 Task: Look for space in Los Llanos de Aridane, Spain from 4th August, 2023 to 8th August, 2023 for 1 adult in price range Rs.10000 to Rs.15000. Place can be private room with 1  bedroom having 1 bed and 1 bathroom. Property type can be flatguest house, hotel. Amenities needed are: wifi. Booking option can be shelf check-in. Required host language is English.
Action: Mouse moved to (315, 205)
Screenshot: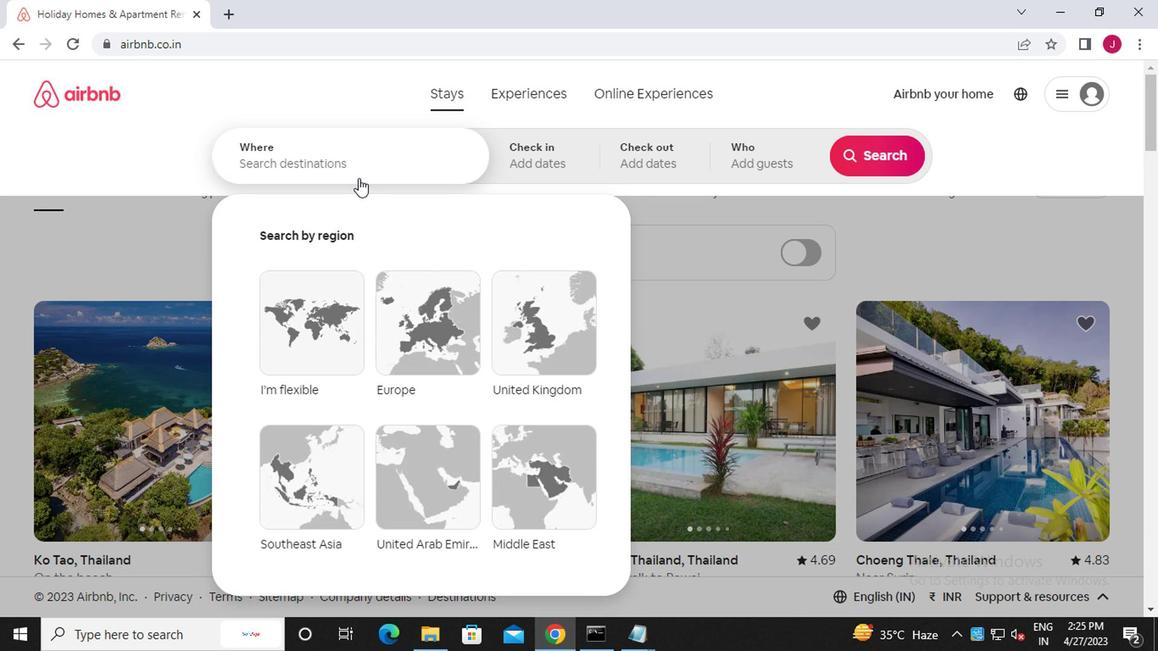 
Action: Mouse pressed left at (315, 205)
Screenshot: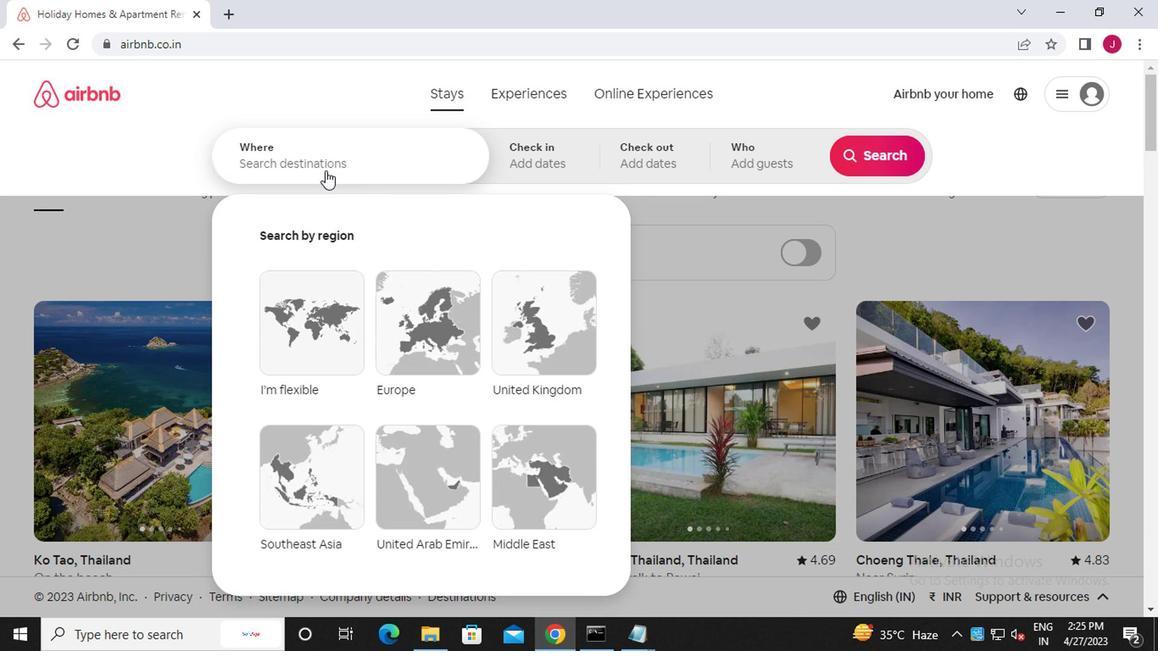 
Action: Mouse moved to (314, 205)
Screenshot: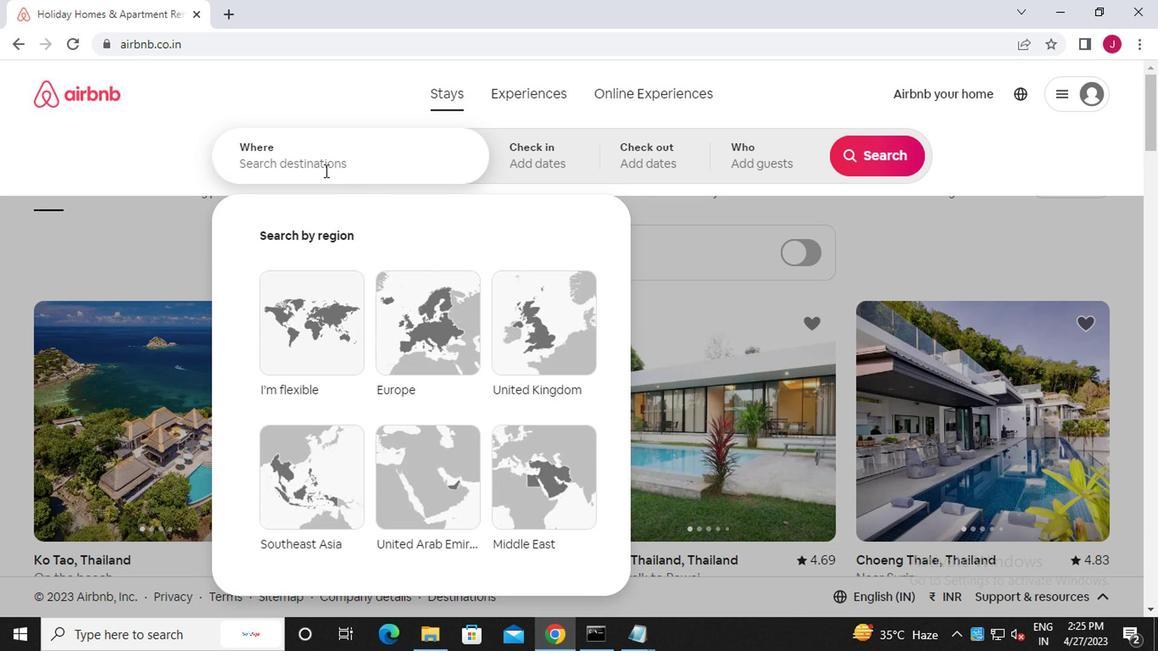 
Action: Key pressed lo<Key.backspace><Key.caps_lock>os<Key.space><Key.caps_lock>l<Key.caps_lock>lanos
Screenshot: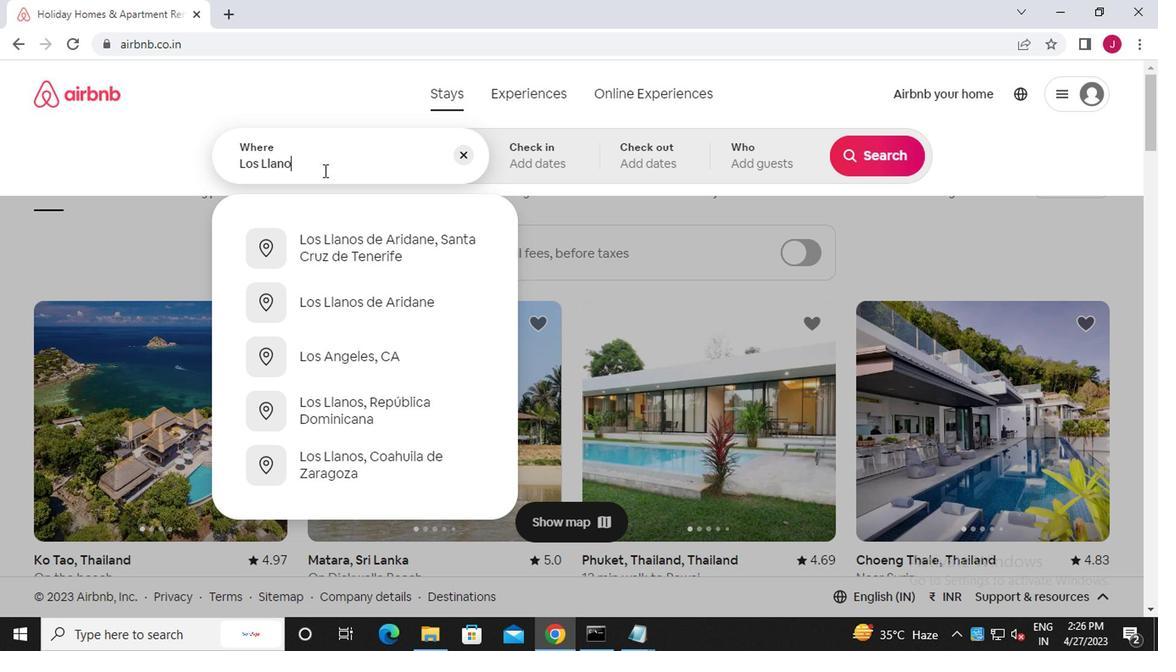 
Action: Mouse moved to (350, 304)
Screenshot: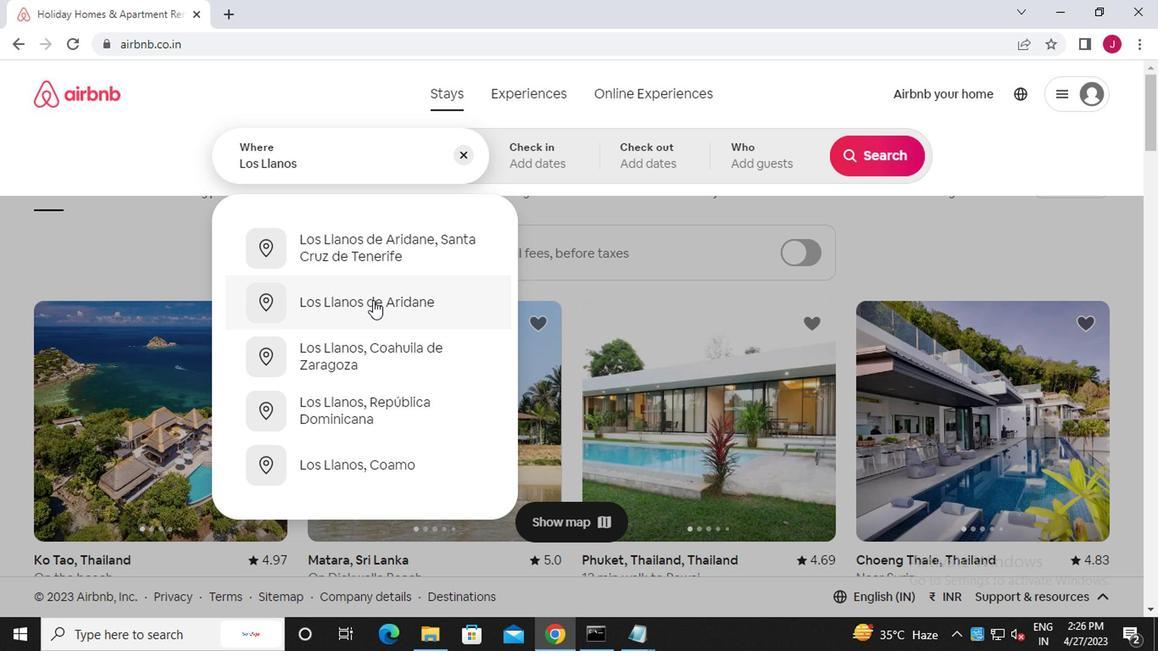 
Action: Mouse pressed left at (350, 304)
Screenshot: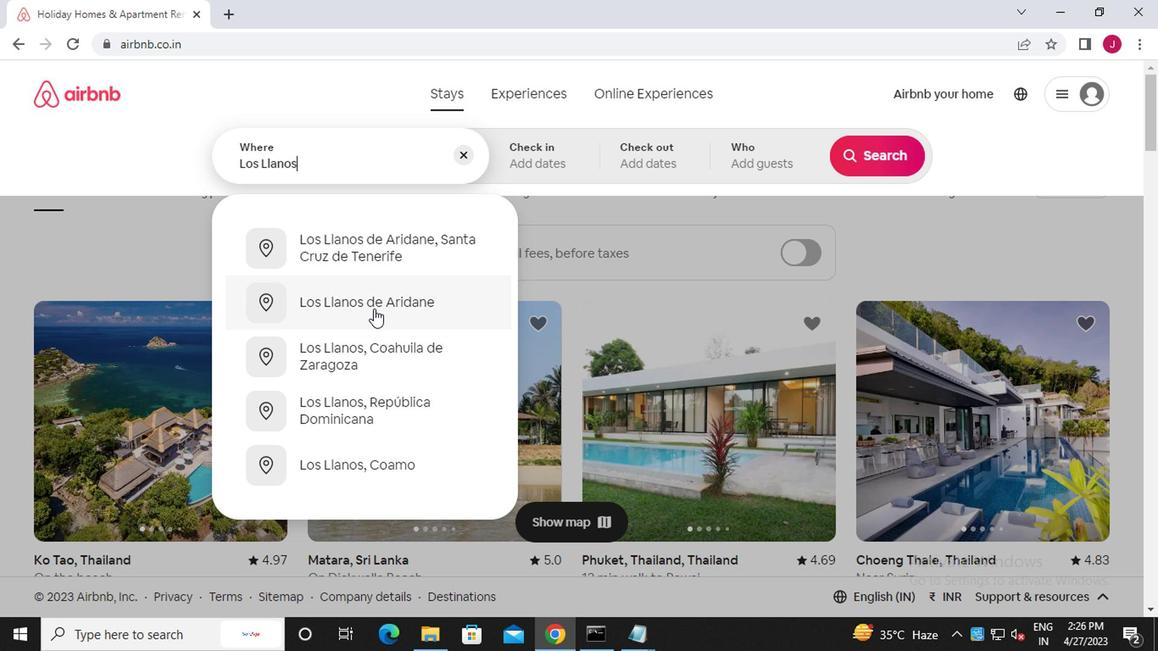 
Action: Mouse moved to (361, 196)
Screenshot: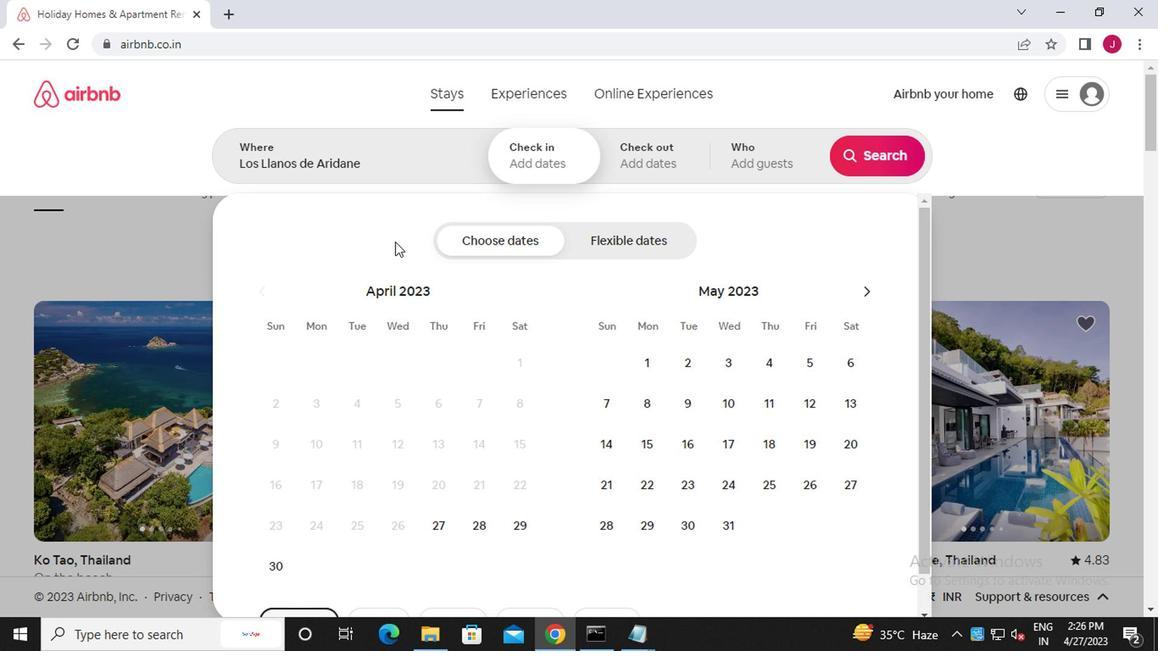 
Action: Mouse pressed left at (361, 196)
Screenshot: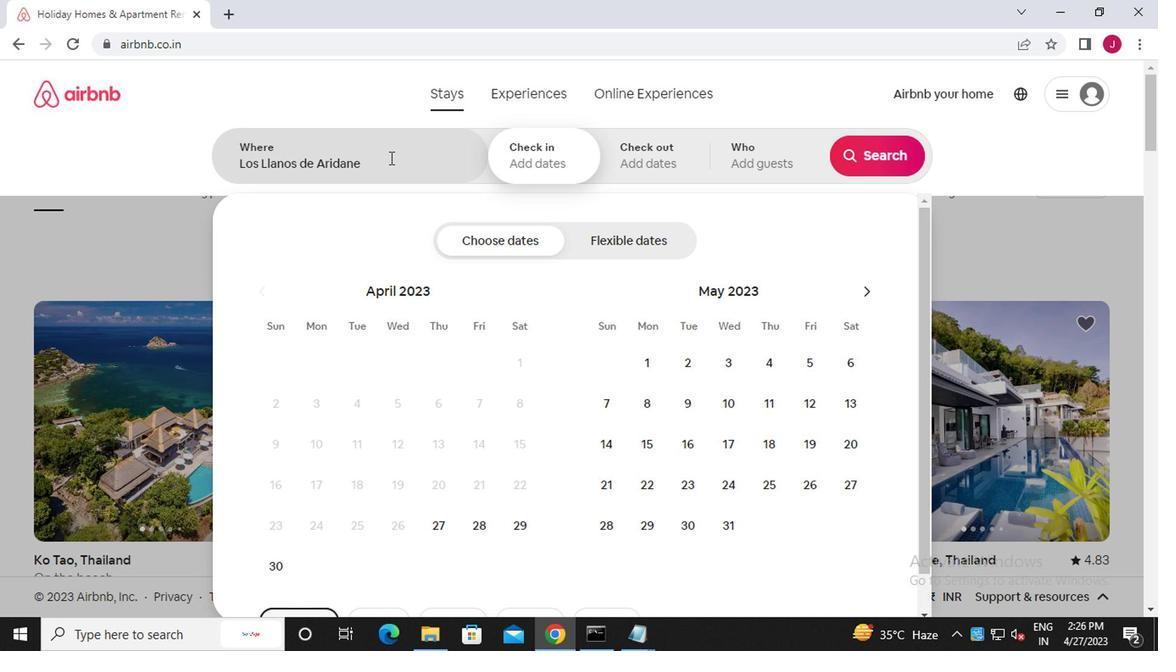 
Action: Key pressed ,<Key.space><Key.caps_lock>s<Key.caps_lock>pain
Screenshot: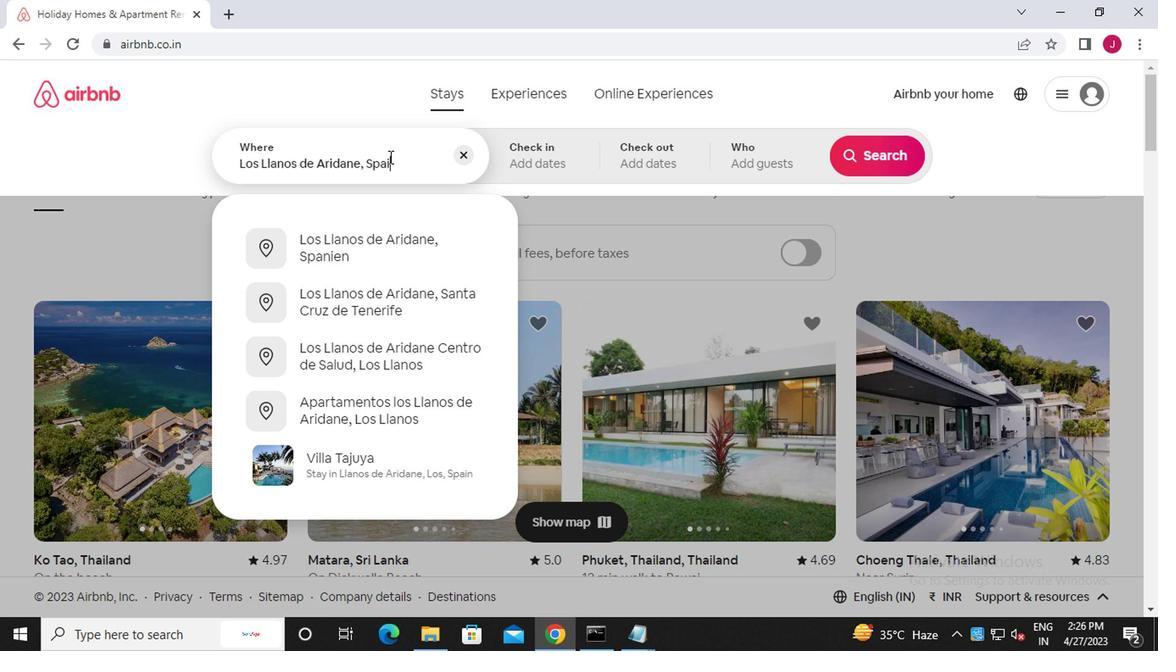 
Action: Mouse moved to (478, 197)
Screenshot: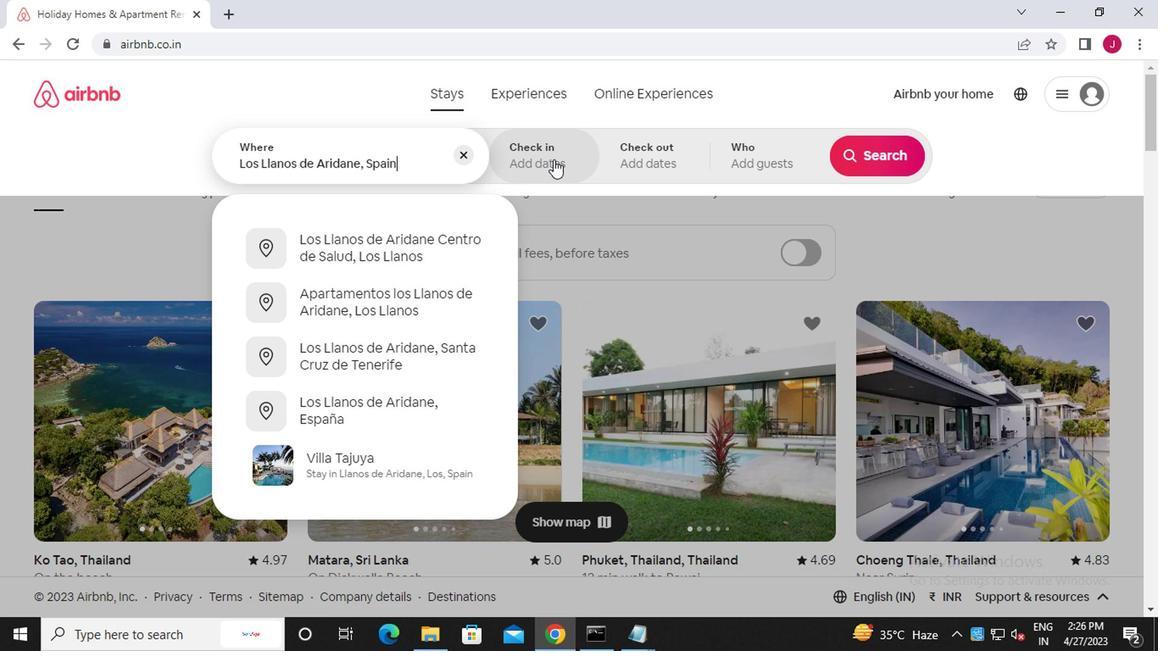 
Action: Mouse pressed left at (478, 197)
Screenshot: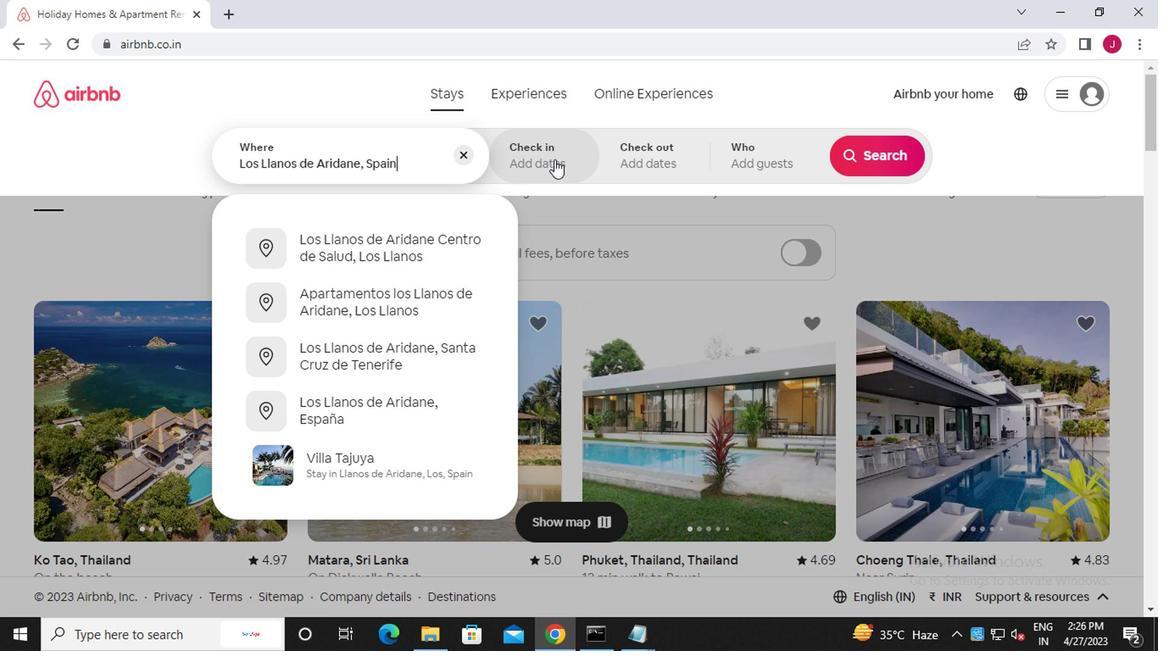 
Action: Mouse moved to (702, 290)
Screenshot: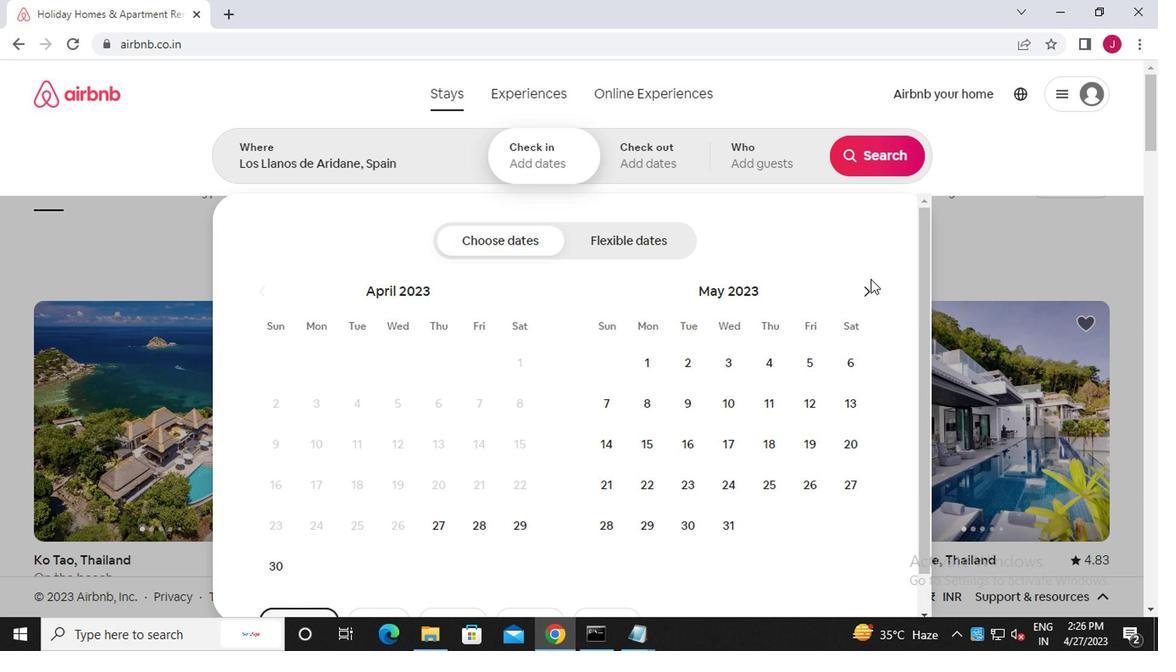 
Action: Mouse pressed left at (702, 290)
Screenshot: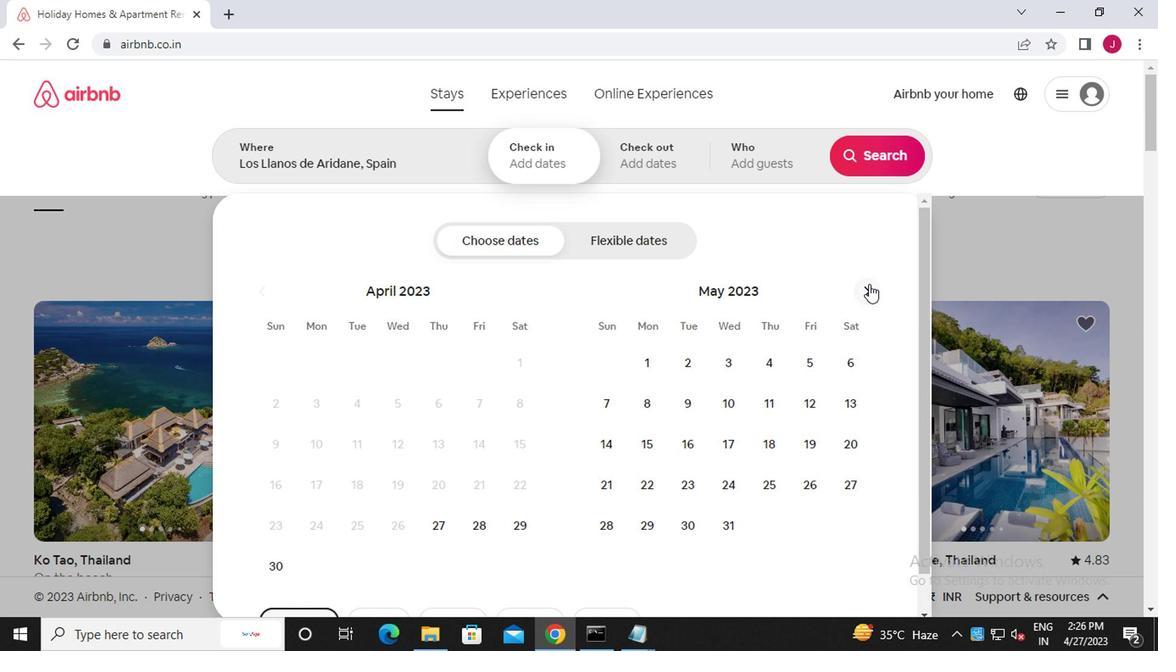 
Action: Mouse pressed left at (702, 290)
Screenshot: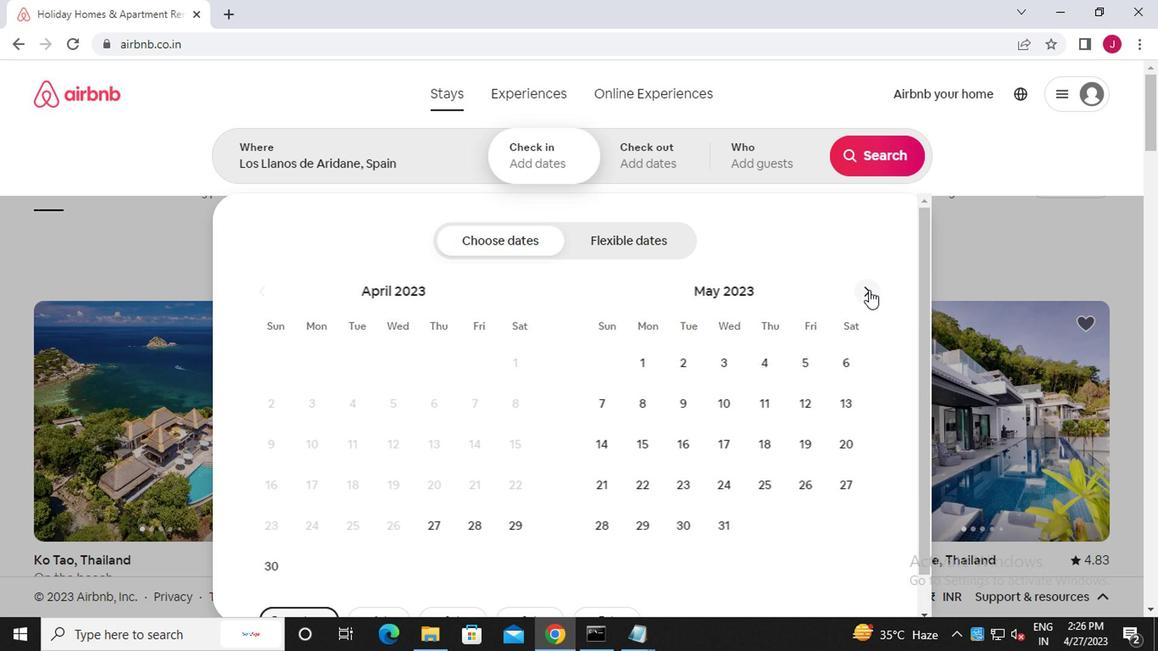 
Action: Mouse moved to (702, 293)
Screenshot: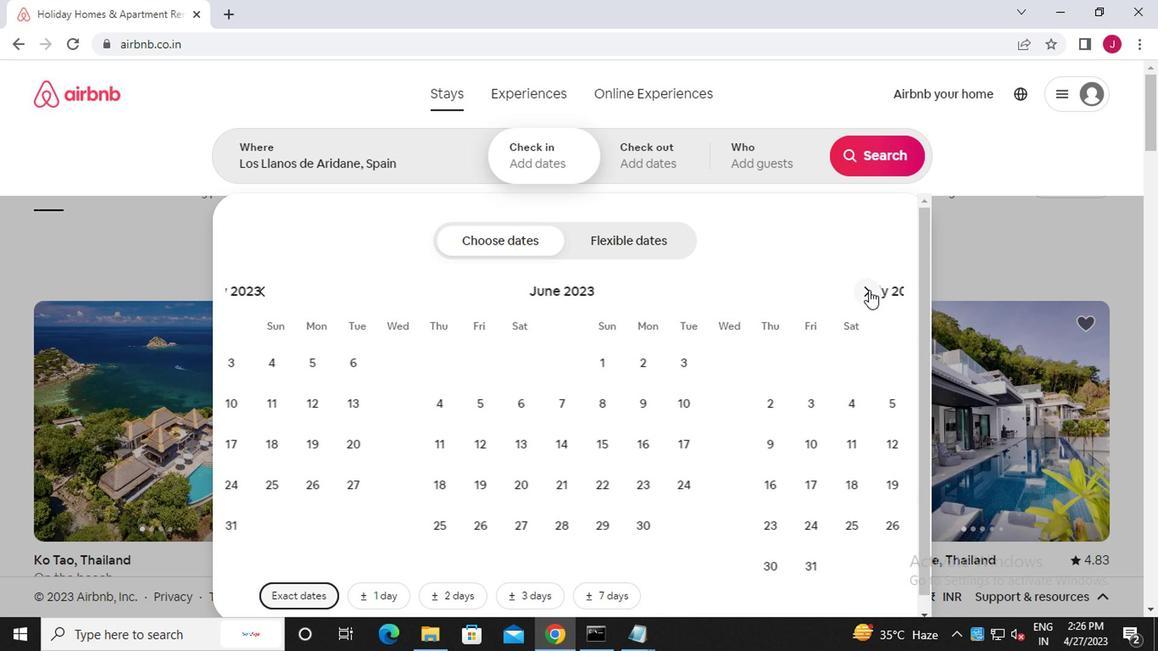 
Action: Mouse pressed left at (702, 293)
Screenshot: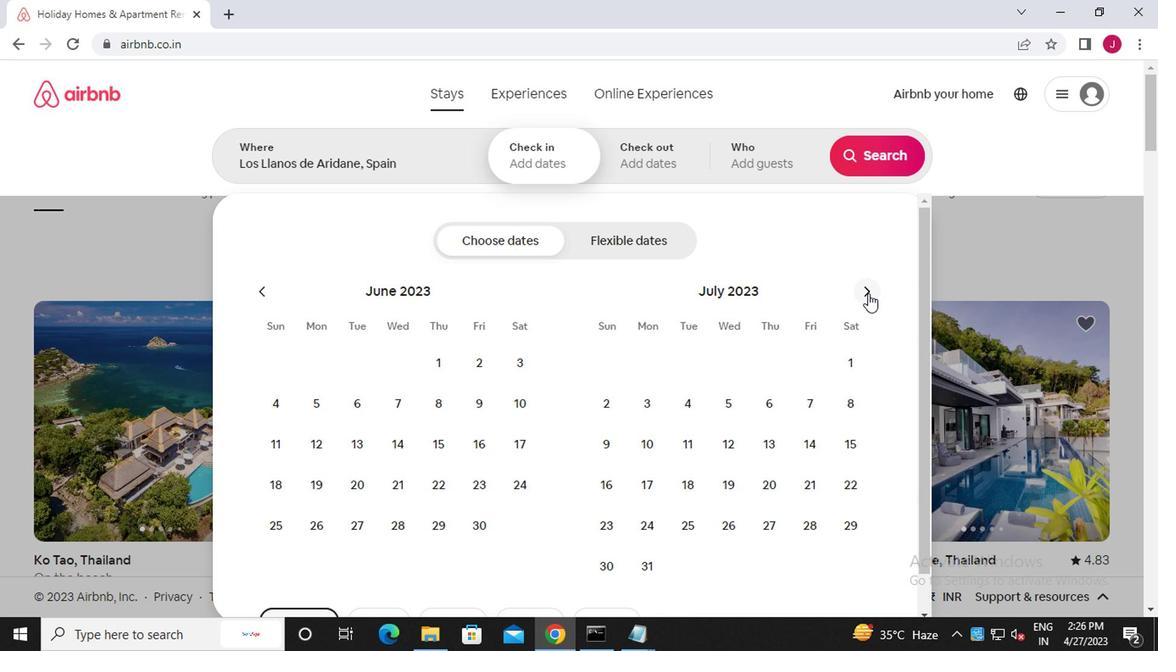 
Action: Mouse moved to (660, 340)
Screenshot: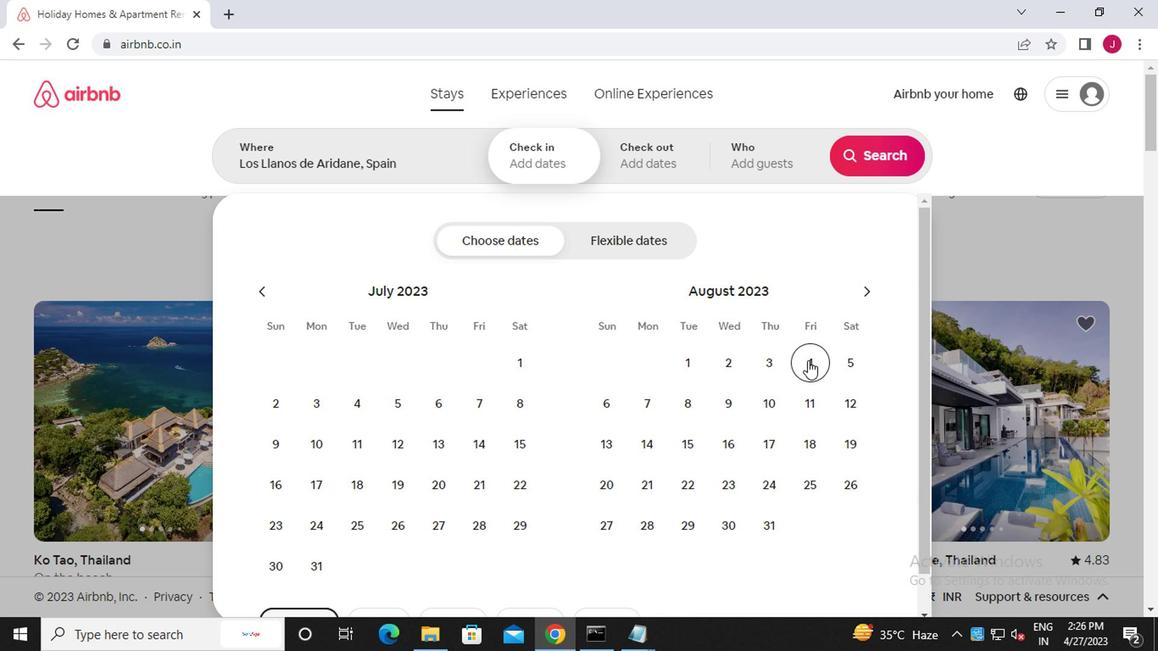 
Action: Mouse pressed left at (660, 340)
Screenshot: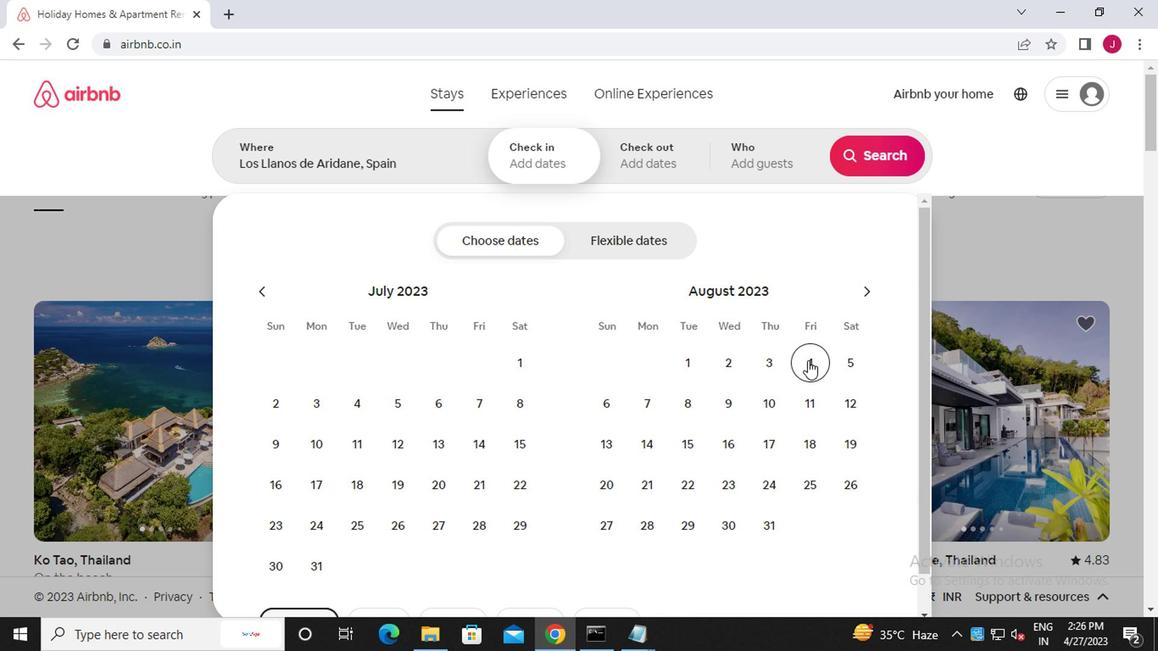 
Action: Mouse moved to (570, 367)
Screenshot: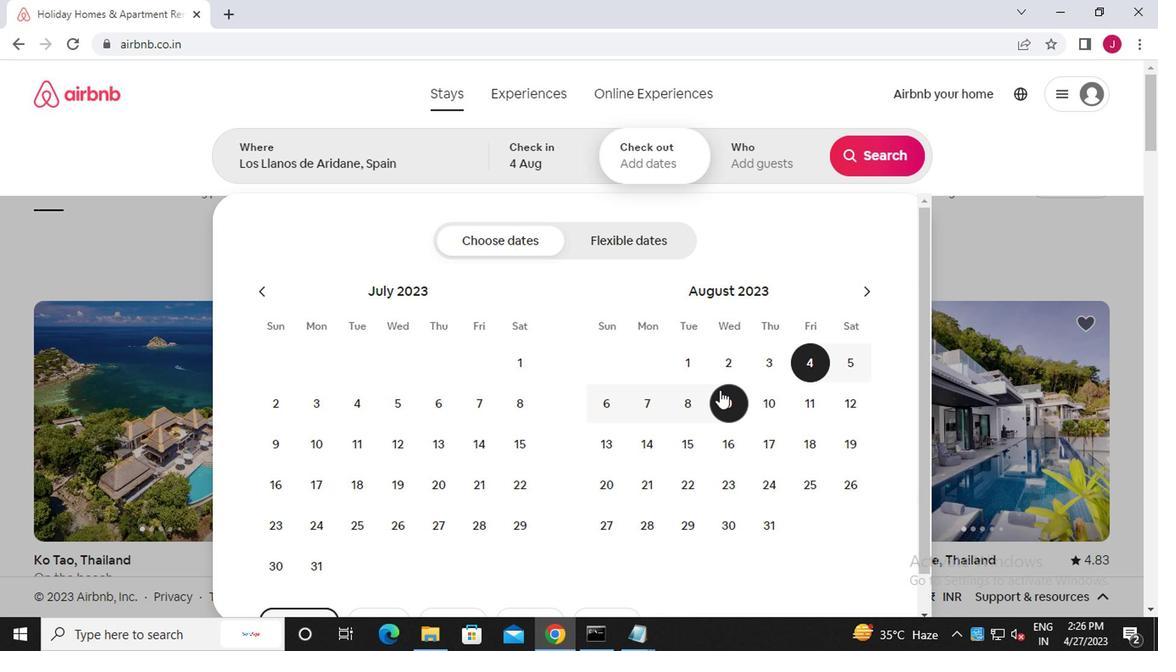 
Action: Mouse pressed left at (570, 367)
Screenshot: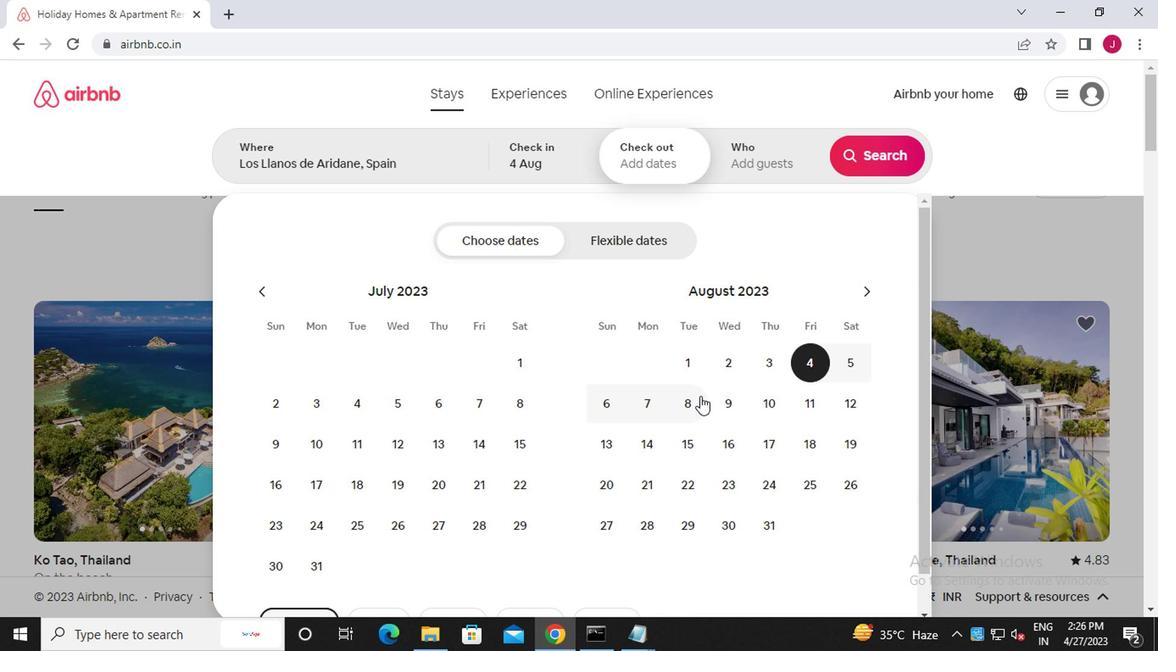 
Action: Mouse moved to (627, 203)
Screenshot: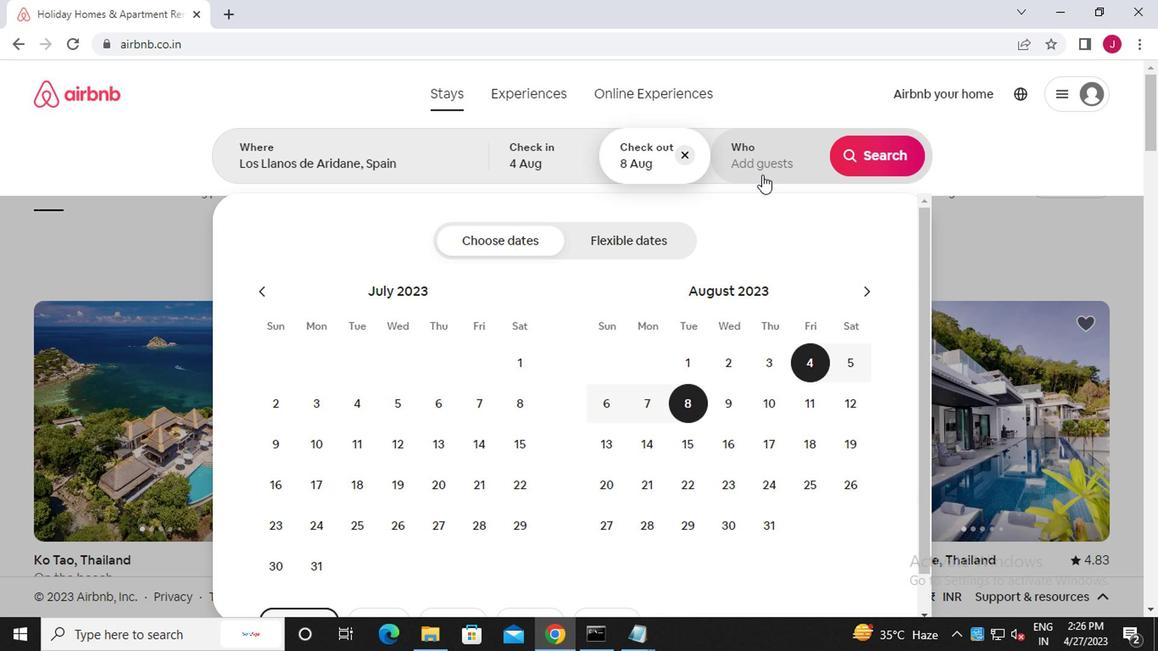 
Action: Mouse pressed left at (627, 203)
Screenshot: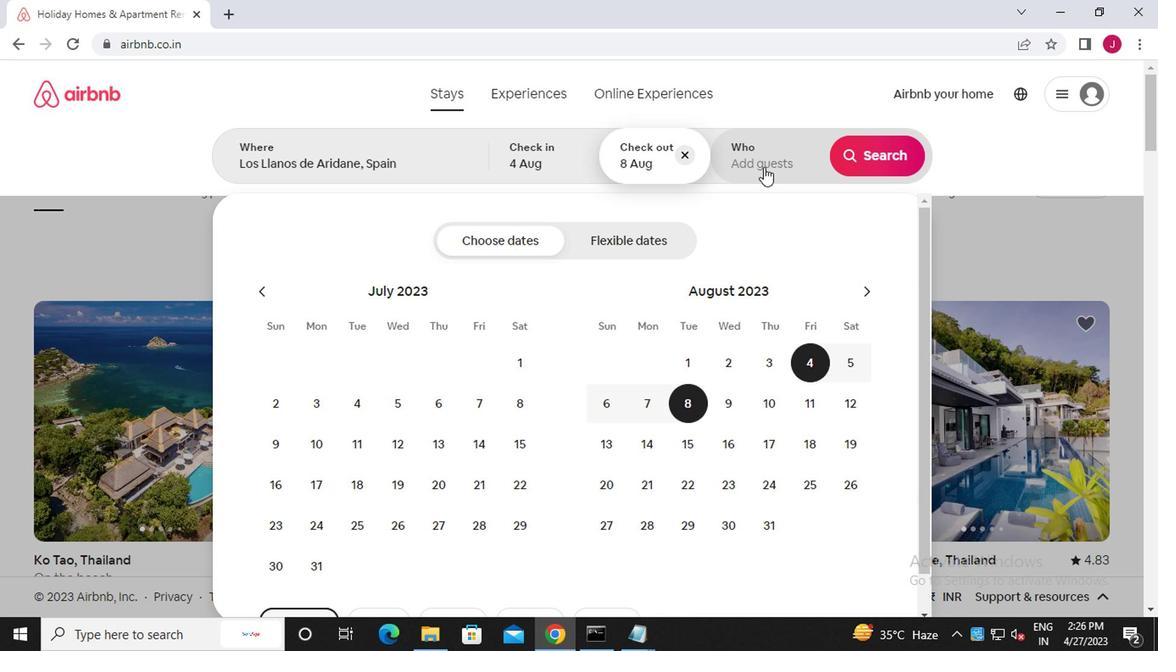 
Action: Mouse moved to (706, 258)
Screenshot: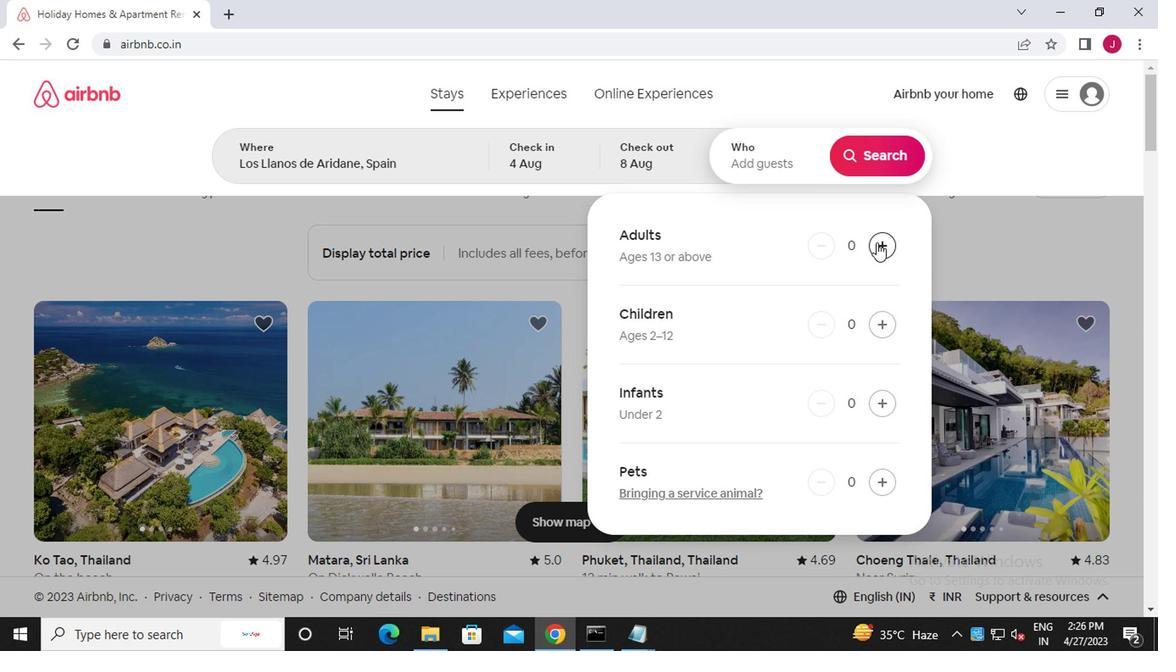 
Action: Mouse pressed left at (706, 258)
Screenshot: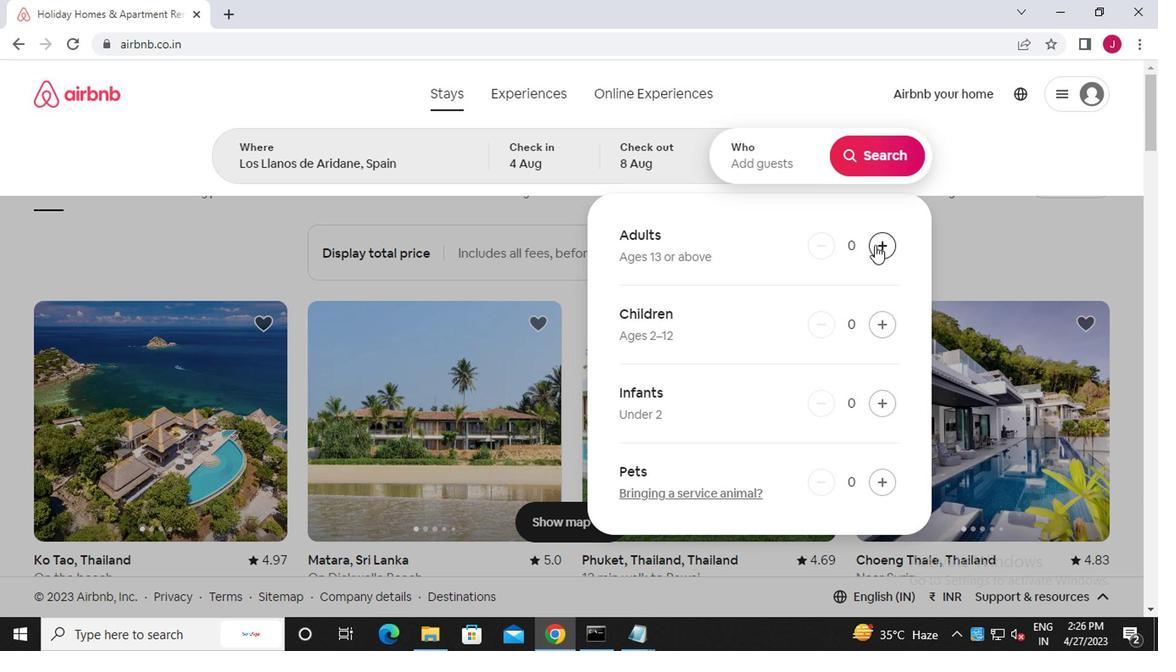 
Action: Mouse moved to (717, 196)
Screenshot: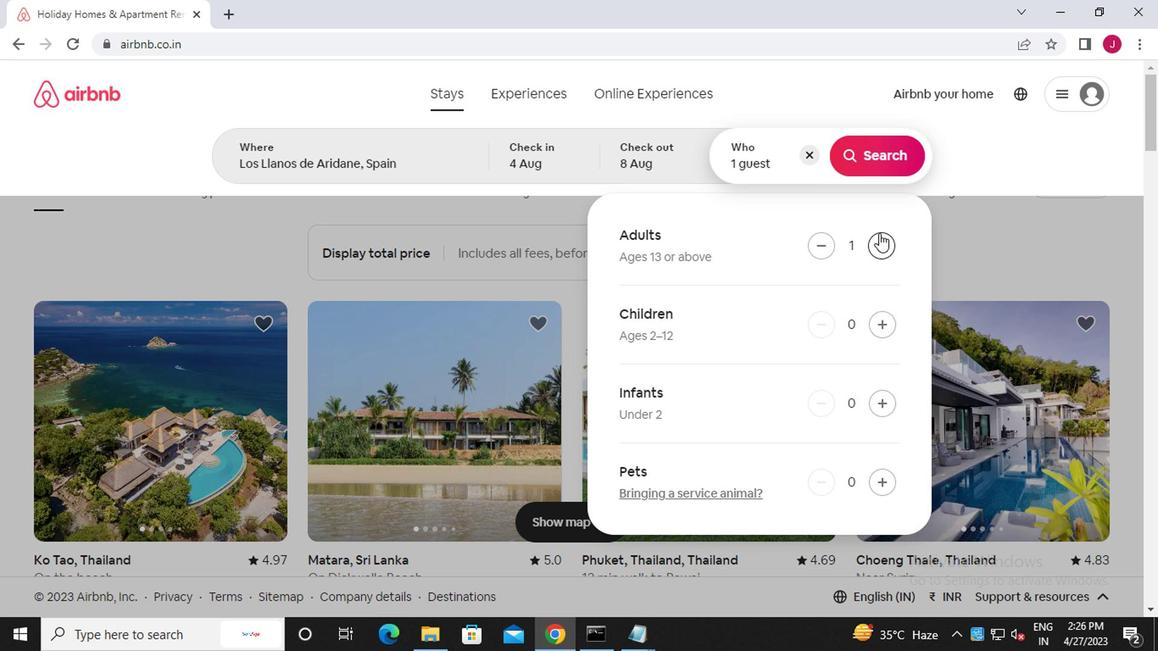 
Action: Mouse pressed left at (717, 196)
Screenshot: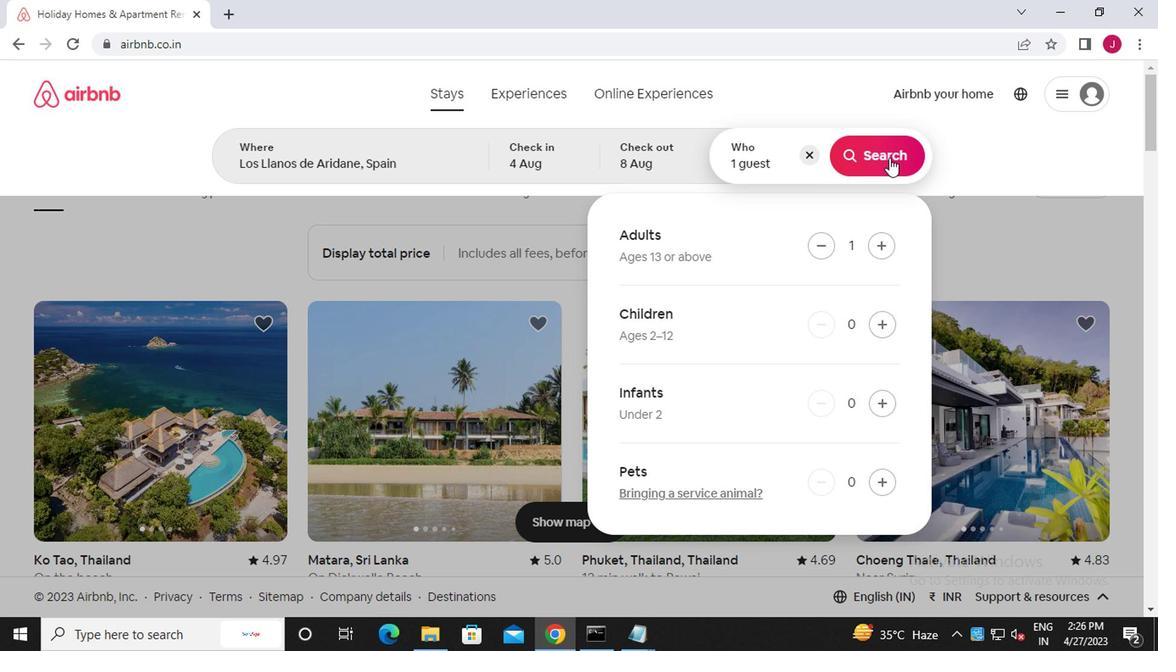 
Action: Mouse moved to (869, 190)
Screenshot: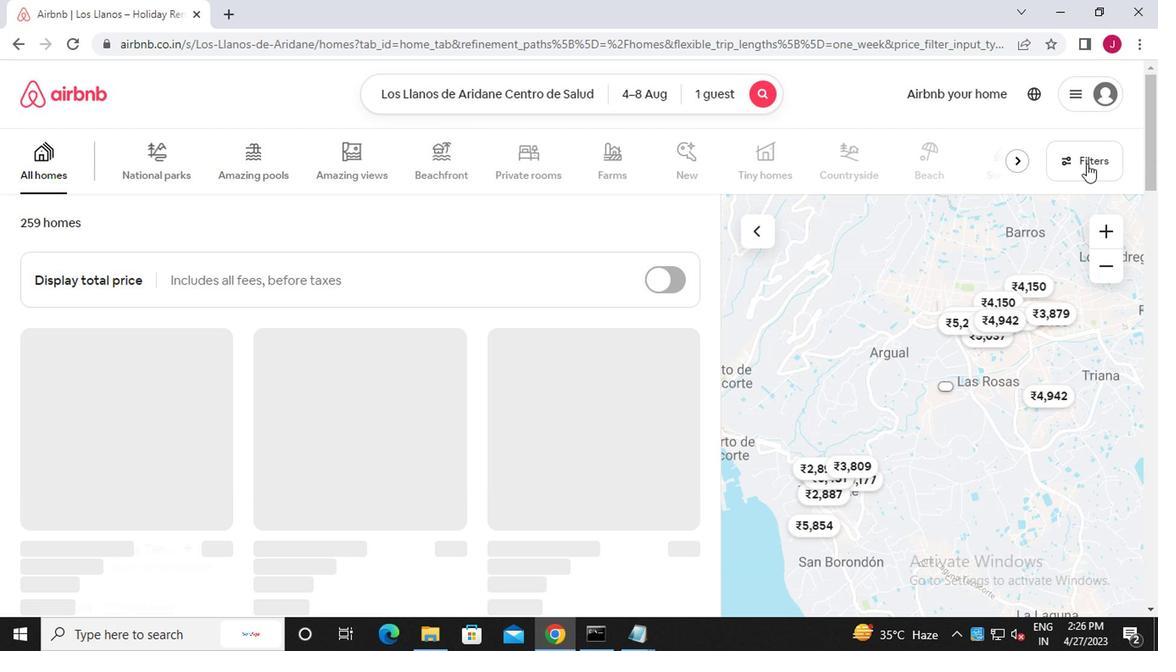 
Action: Mouse pressed left at (869, 190)
Screenshot: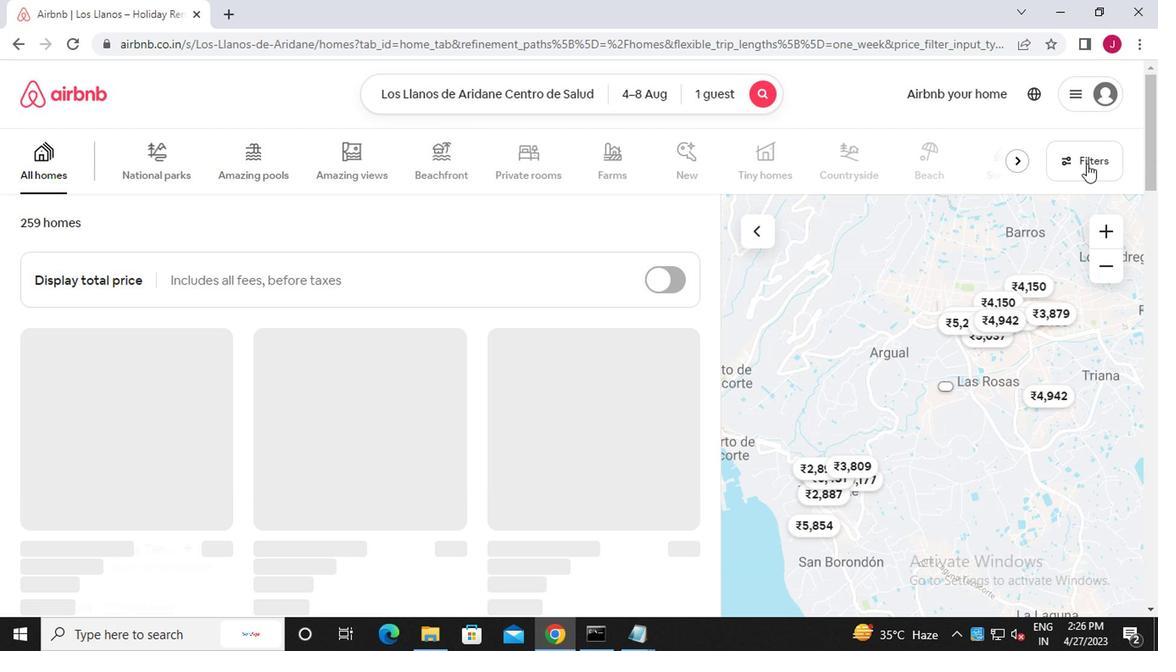 
Action: Mouse moved to (361, 344)
Screenshot: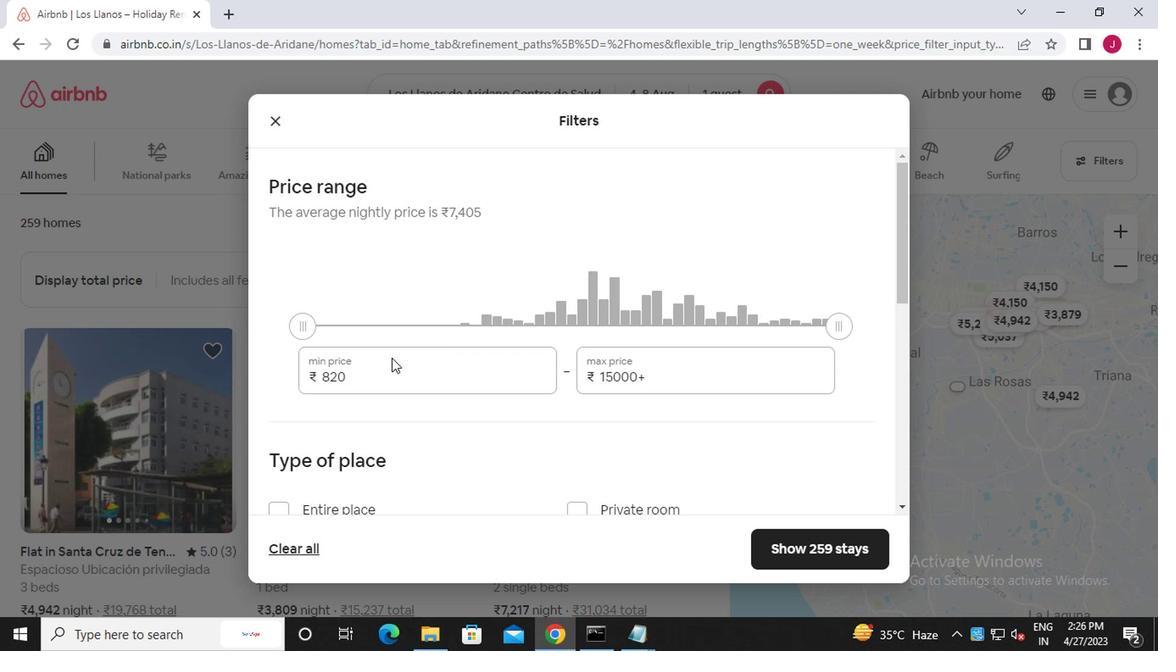 
Action: Mouse pressed left at (361, 344)
Screenshot: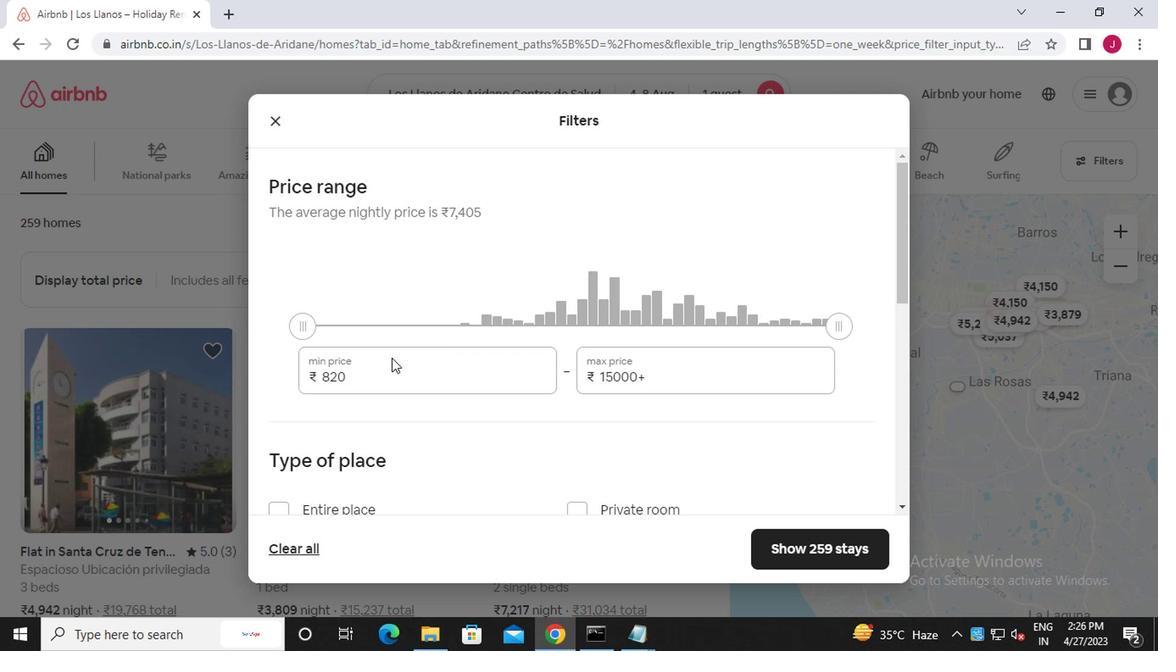 
Action: Mouse moved to (360, 338)
Screenshot: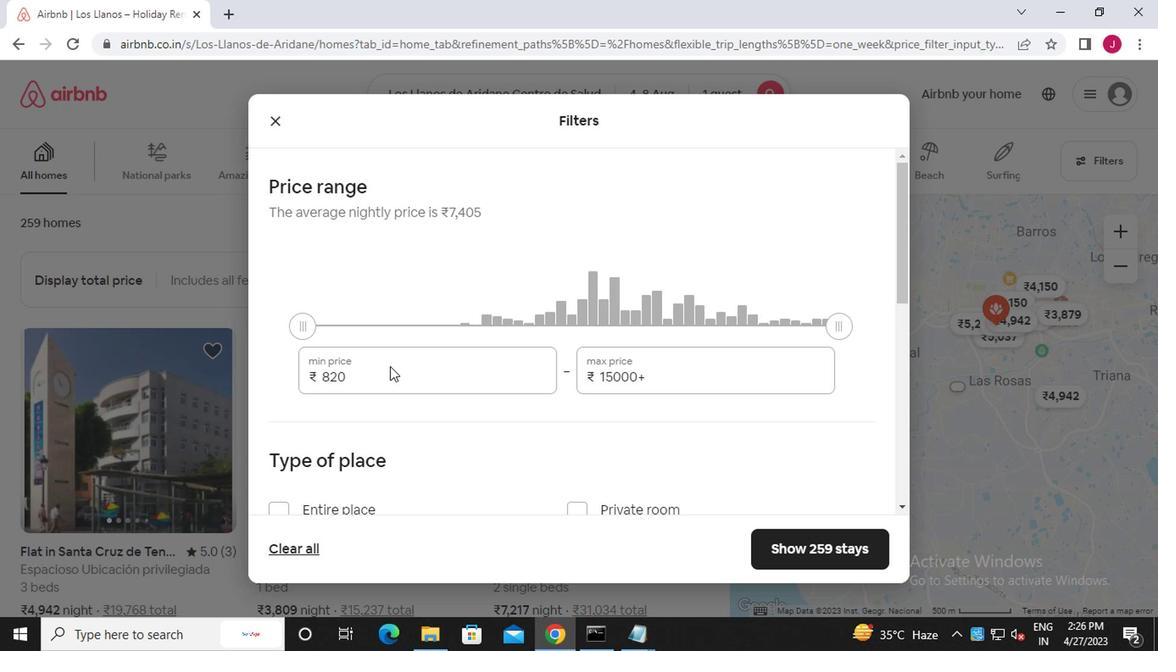 
Action: Key pressed <Key.backspace><Key.backspace><Key.backspace><<97>><<96>><<96>><<96>><<96>>
Screenshot: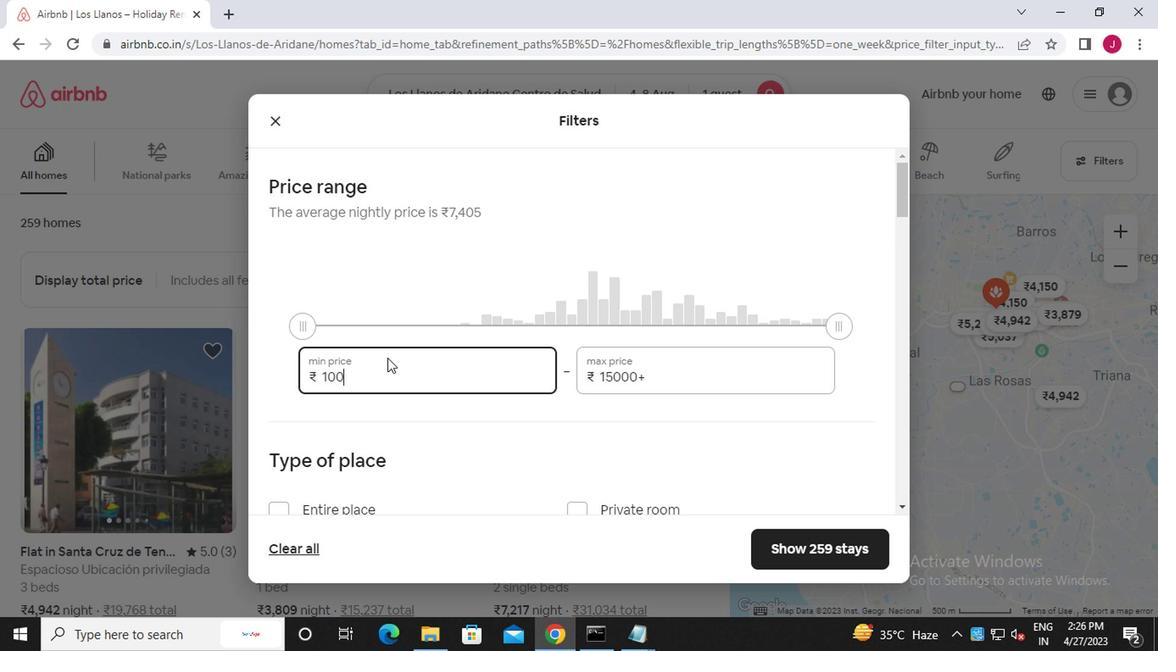 
Action: Mouse moved to (574, 360)
Screenshot: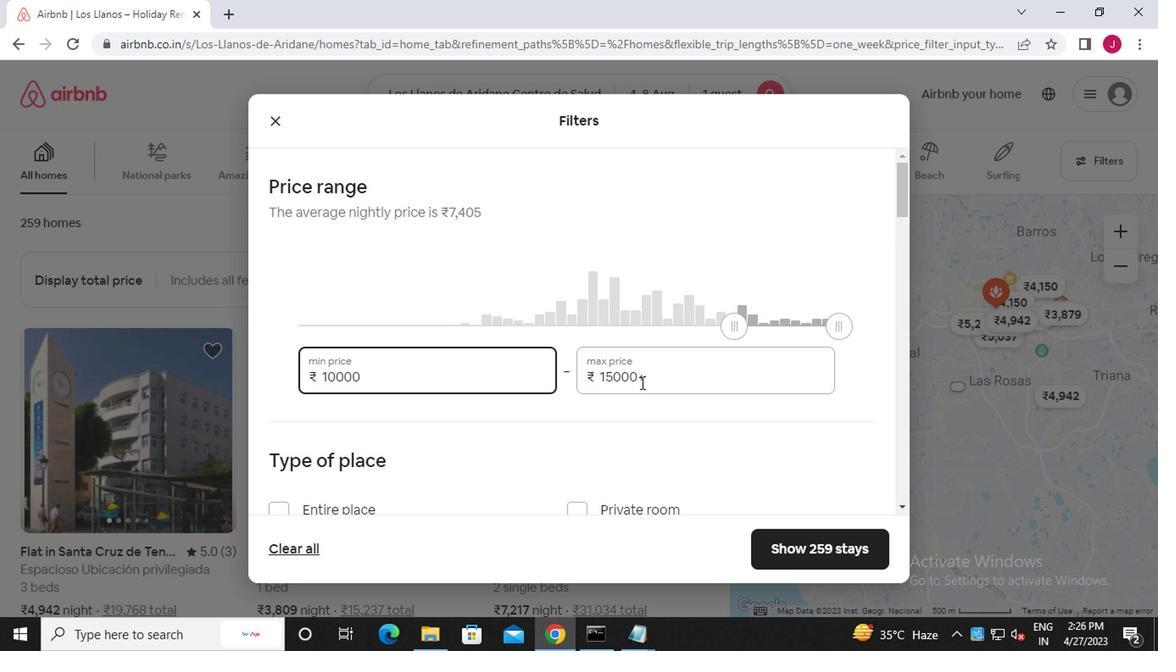 
Action: Mouse pressed left at (574, 360)
Screenshot: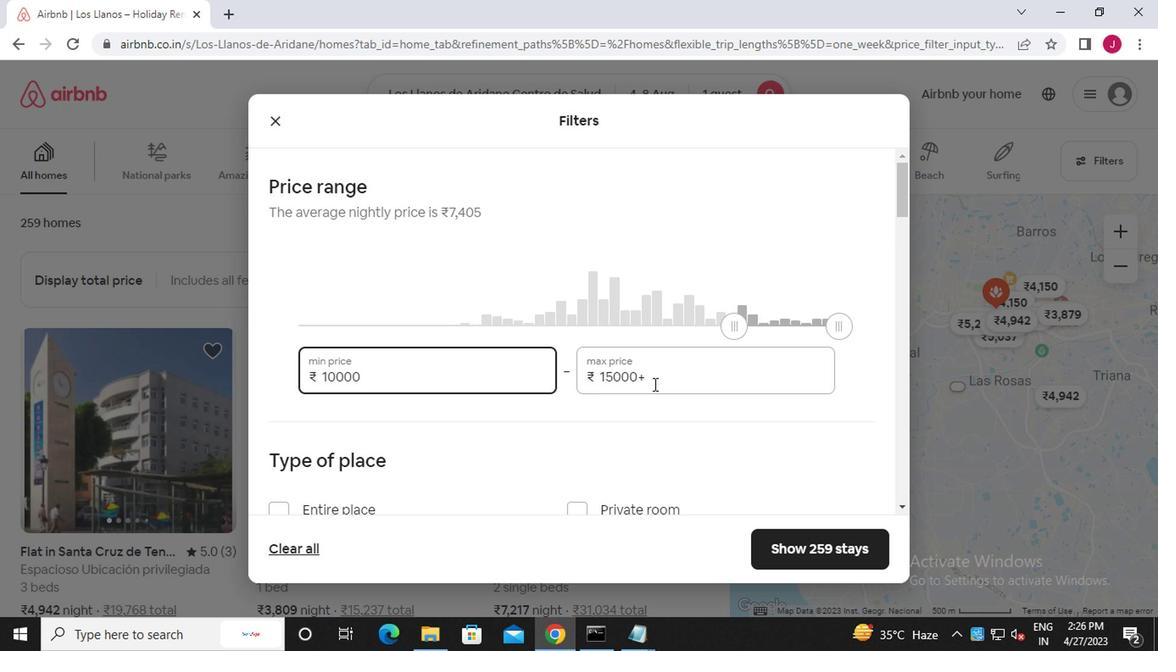 
Action: Mouse moved to (574, 360)
Screenshot: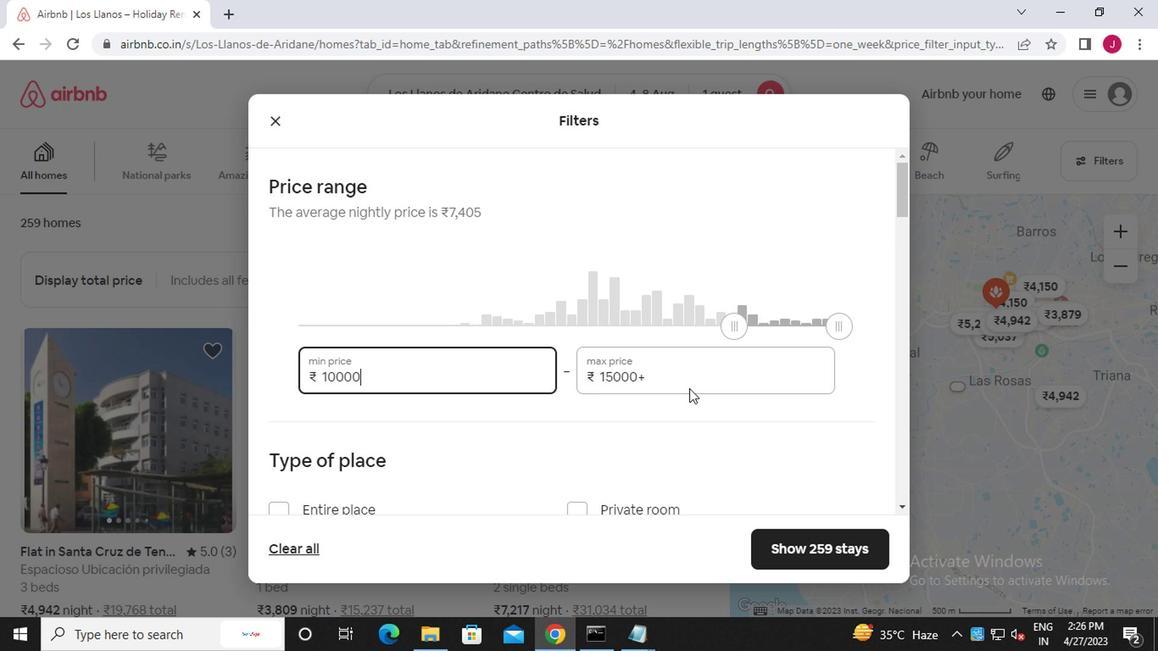
Action: Key pressed <Key.backspace>
Screenshot: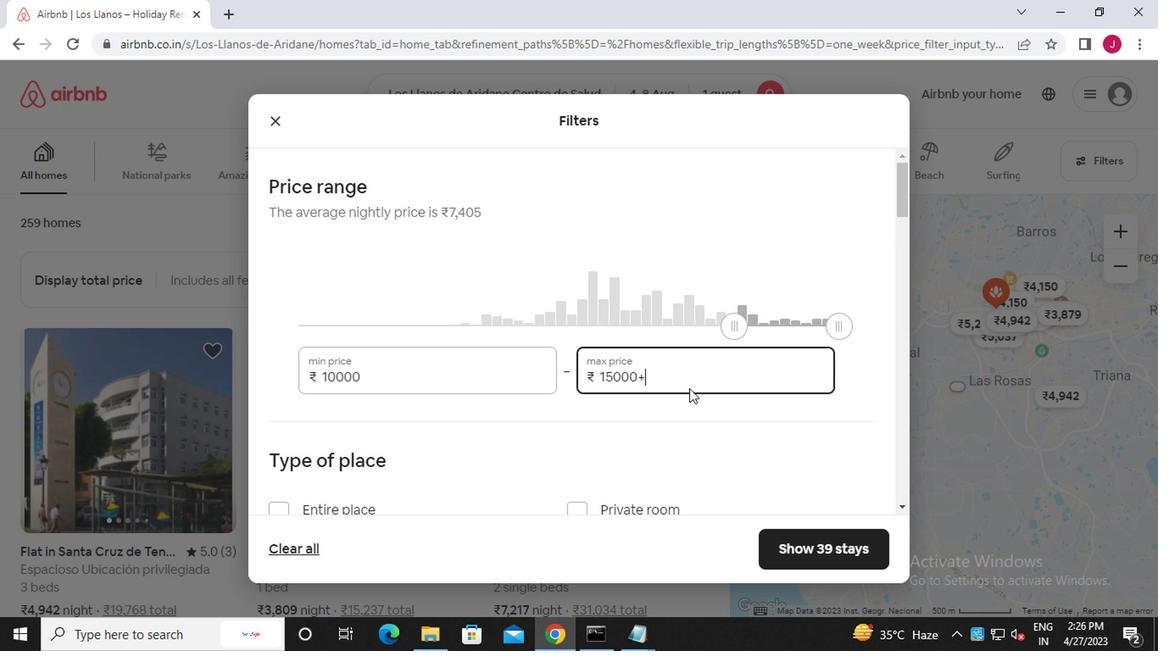 
Action: Mouse moved to (572, 360)
Screenshot: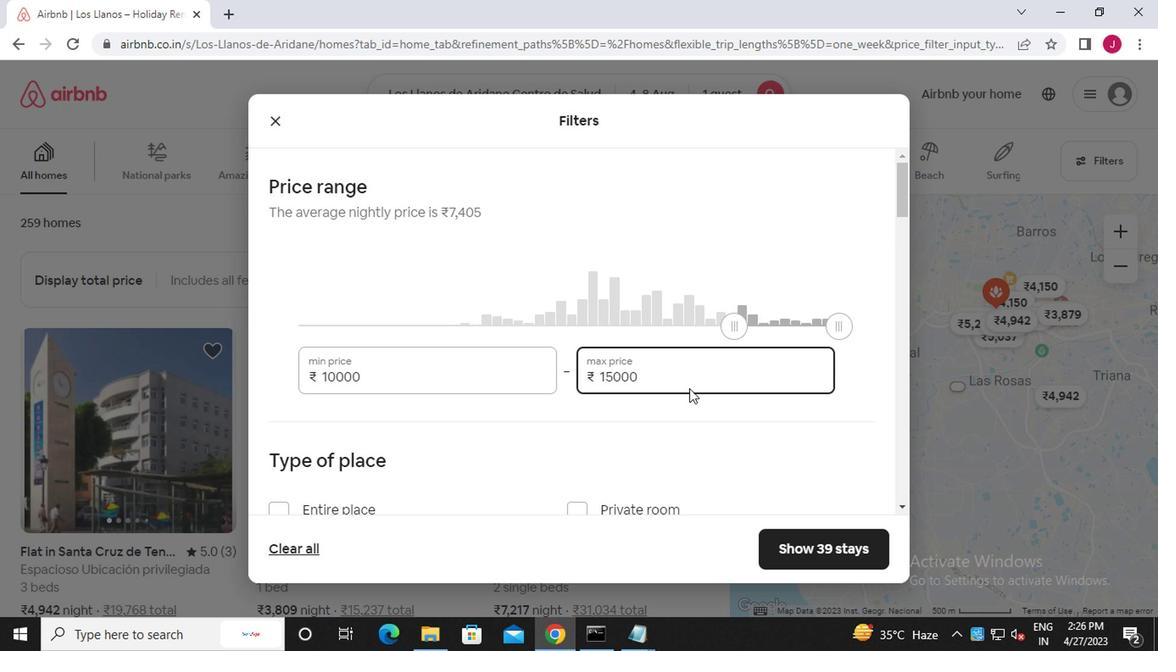 
Action: Mouse scrolled (572, 360) with delta (0, 0)
Screenshot: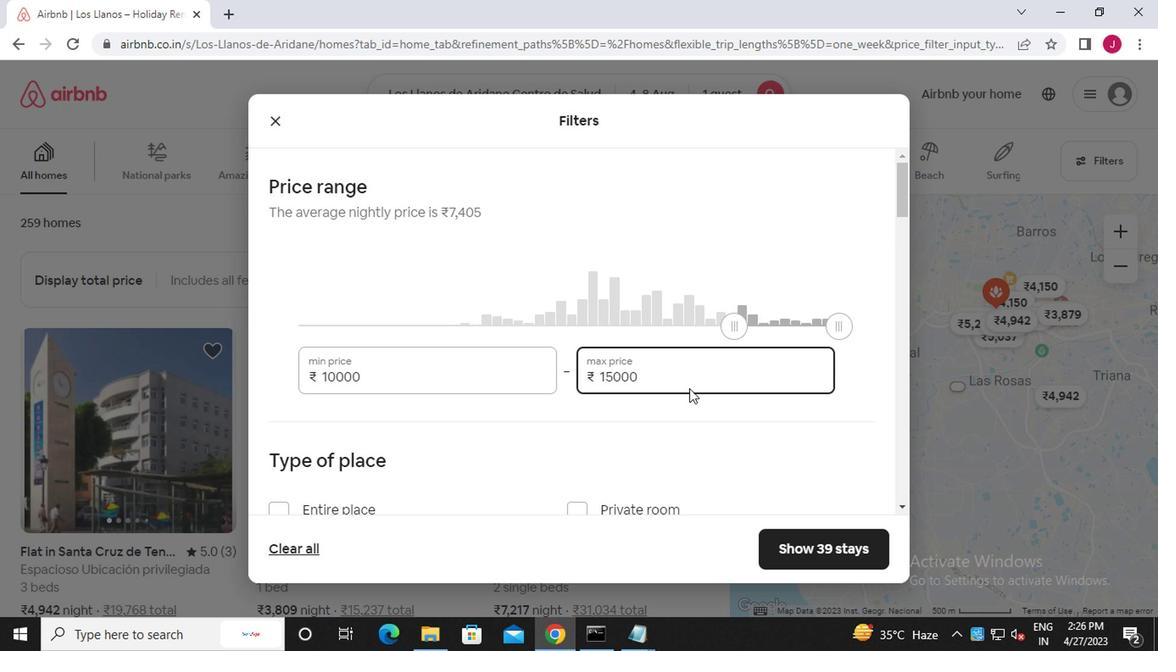 
Action: Mouse moved to (570, 360)
Screenshot: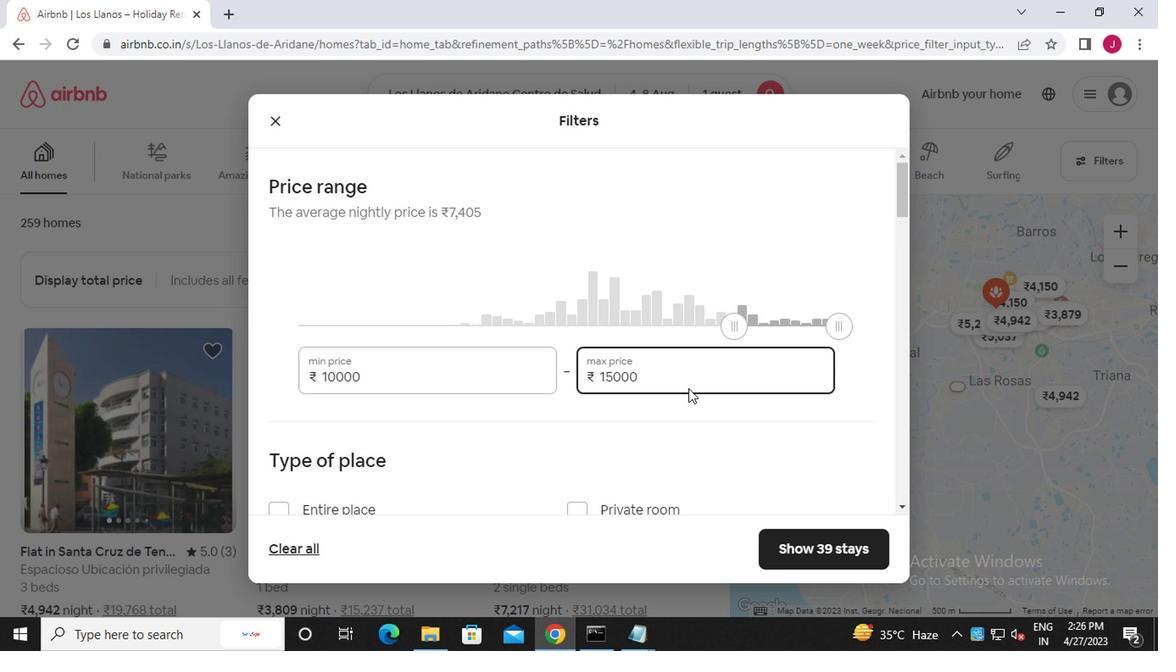 
Action: Mouse scrolled (570, 360) with delta (0, 0)
Screenshot: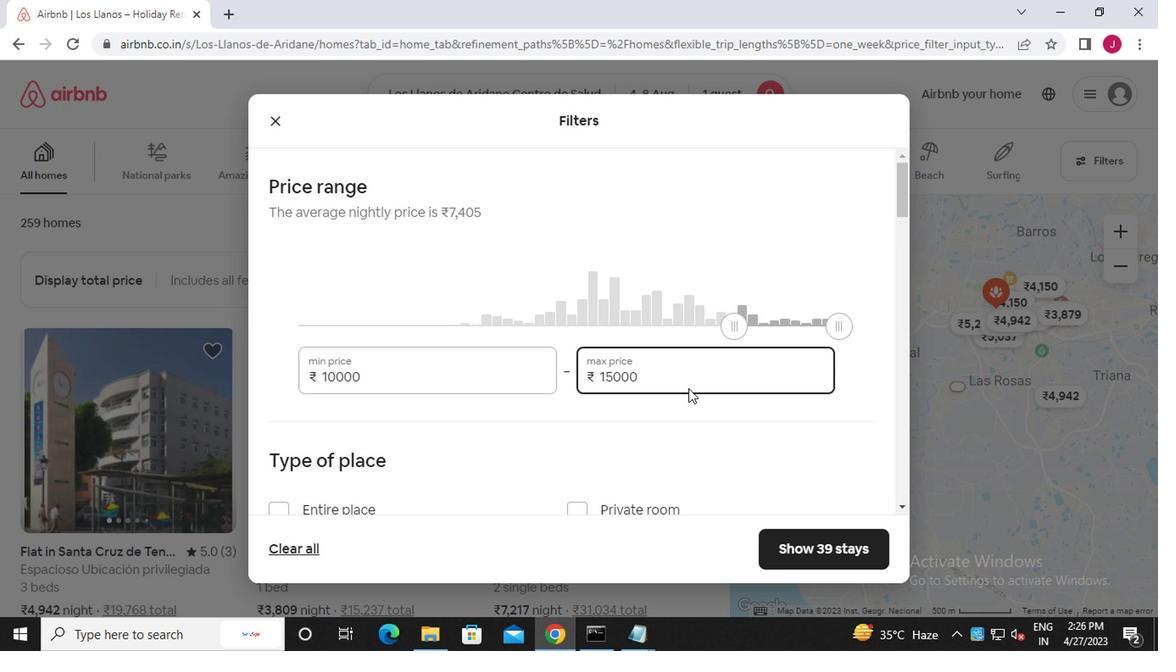 
Action: Mouse moved to (568, 361)
Screenshot: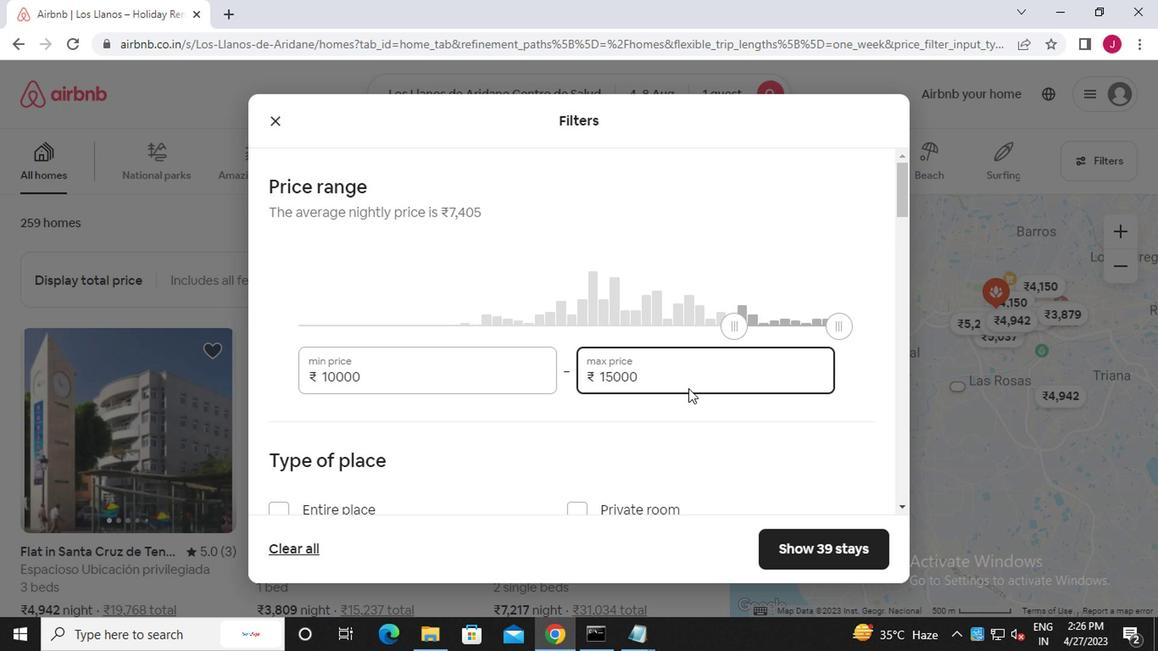 
Action: Mouse scrolled (568, 361) with delta (0, 0)
Screenshot: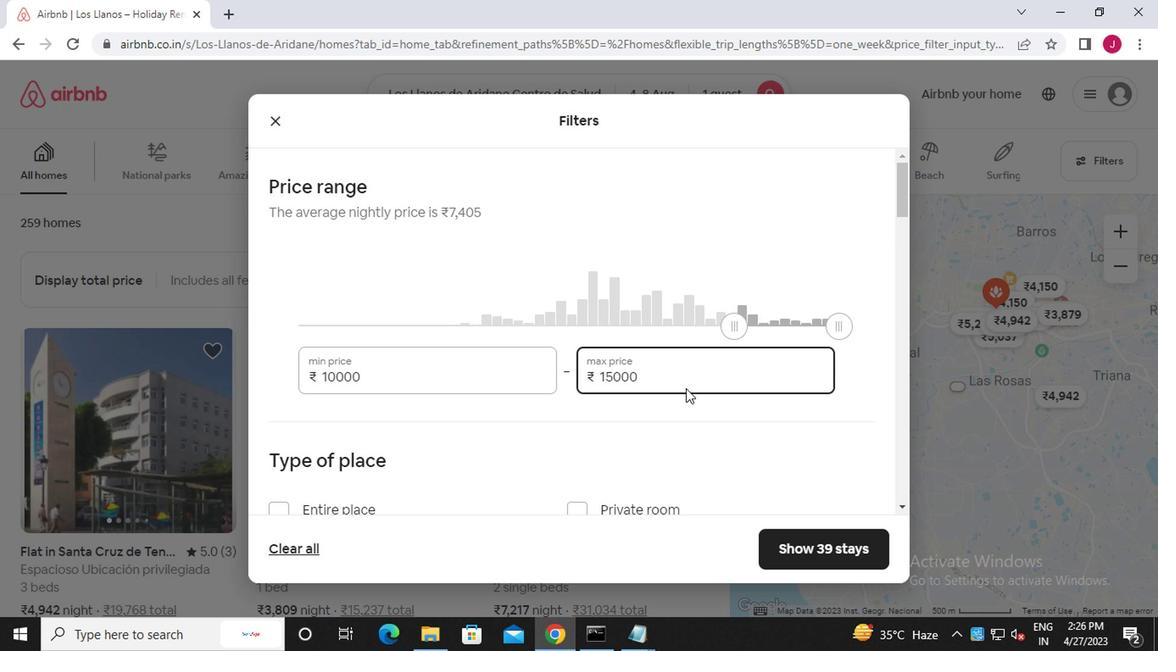 
Action: Mouse moved to (417, 355)
Screenshot: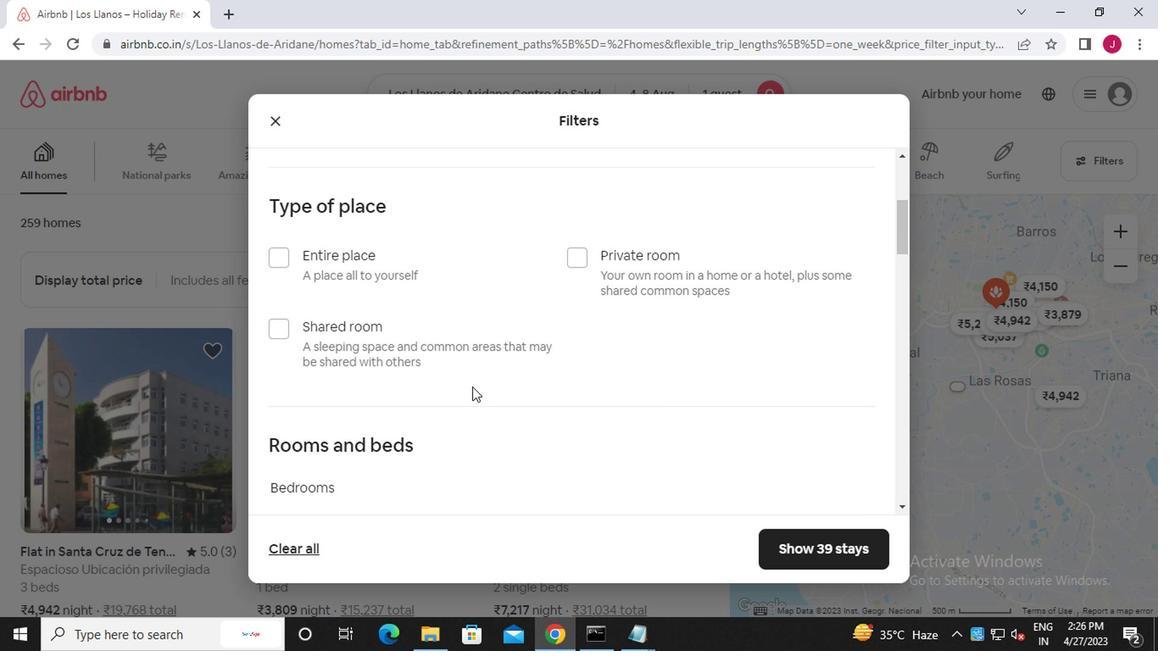 
Action: Mouse scrolled (417, 355) with delta (0, 0)
Screenshot: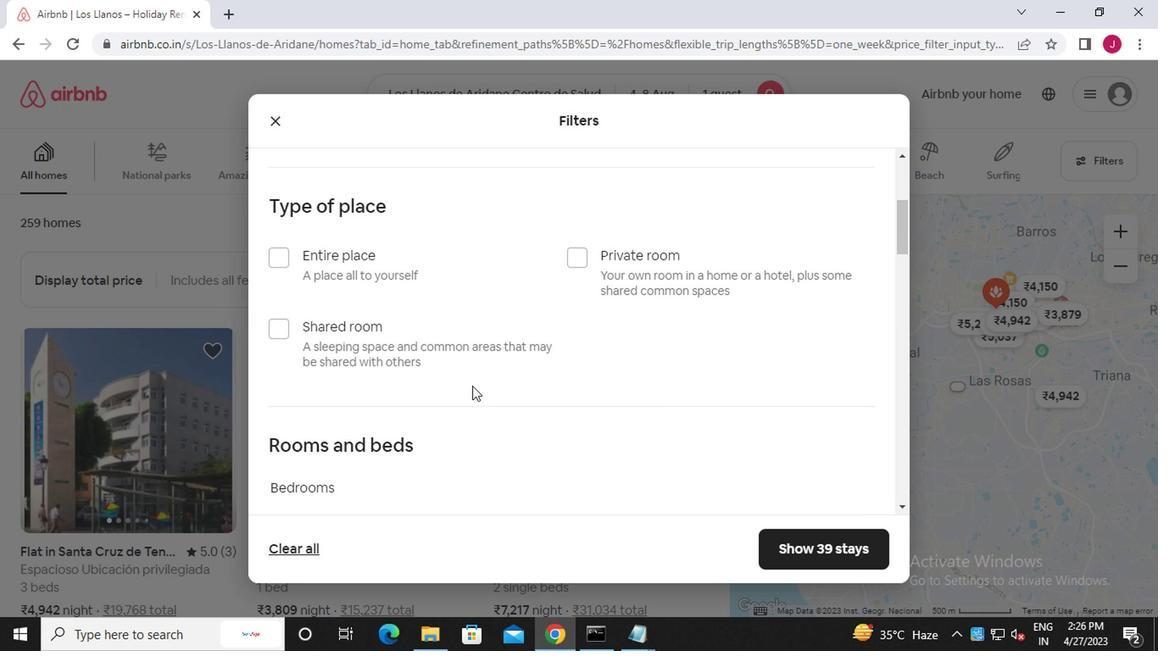 
Action: Mouse scrolled (417, 355) with delta (0, 0)
Screenshot: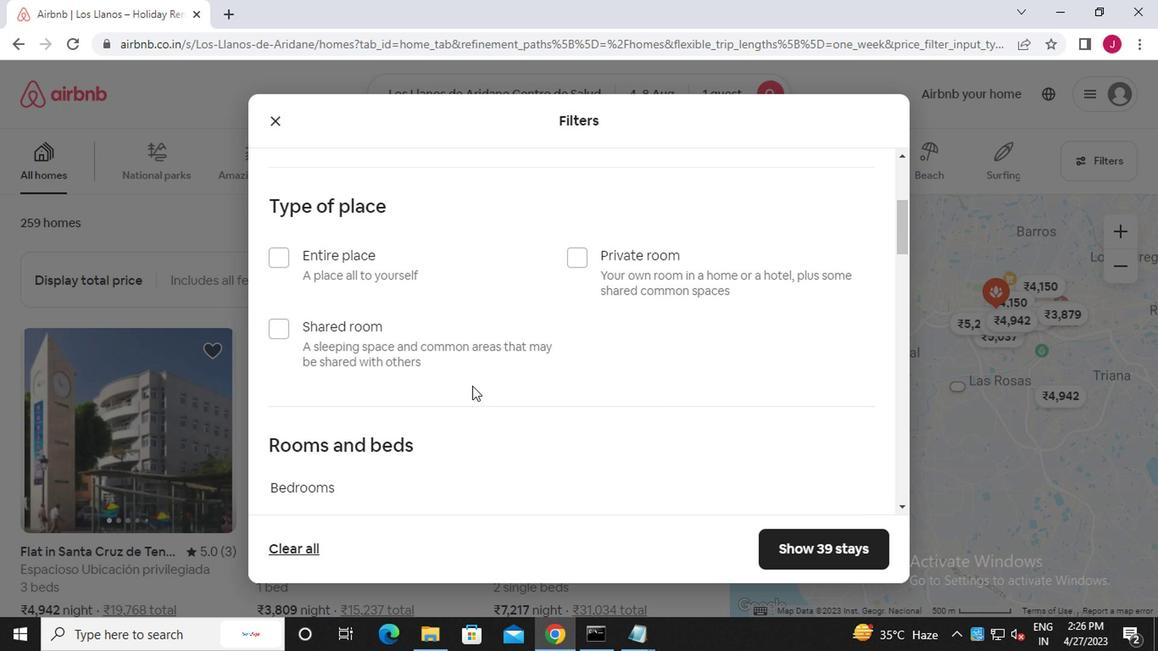 
Action: Mouse moved to (398, 348)
Screenshot: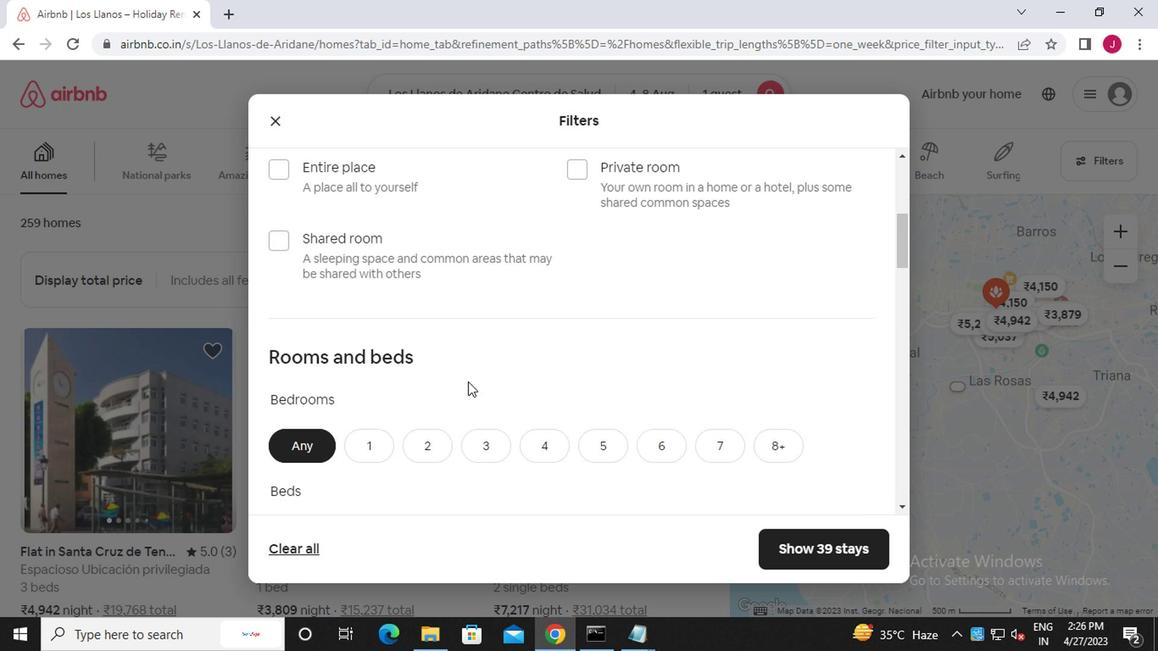 
Action: Mouse scrolled (398, 348) with delta (0, 0)
Screenshot: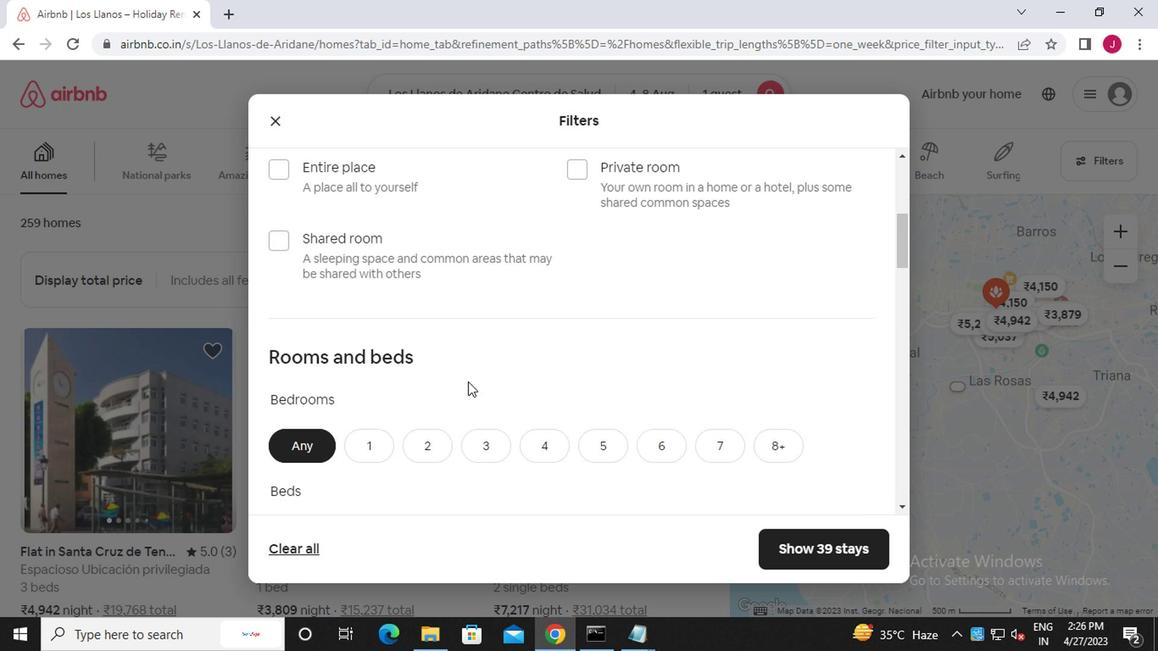 
Action: Mouse moved to (397, 348)
Screenshot: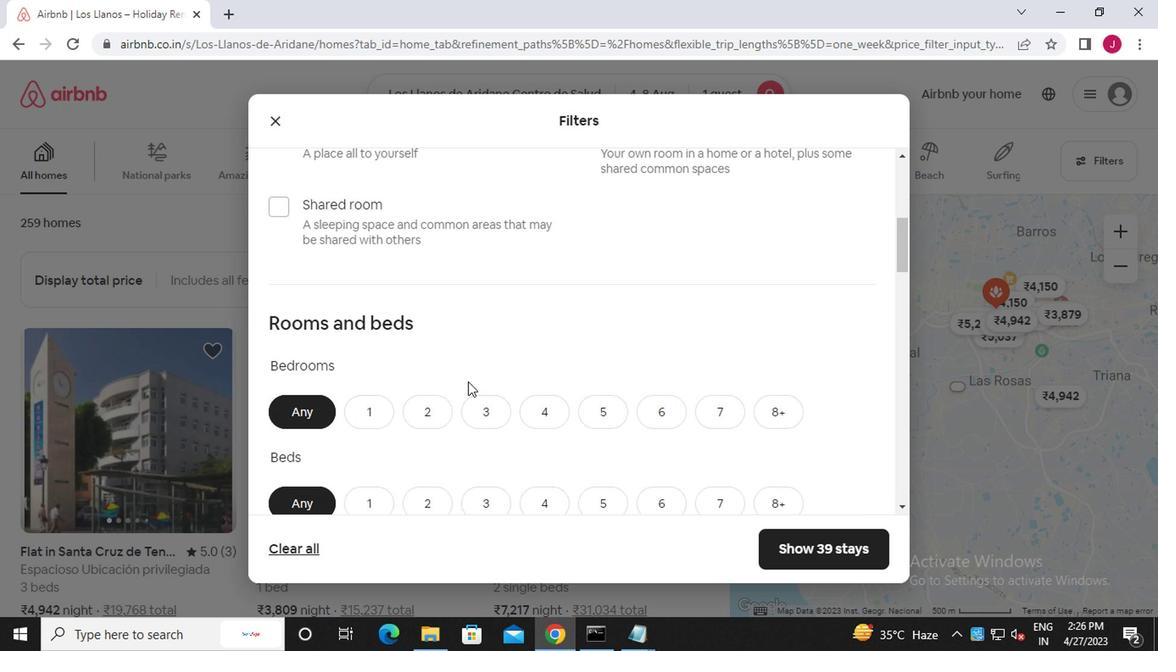 
Action: Mouse scrolled (397, 348) with delta (0, 0)
Screenshot: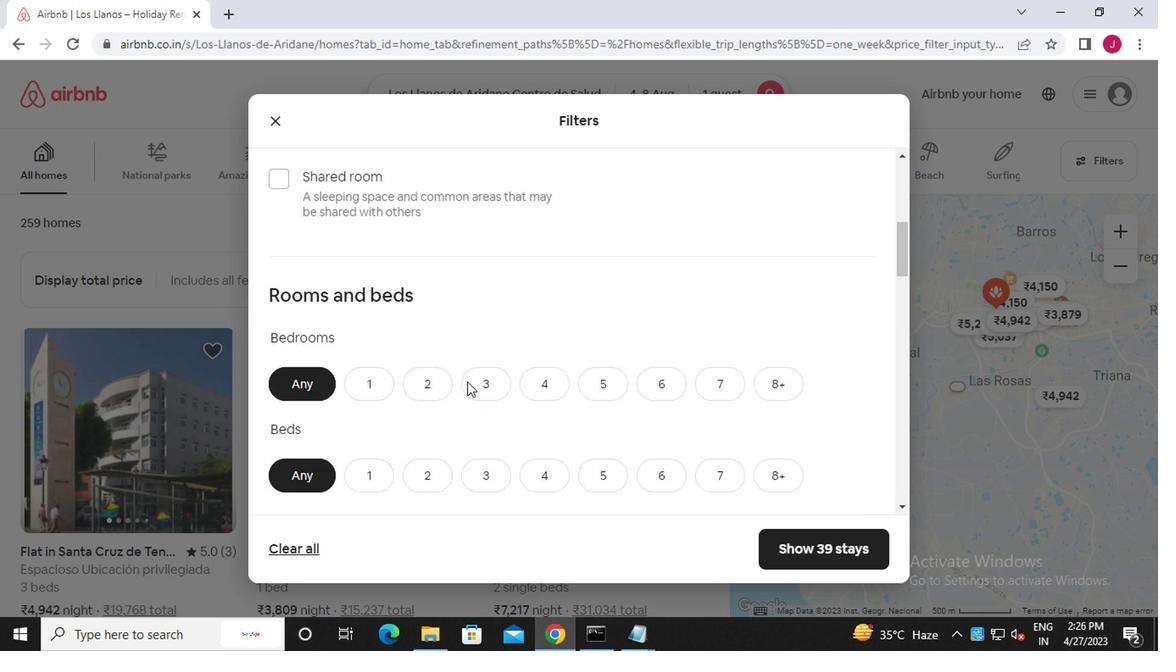 
Action: Mouse moved to (495, 270)
Screenshot: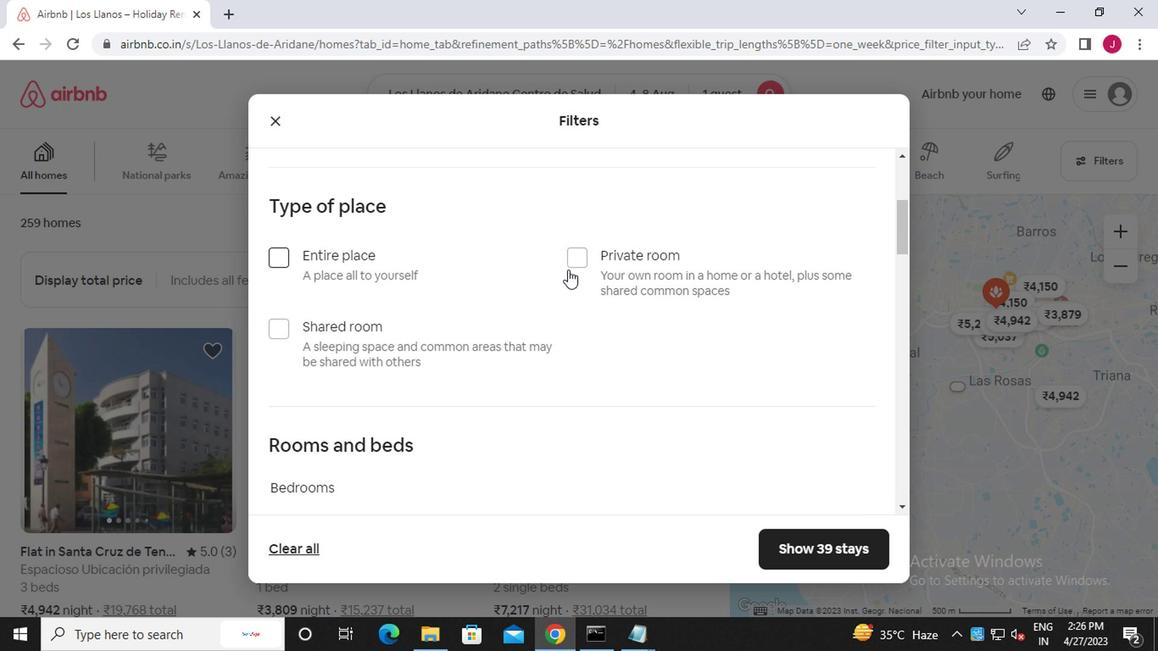 
Action: Mouse pressed left at (495, 270)
Screenshot: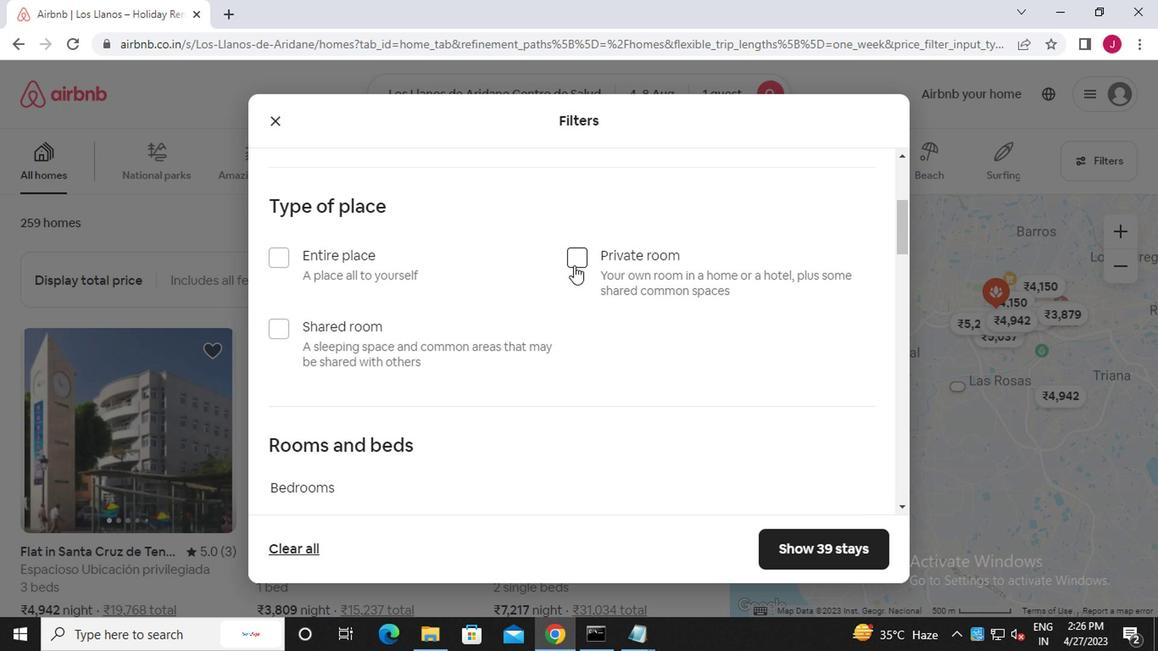 
Action: Mouse moved to (423, 322)
Screenshot: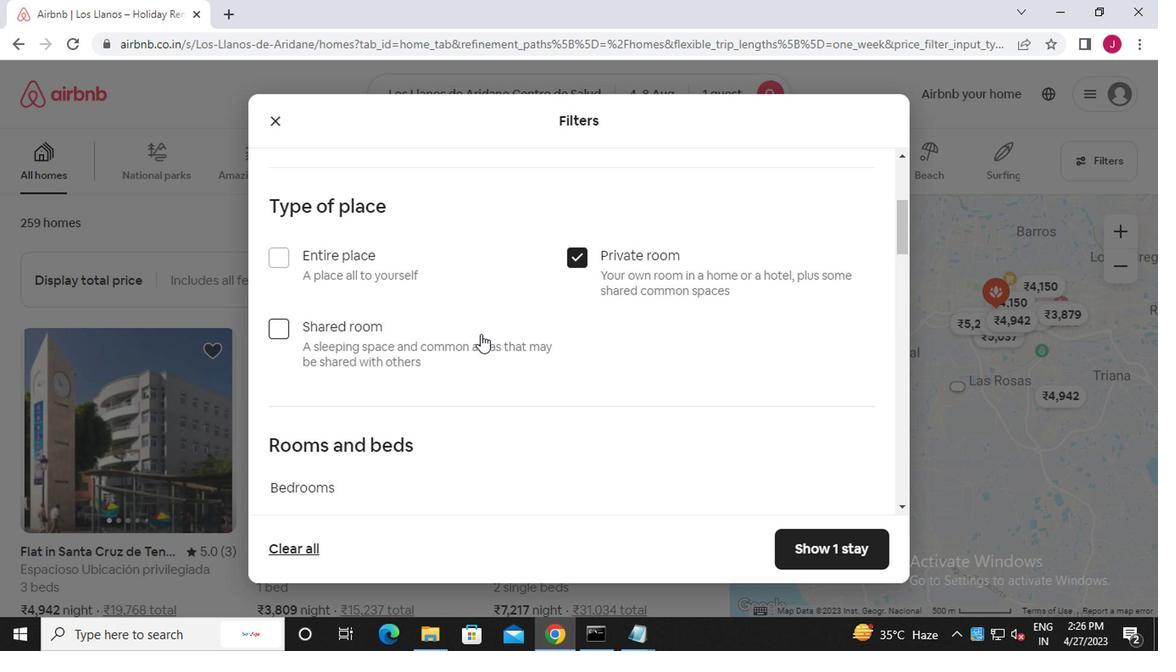 
Action: Mouse scrolled (423, 321) with delta (0, 0)
Screenshot: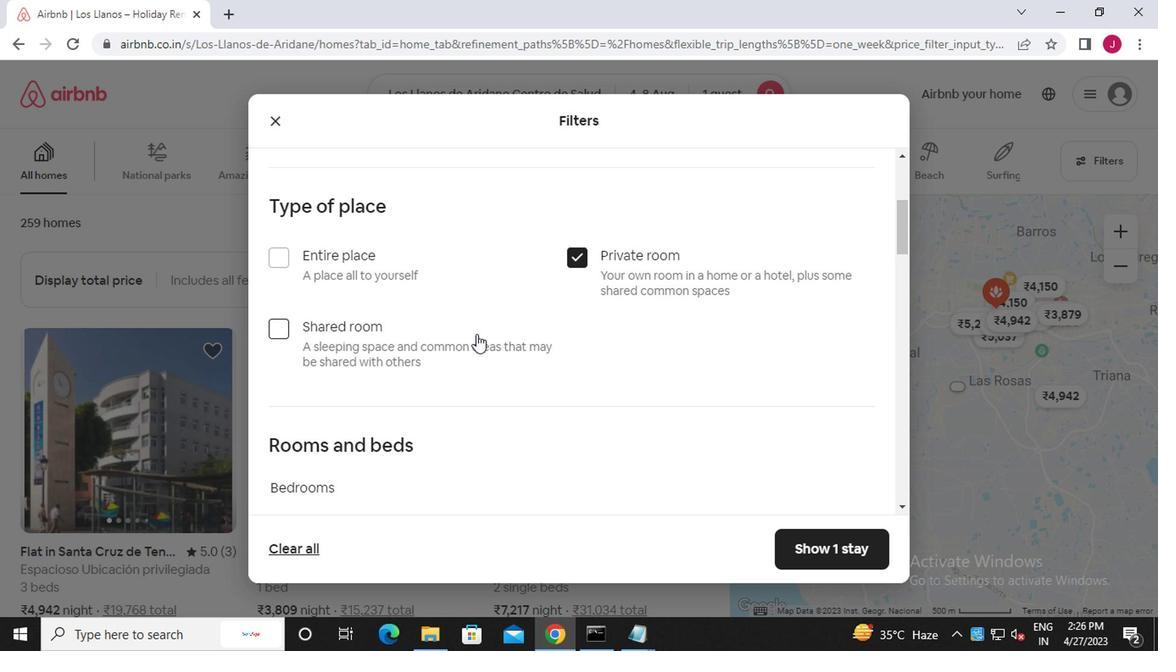 
Action: Mouse scrolled (423, 321) with delta (0, 0)
Screenshot: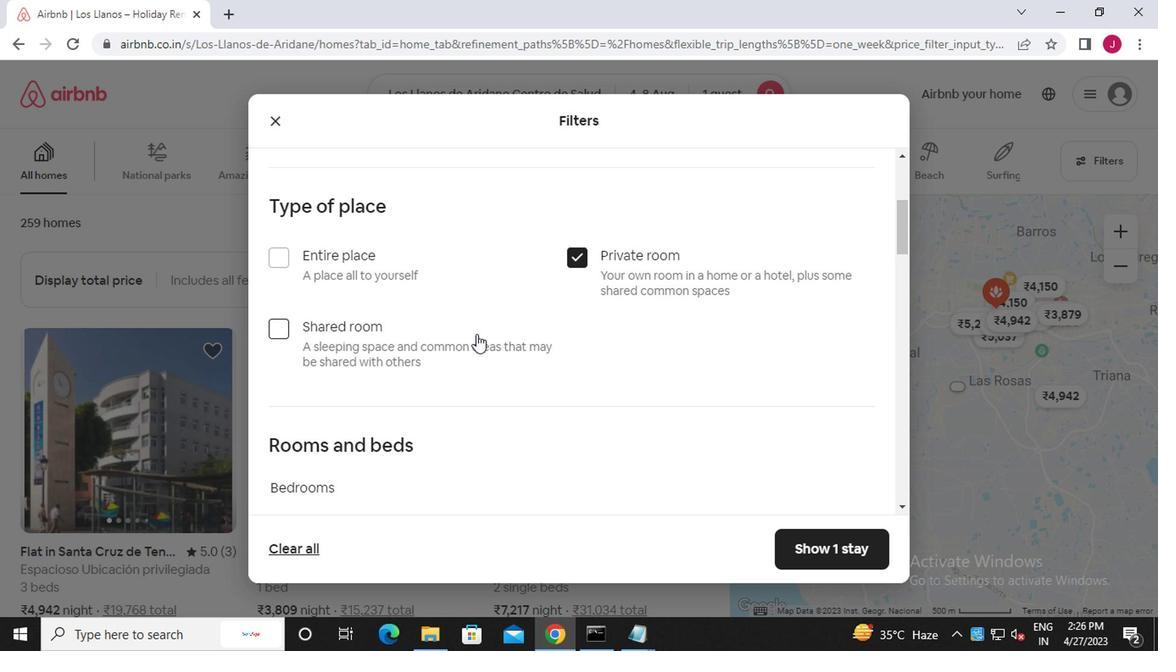 
Action: Mouse scrolled (423, 321) with delta (0, 0)
Screenshot: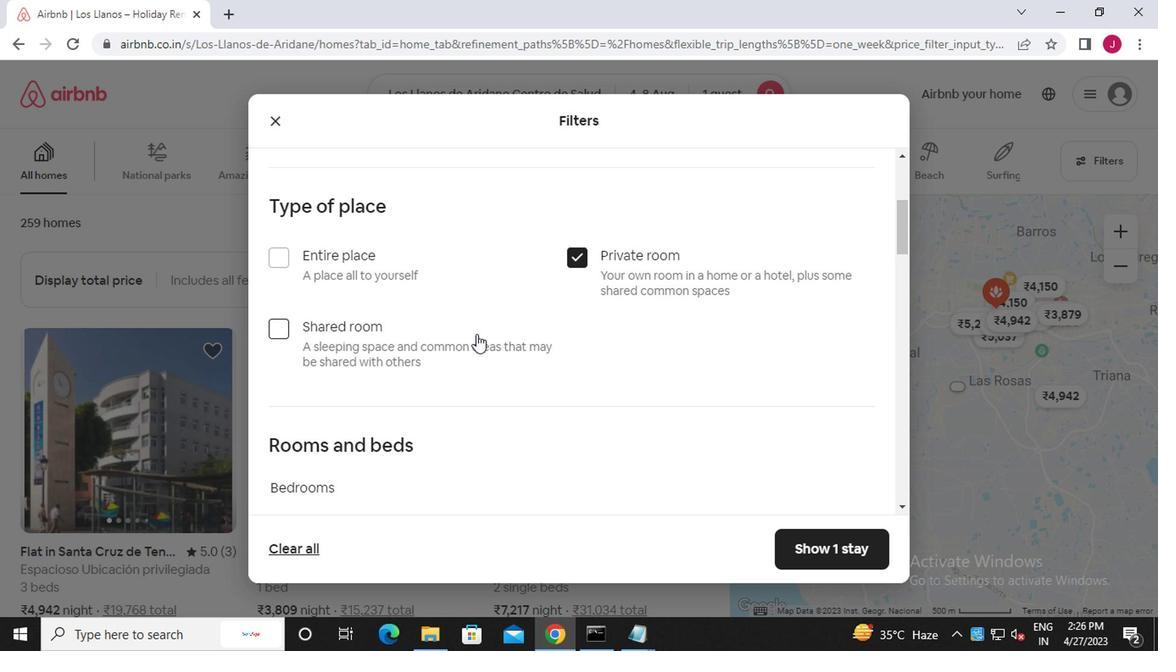 
Action: Mouse moved to (349, 283)
Screenshot: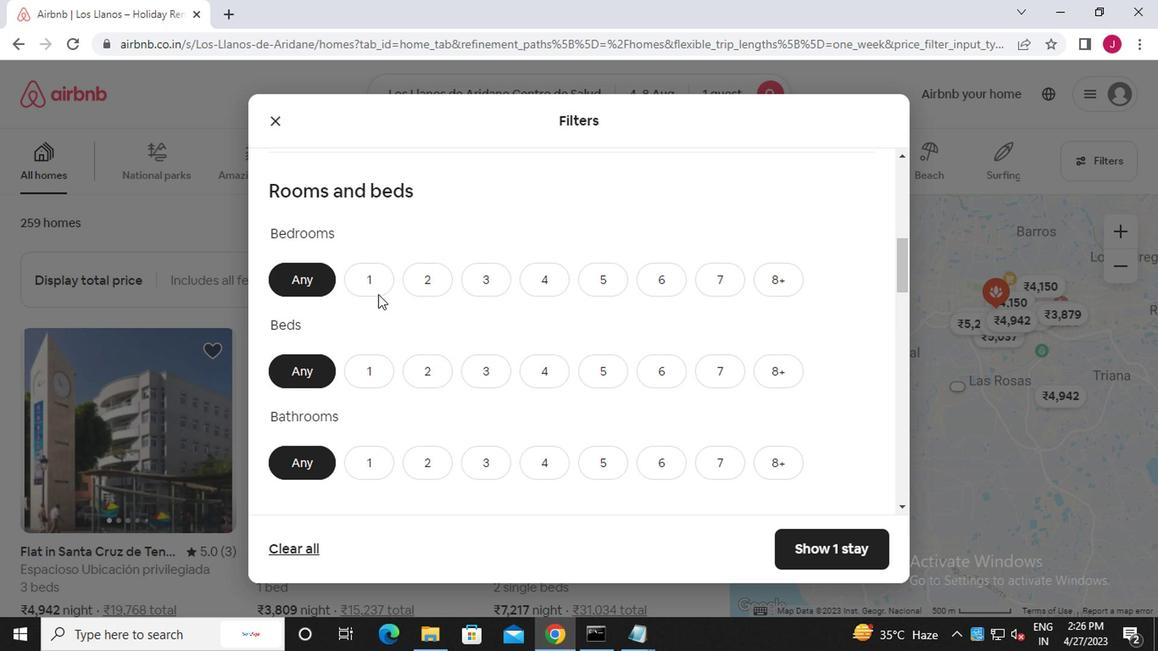 
Action: Mouse pressed left at (349, 283)
Screenshot: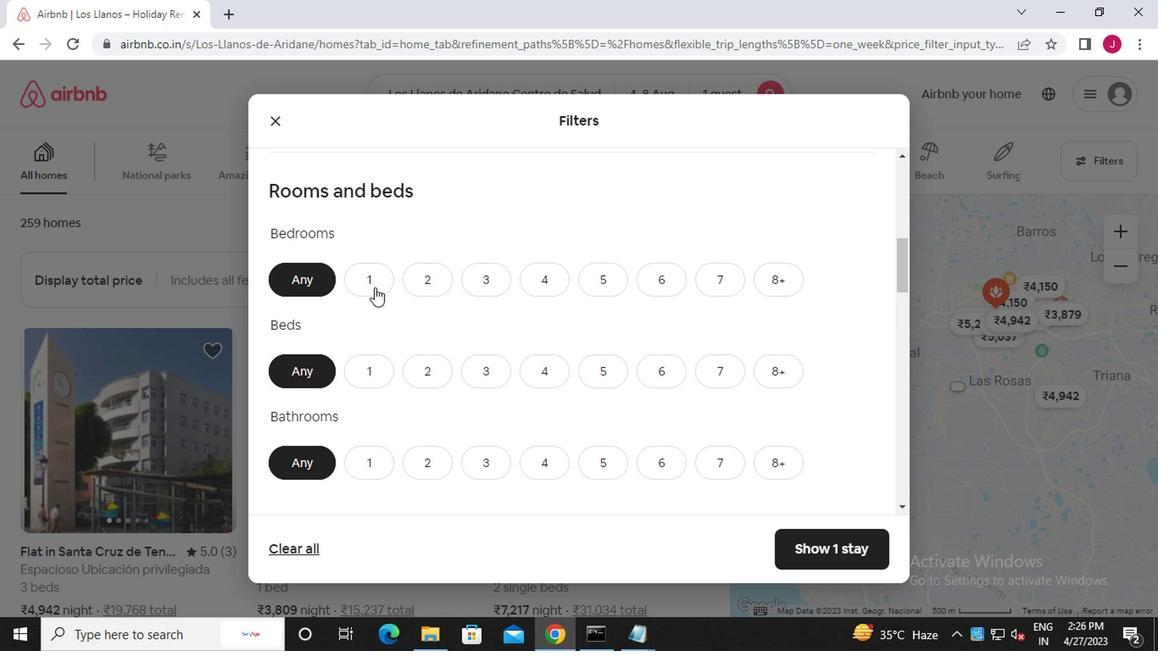 
Action: Mouse moved to (346, 354)
Screenshot: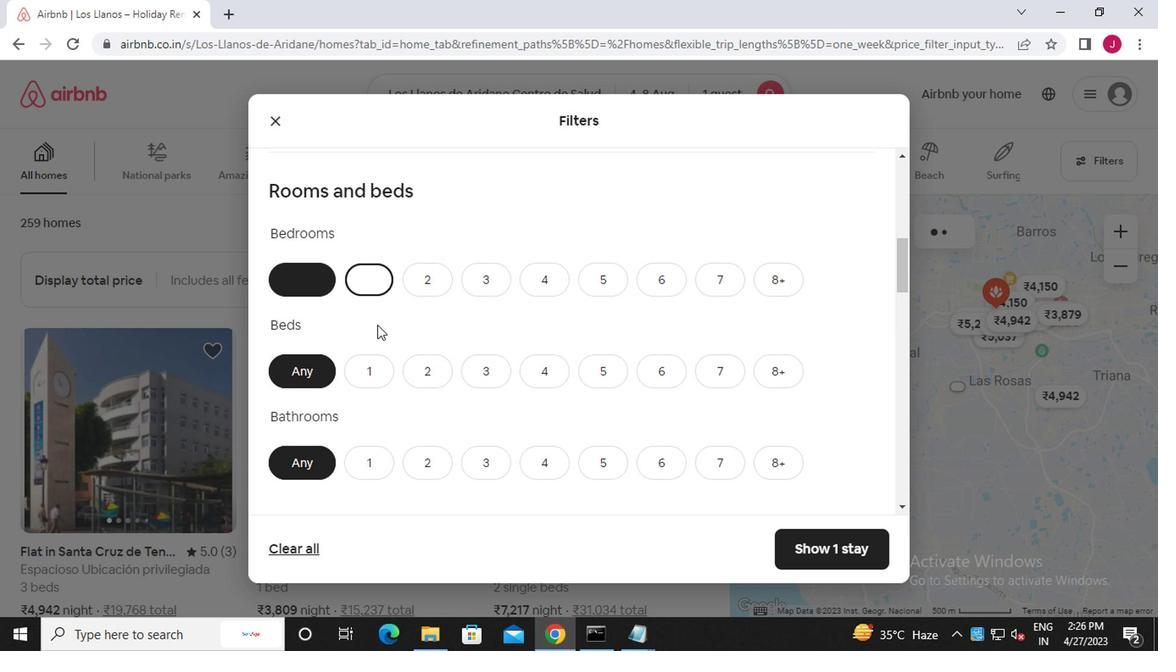
Action: Mouse pressed left at (346, 354)
Screenshot: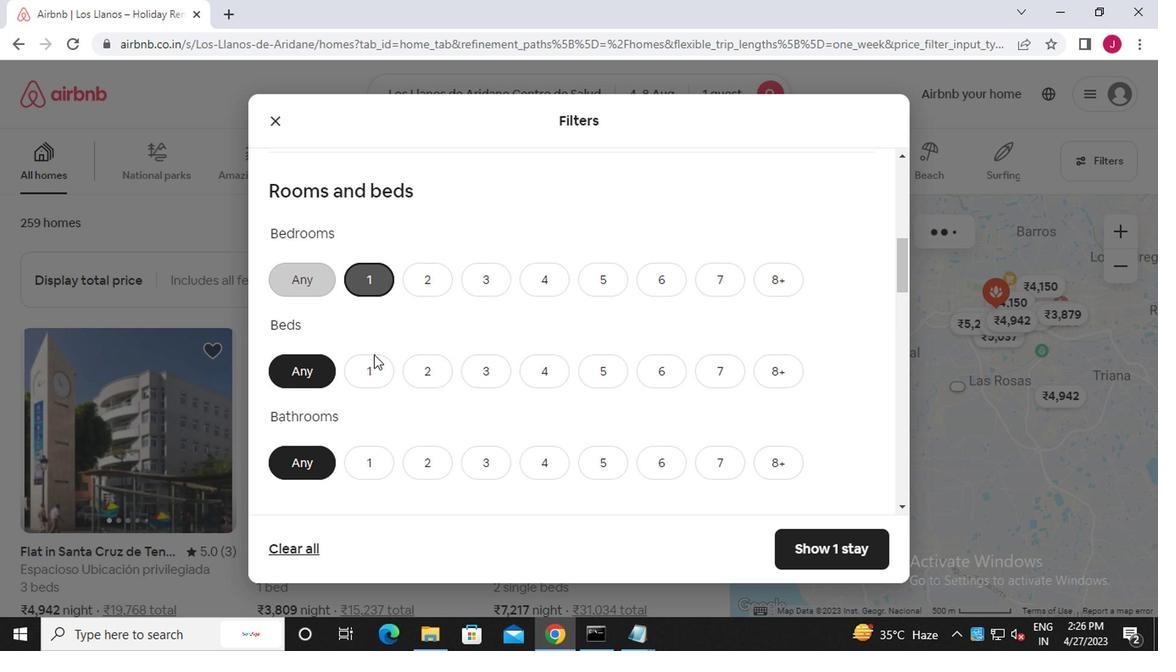 
Action: Mouse moved to (350, 409)
Screenshot: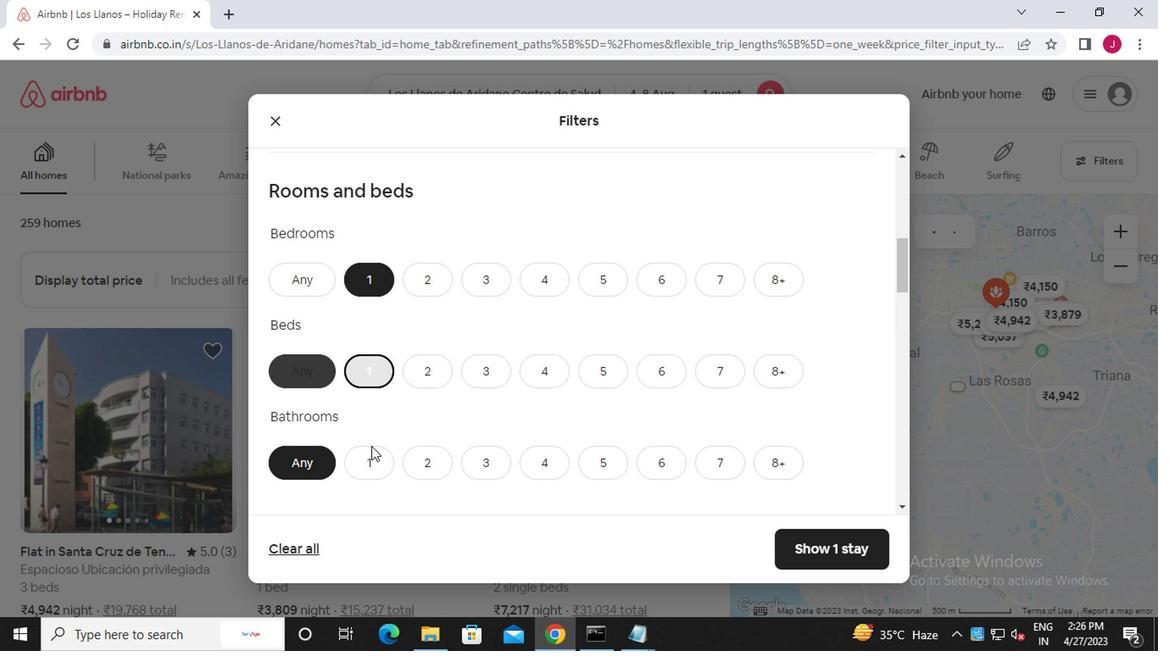 
Action: Mouse pressed left at (350, 409)
Screenshot: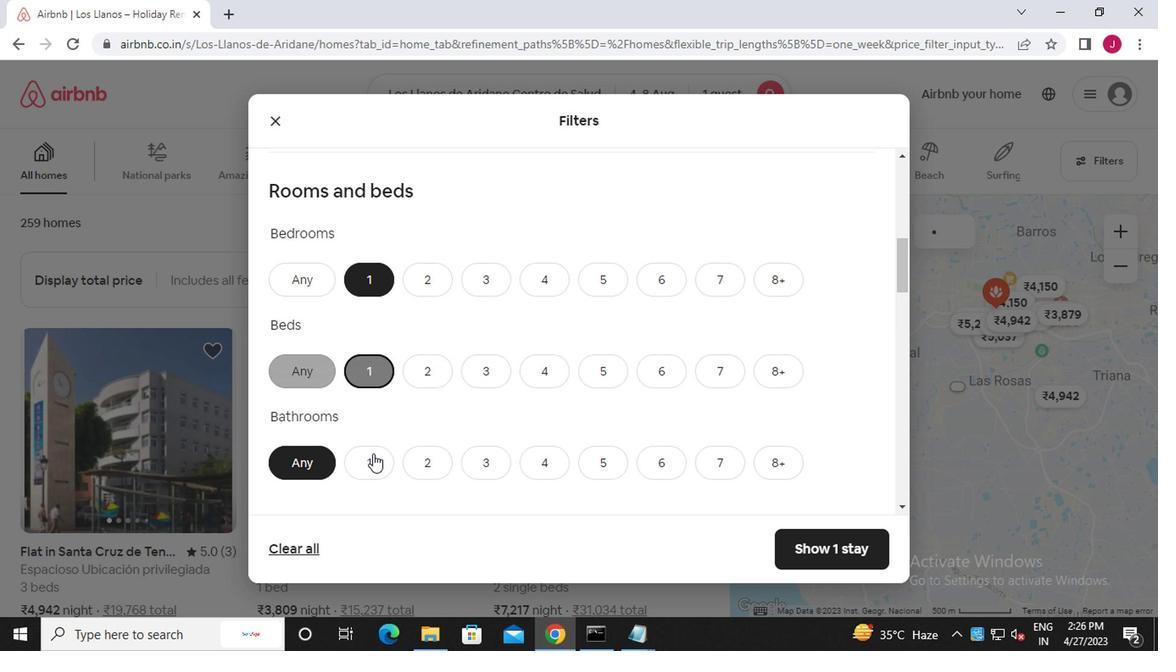 
Action: Mouse moved to (376, 412)
Screenshot: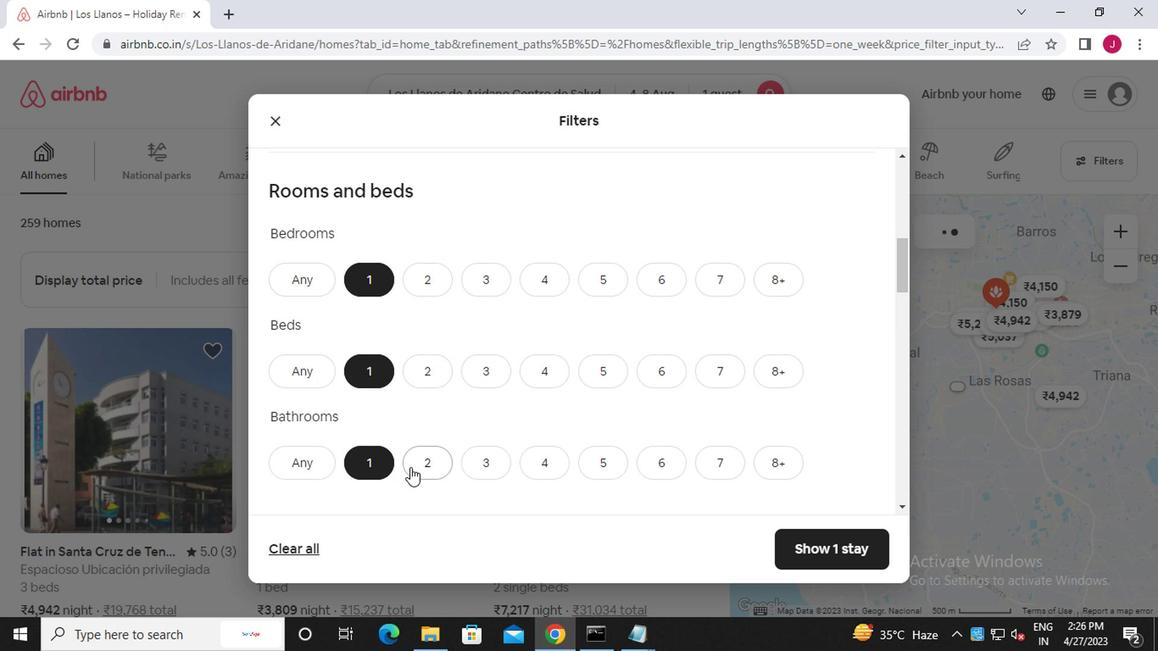 
Action: Mouse scrolled (376, 411) with delta (0, 0)
Screenshot: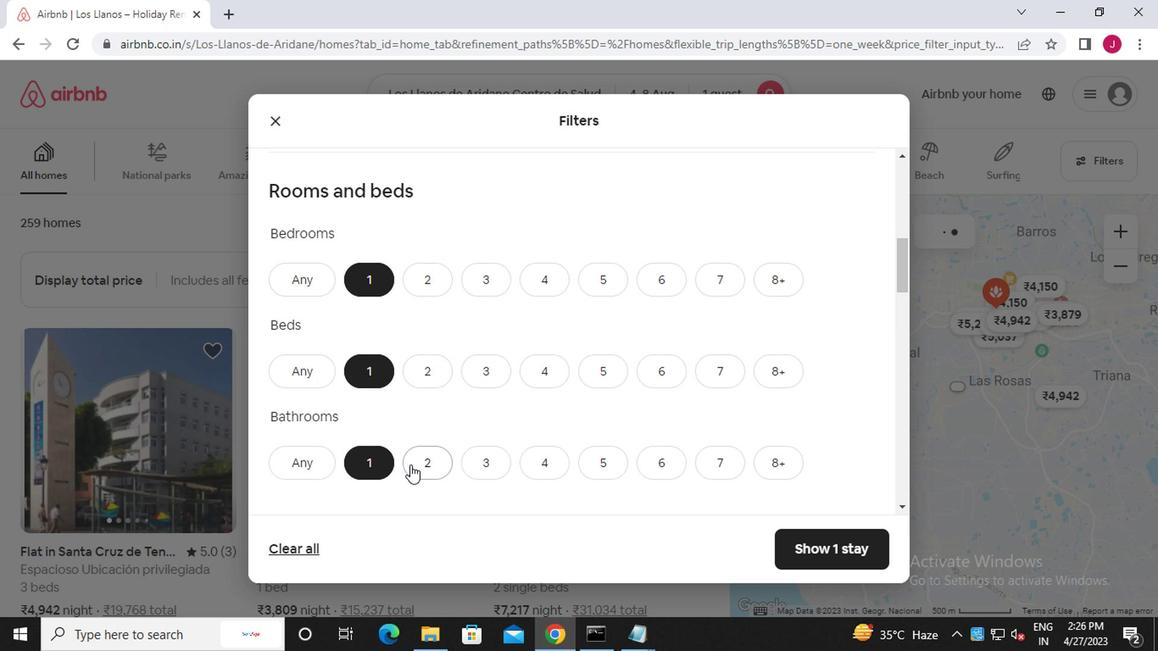 
Action: Mouse scrolled (376, 411) with delta (0, 0)
Screenshot: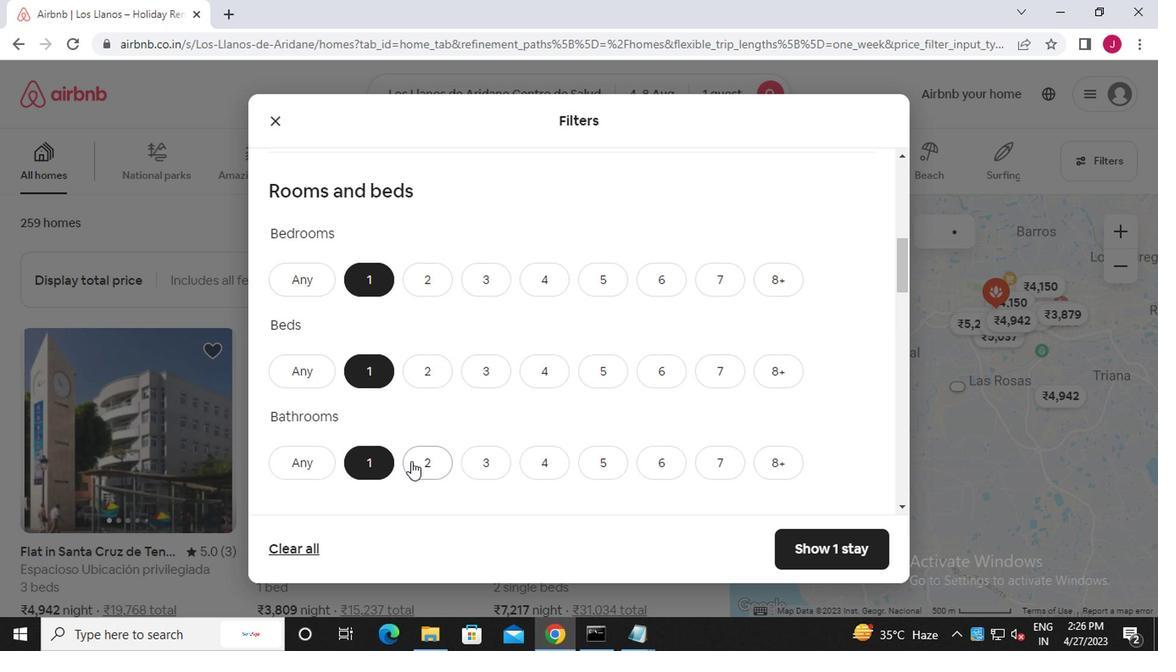 
Action: Mouse scrolled (376, 411) with delta (0, 0)
Screenshot: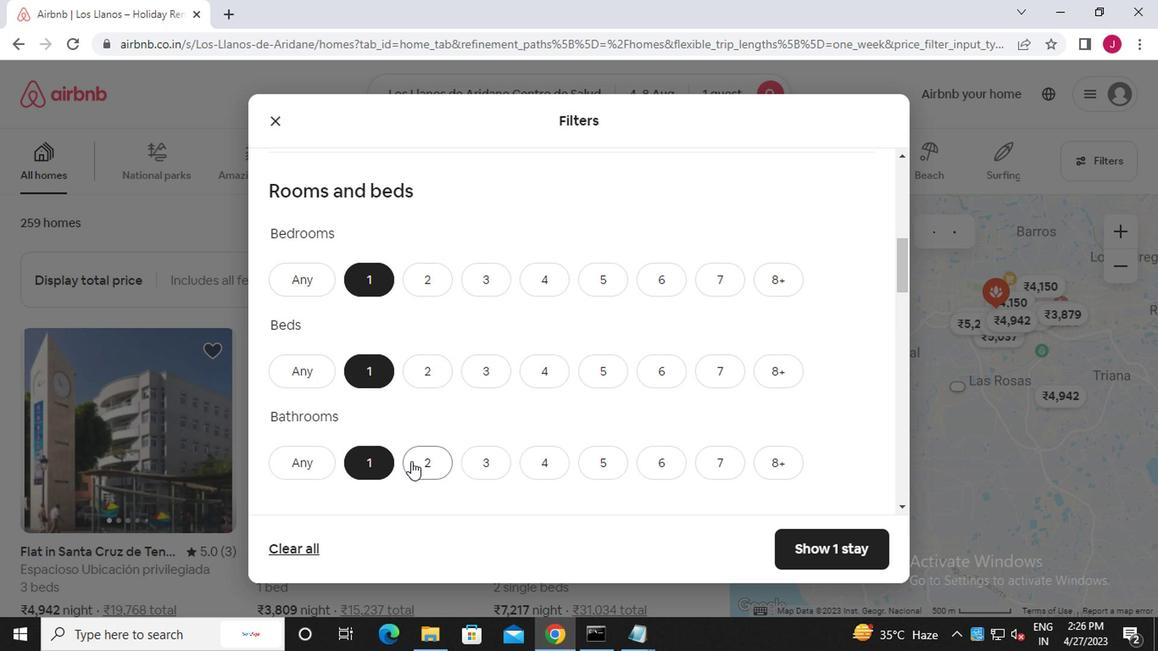
Action: Mouse moved to (370, 400)
Screenshot: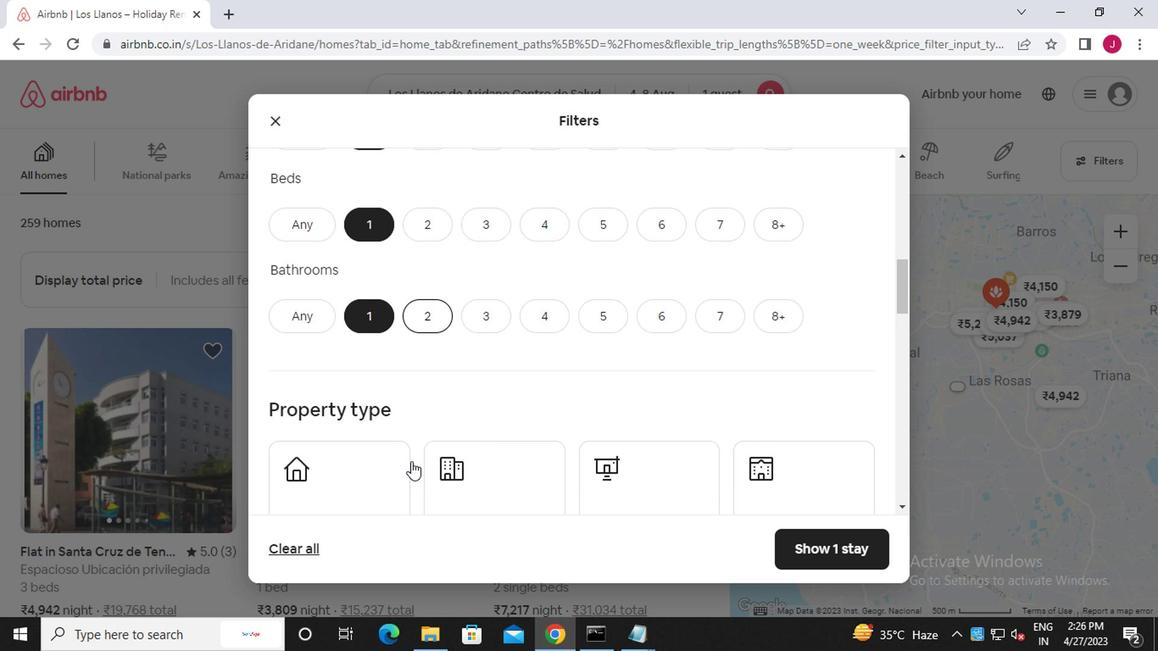 
Action: Mouse scrolled (370, 399) with delta (0, 0)
Screenshot: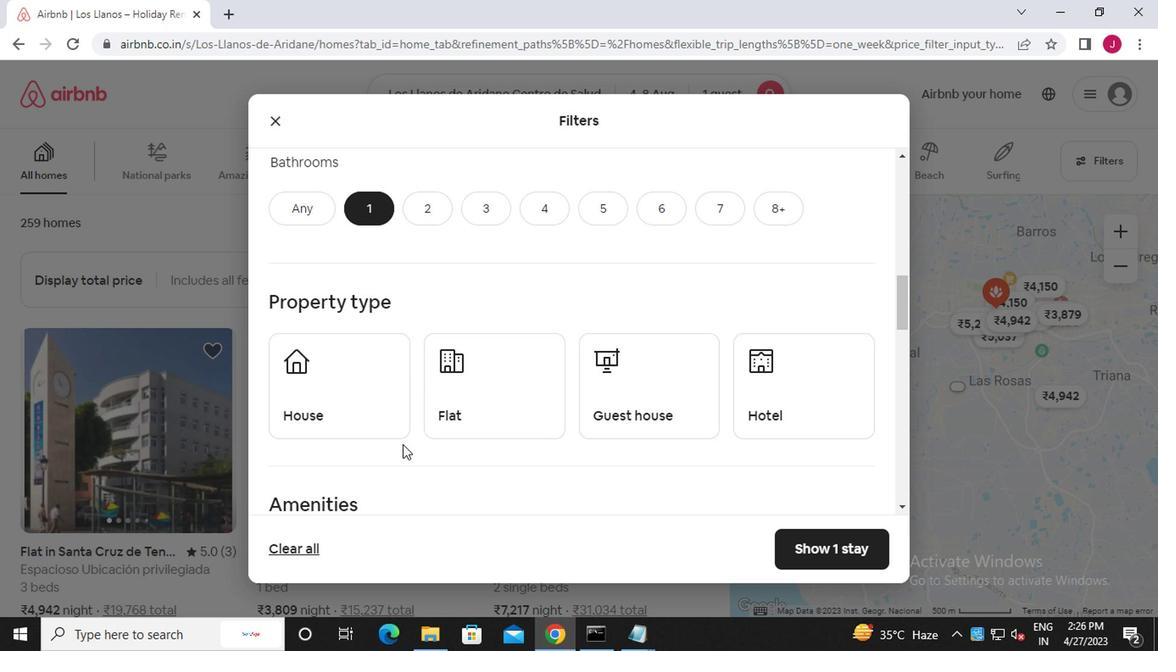 
Action: Mouse scrolled (370, 399) with delta (0, 0)
Screenshot: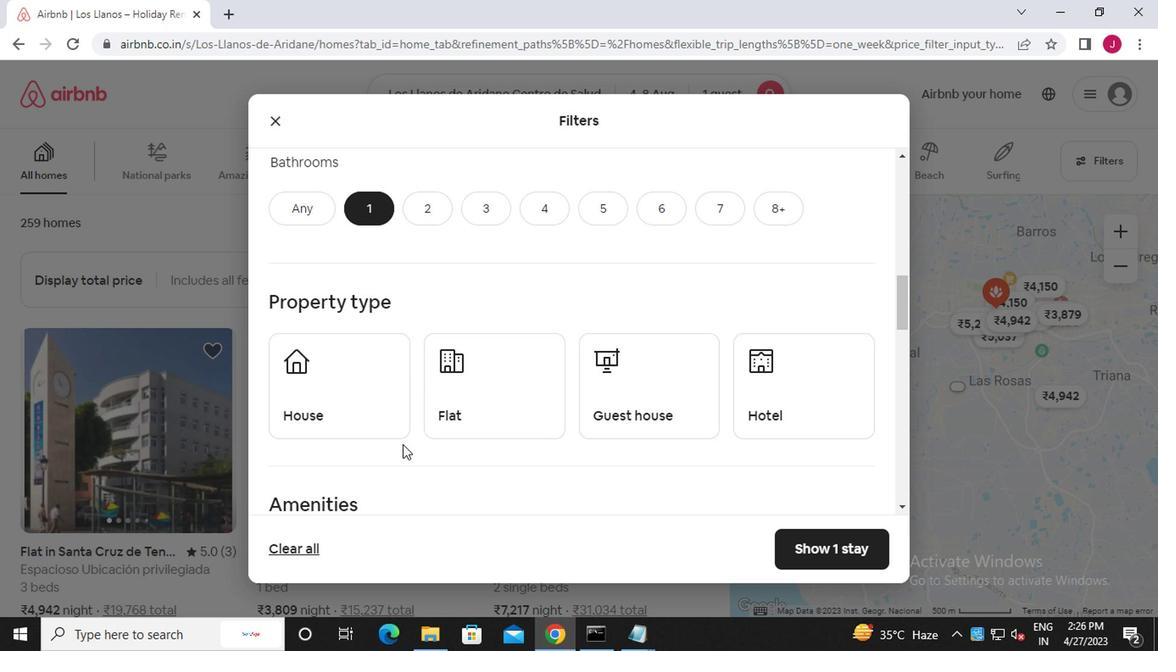 
Action: Mouse moved to (323, 255)
Screenshot: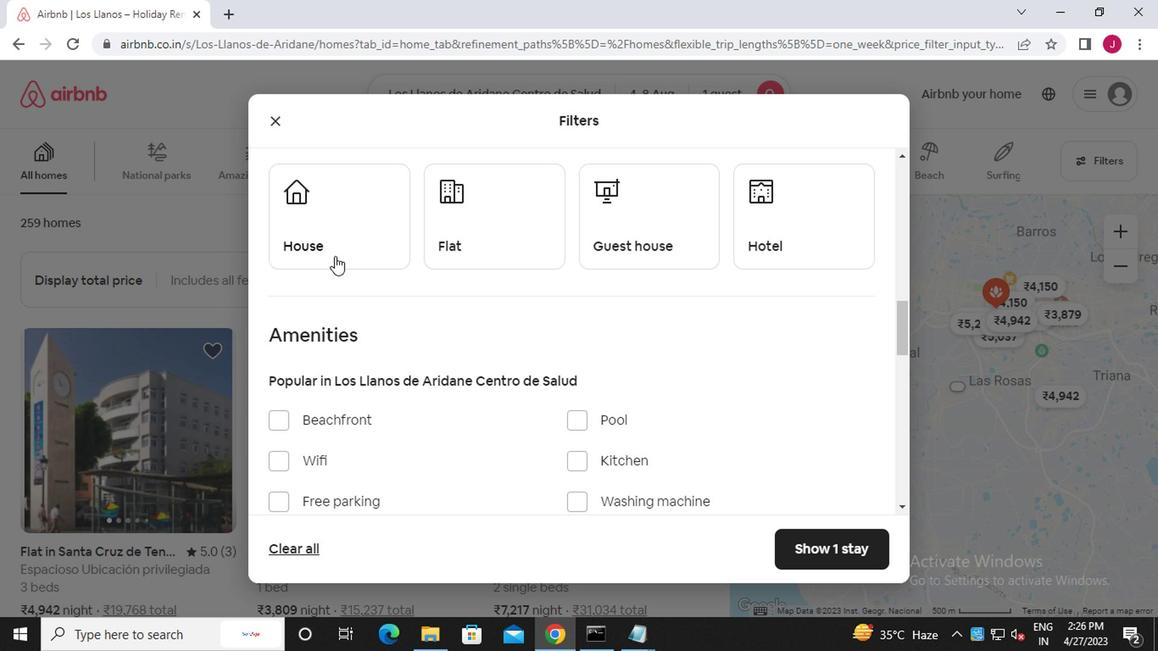 
Action: Mouse pressed left at (323, 255)
Screenshot: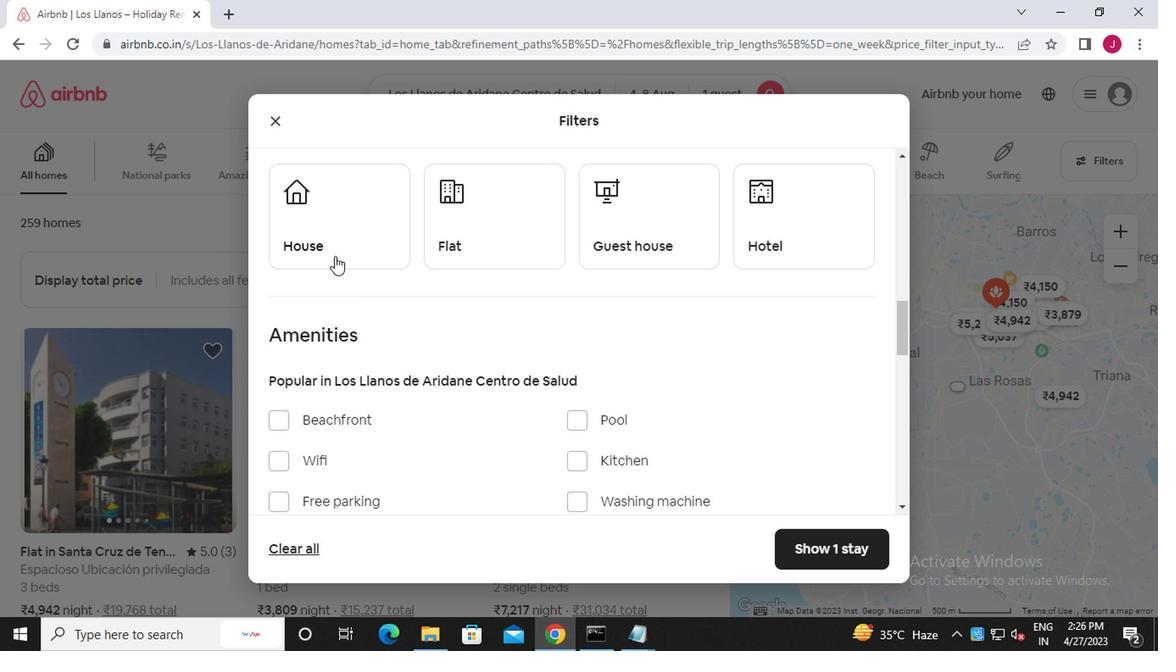 
Action: Mouse moved to (426, 253)
Screenshot: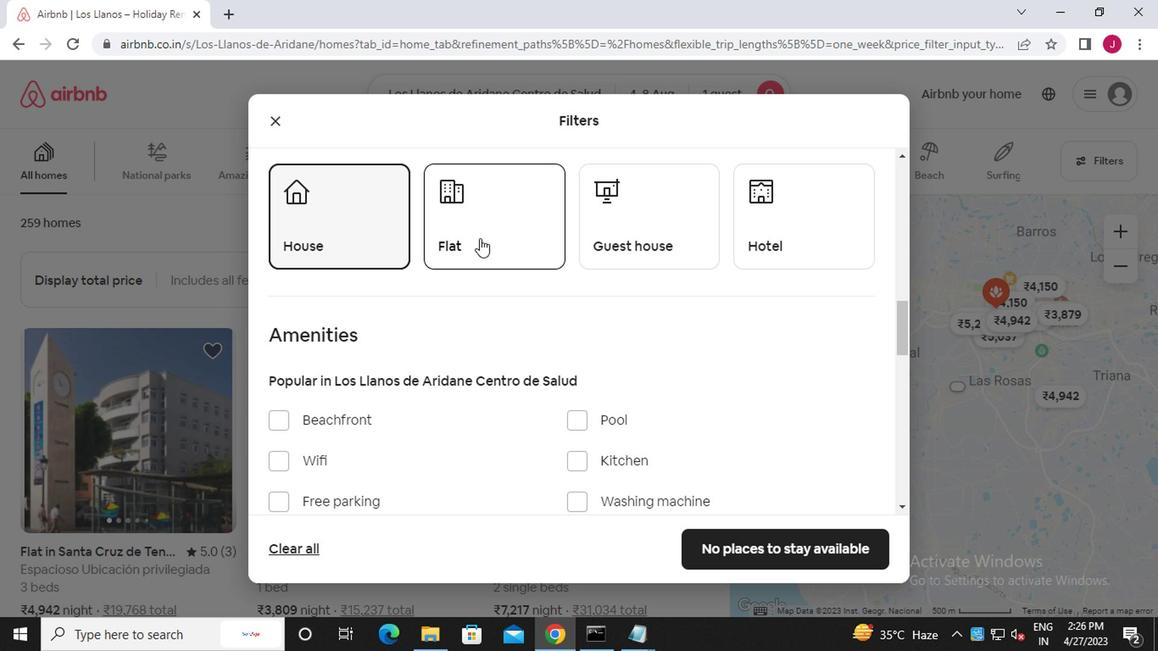 
Action: Mouse pressed left at (426, 253)
Screenshot: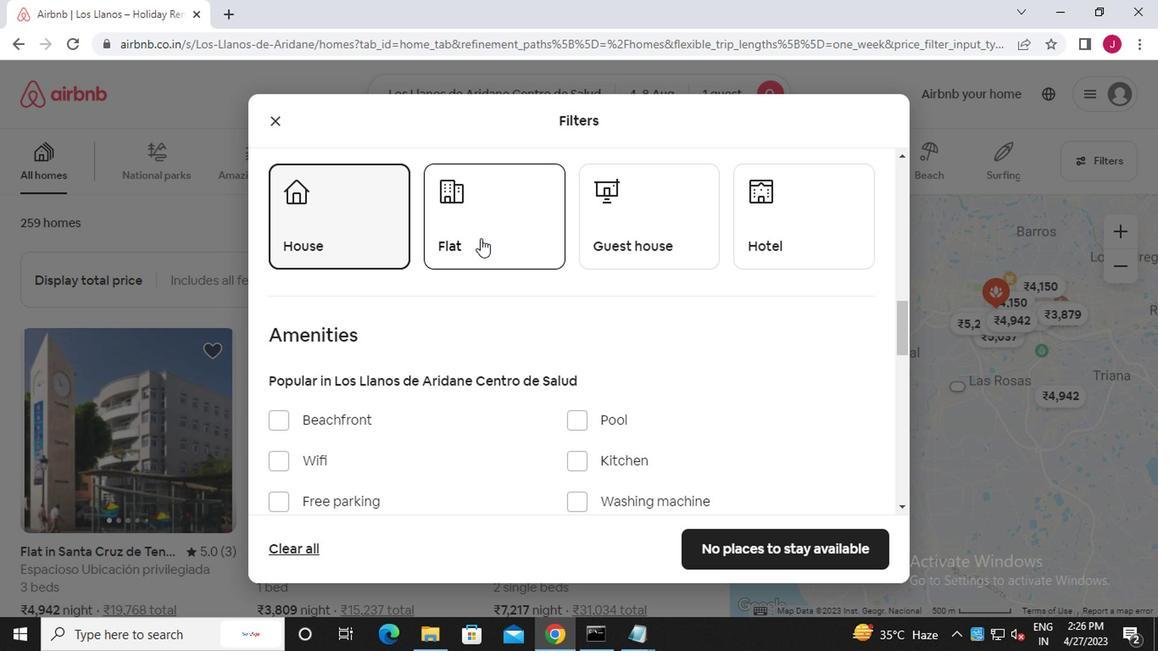
Action: Mouse moved to (538, 252)
Screenshot: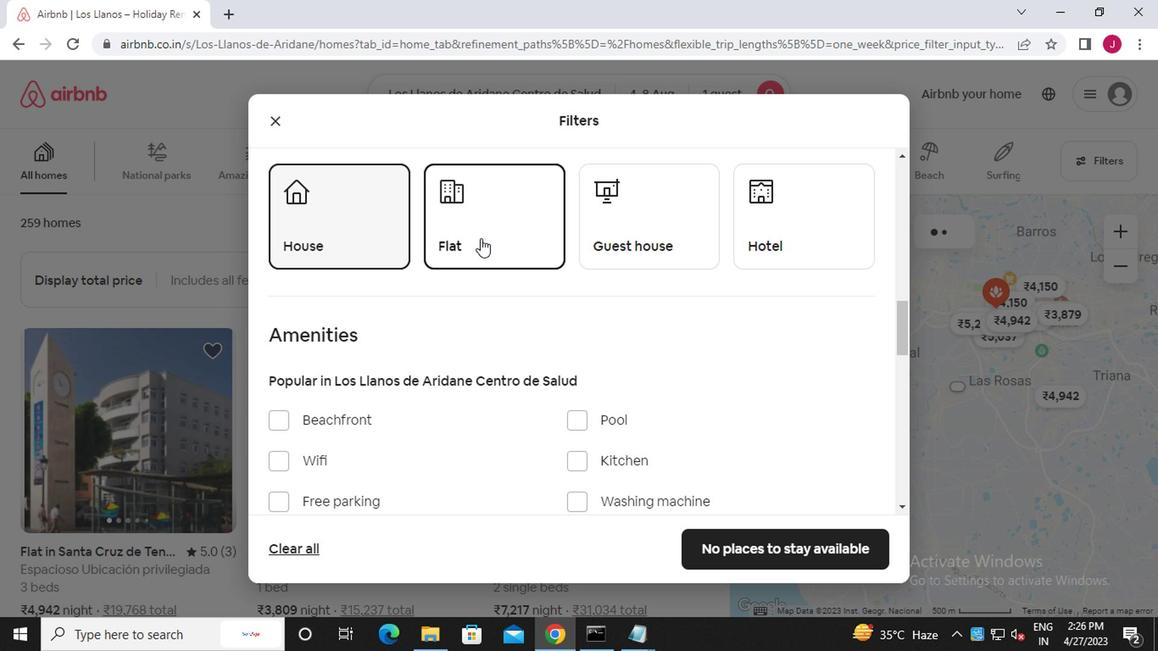 
Action: Mouse pressed left at (538, 252)
Screenshot: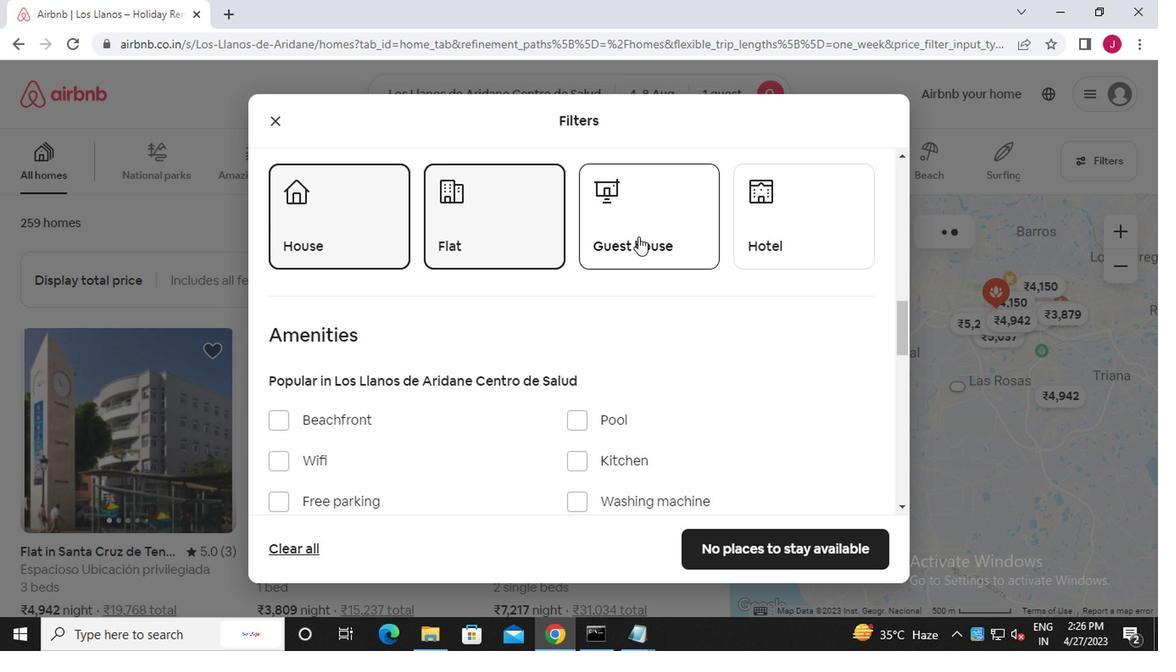 
Action: Mouse moved to (614, 252)
Screenshot: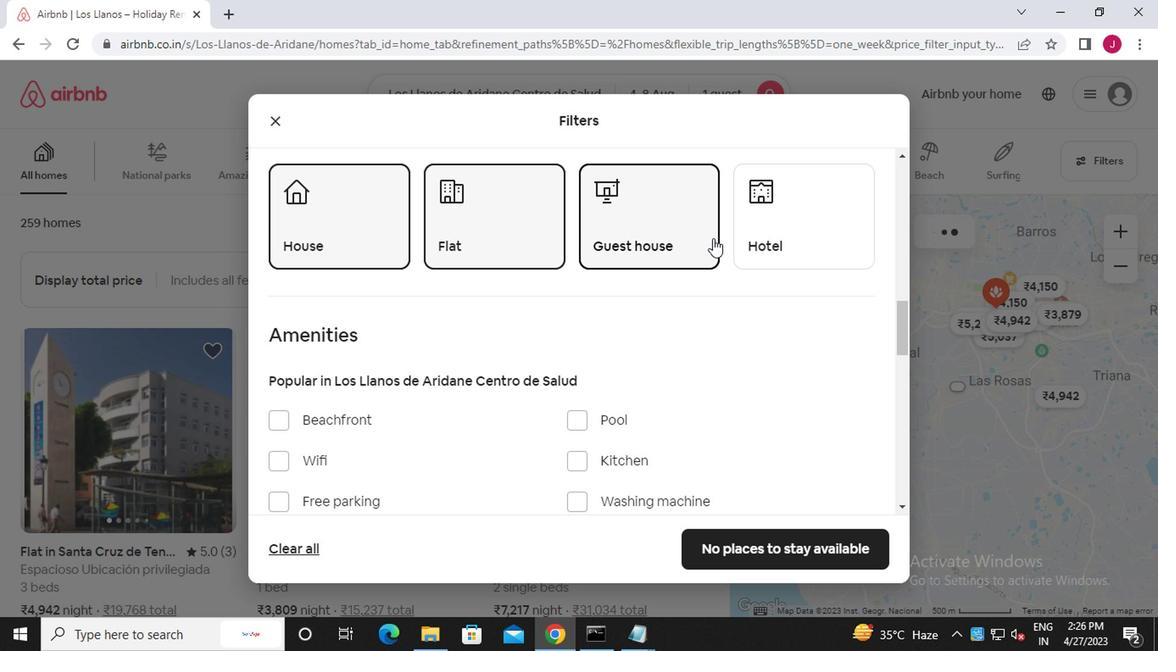 
Action: Mouse pressed left at (614, 252)
Screenshot: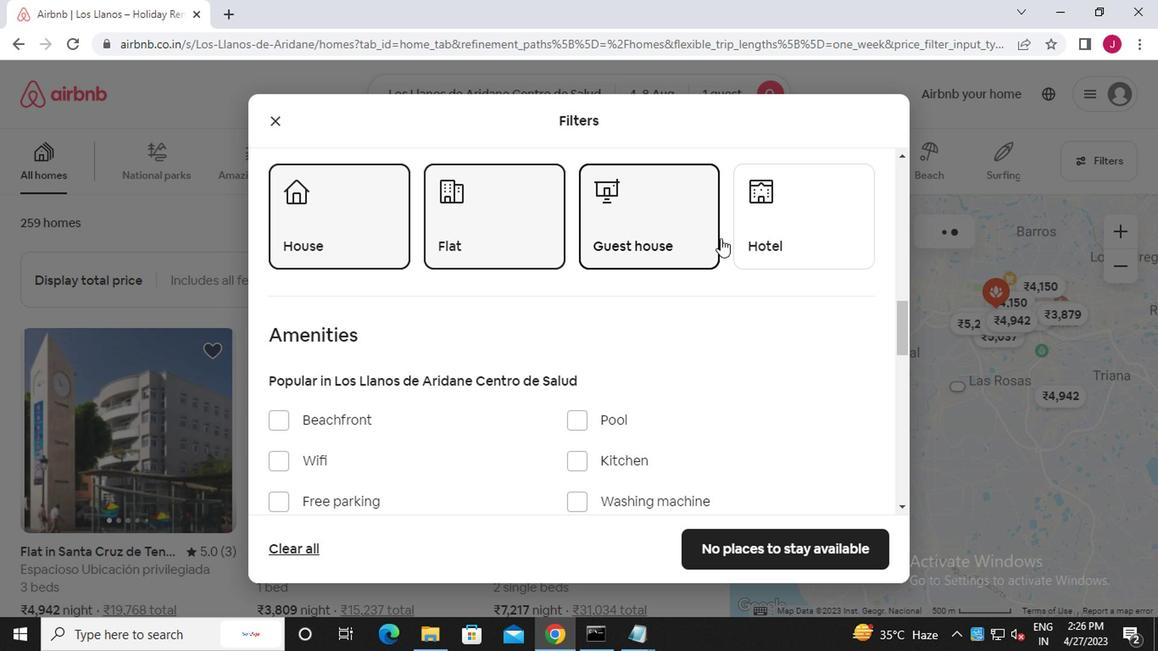 
Action: Mouse moved to (354, 253)
Screenshot: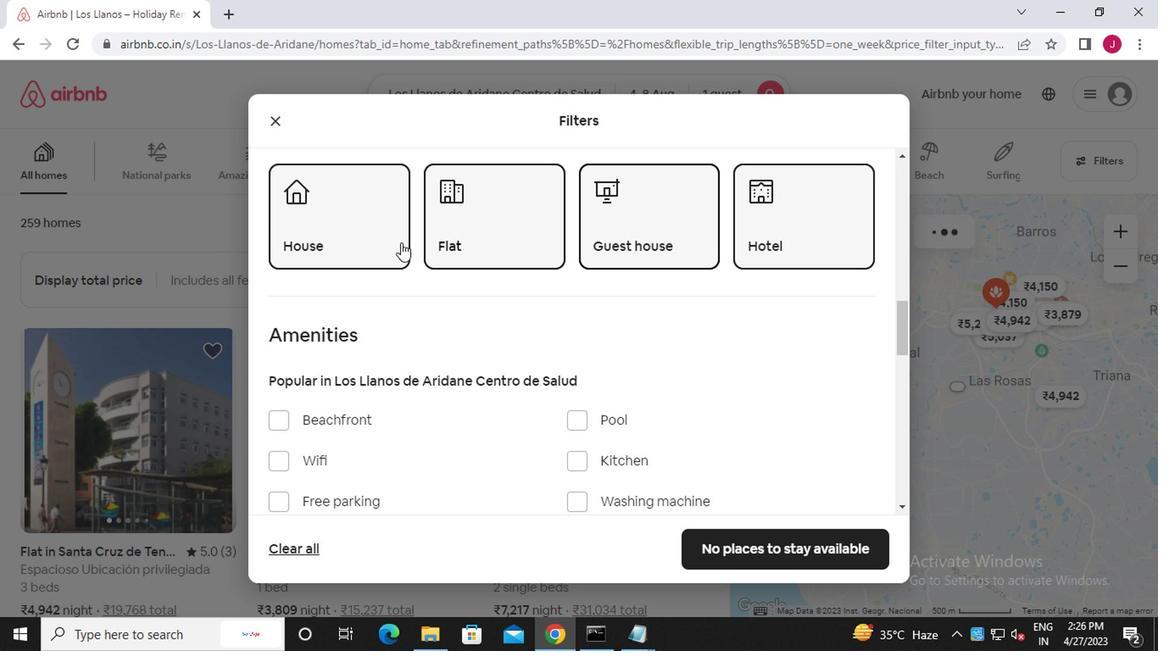 
Action: Mouse pressed left at (354, 253)
Screenshot: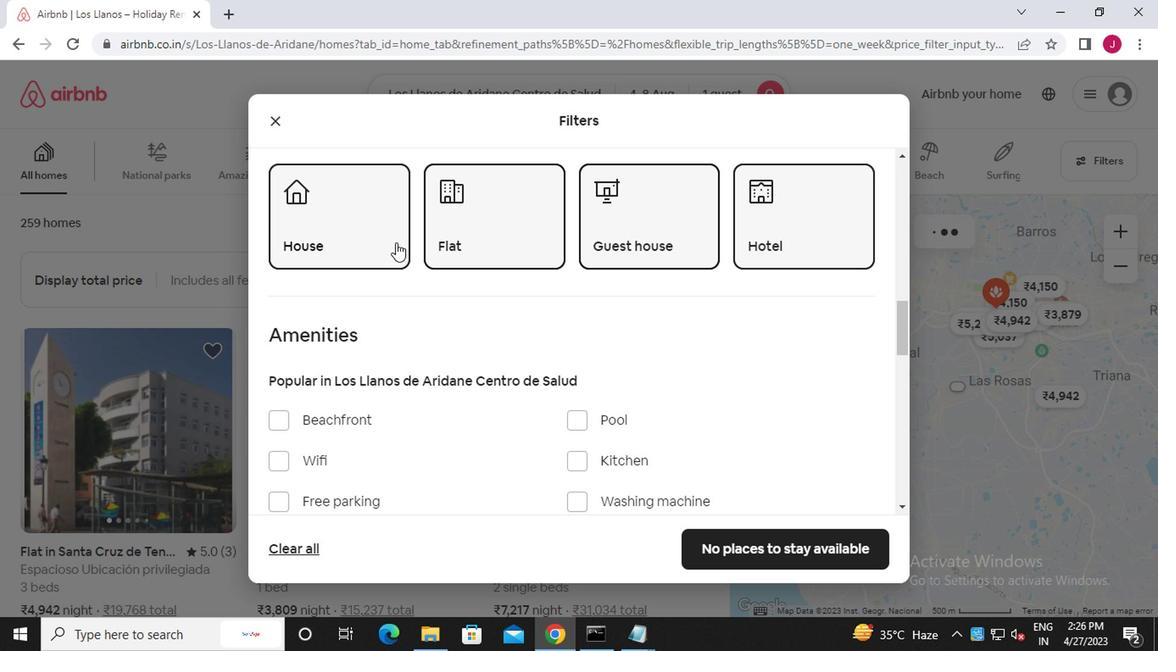 
Action: Mouse moved to (530, 264)
Screenshot: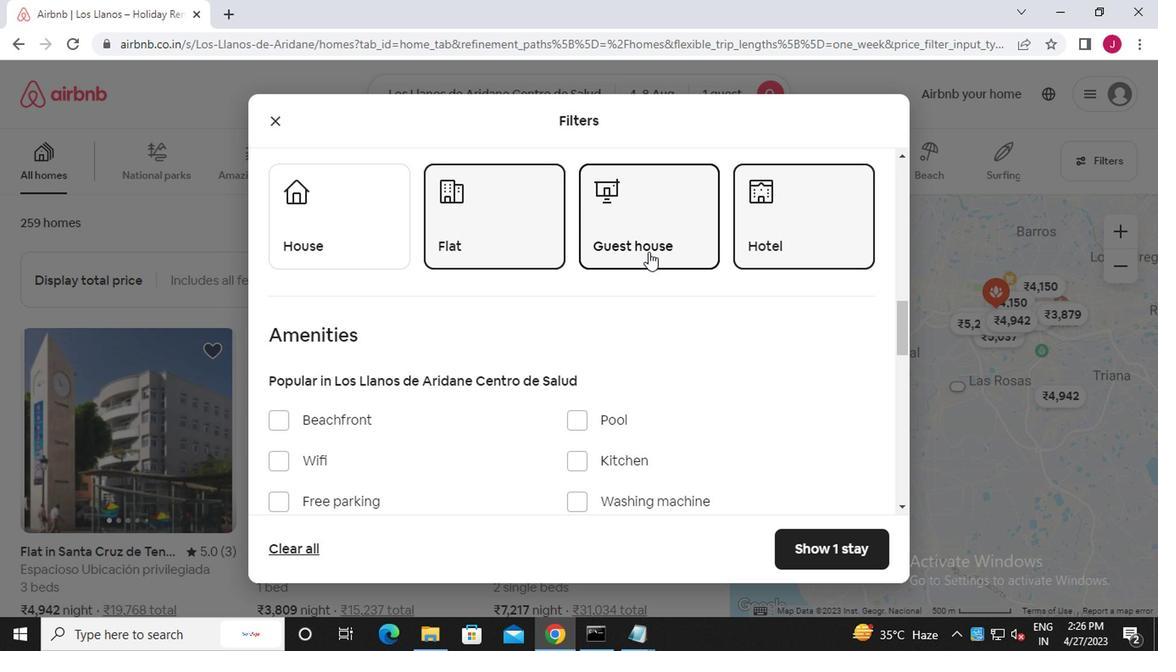 
Action: Mouse scrolled (530, 263) with delta (0, 0)
Screenshot: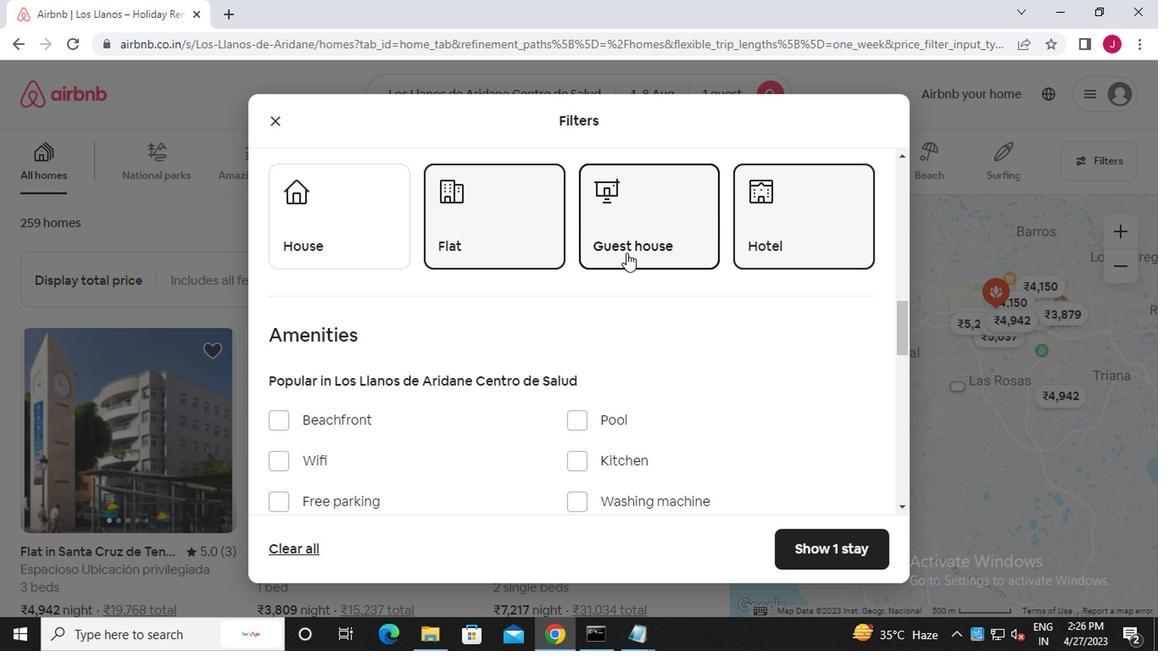 
Action: Mouse moved to (529, 264)
Screenshot: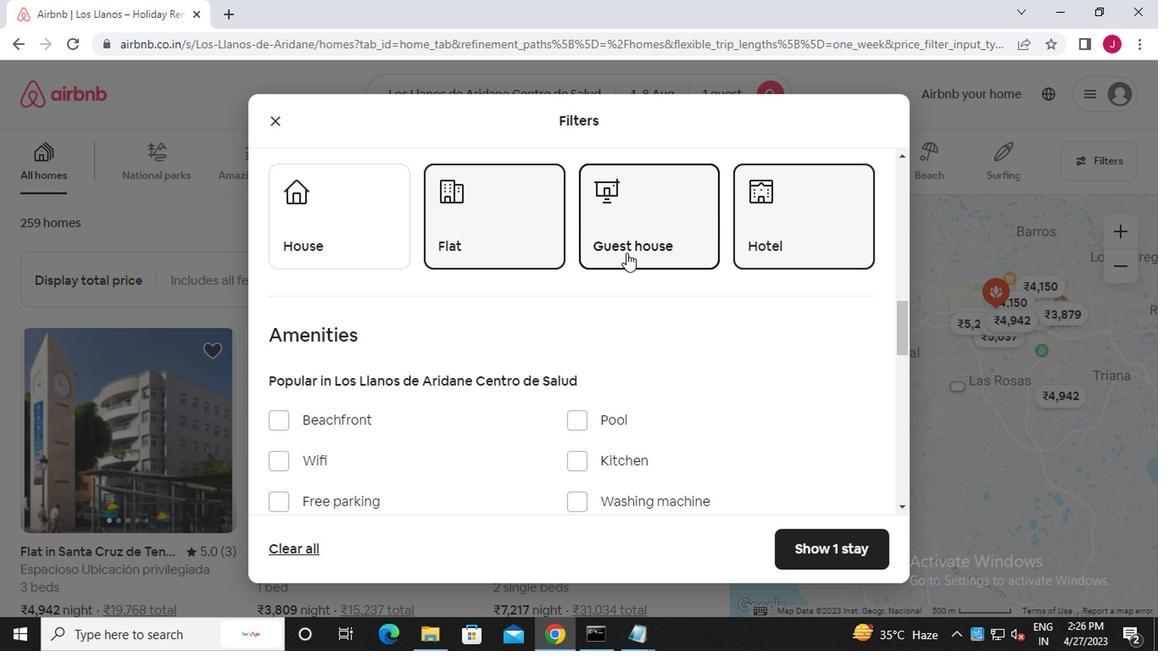 
Action: Mouse scrolled (529, 264) with delta (0, 0)
Screenshot: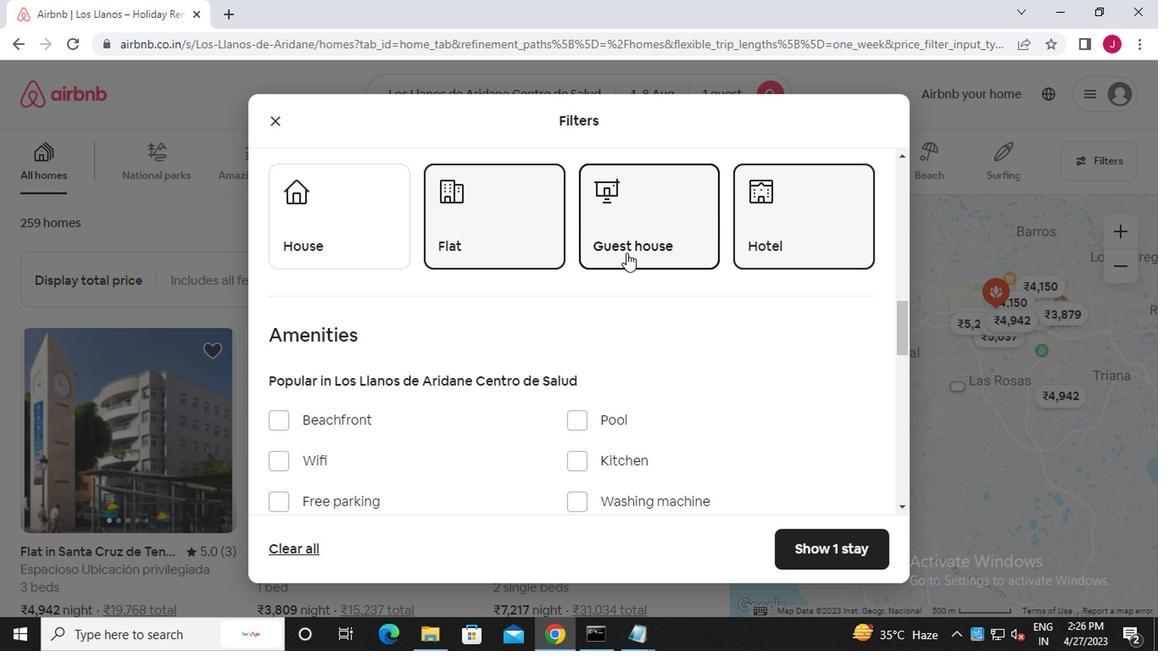 
Action: Mouse moved to (529, 264)
Screenshot: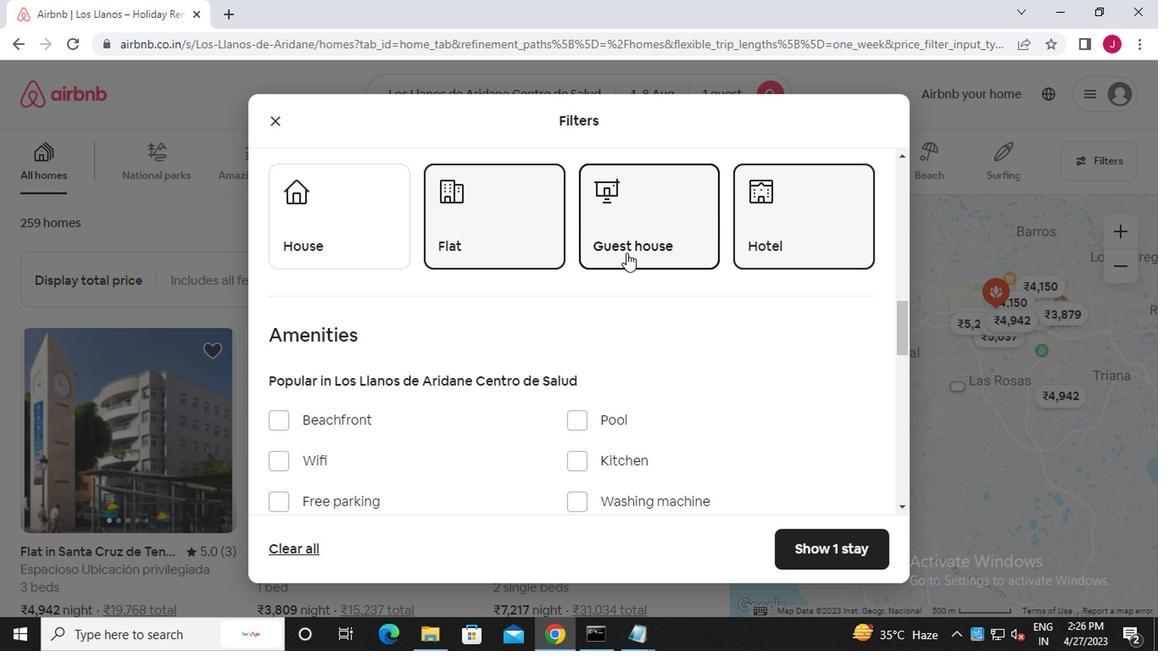 
Action: Mouse scrolled (529, 264) with delta (0, 0)
Screenshot: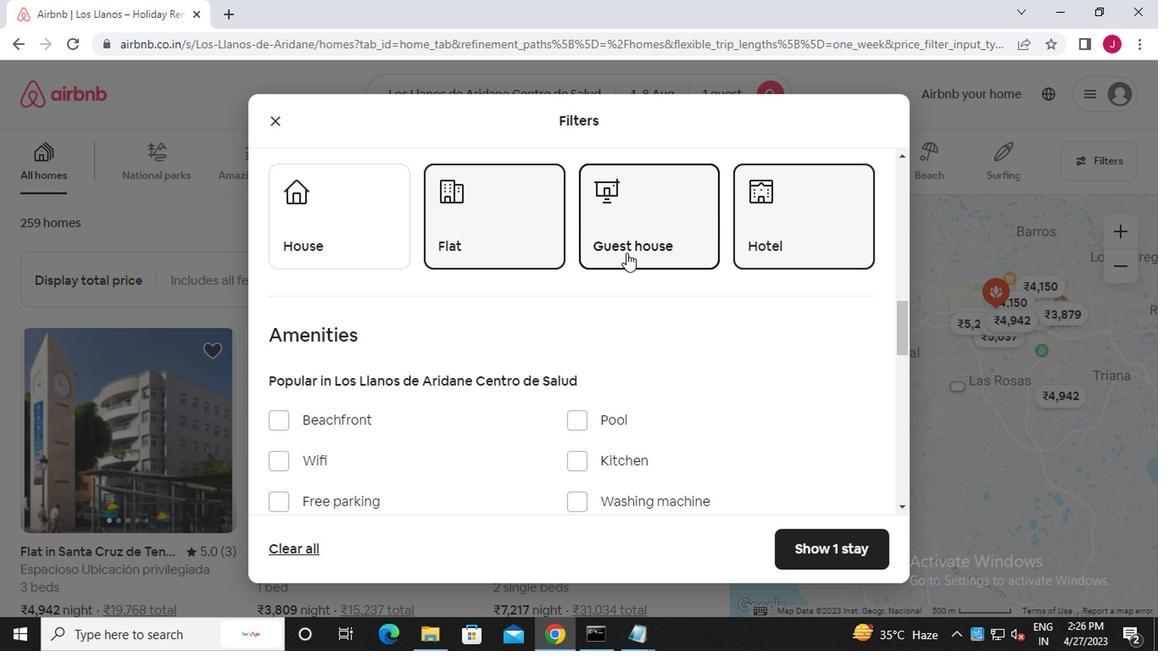 
Action: Mouse moved to (282, 231)
Screenshot: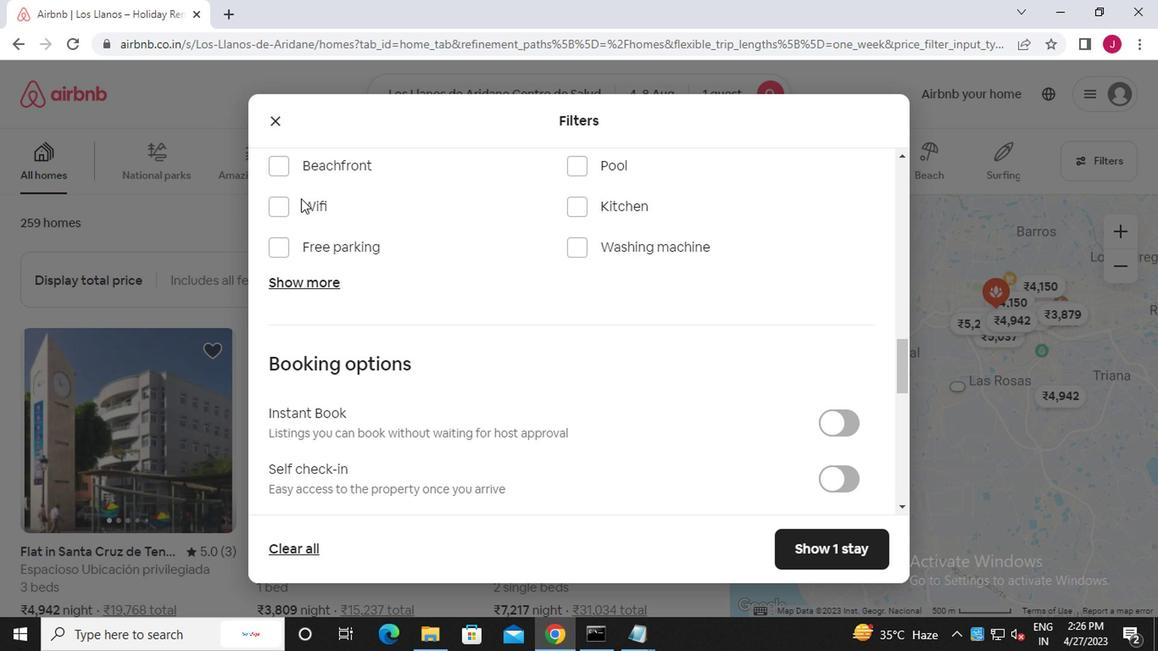 
Action: Mouse pressed left at (282, 231)
Screenshot: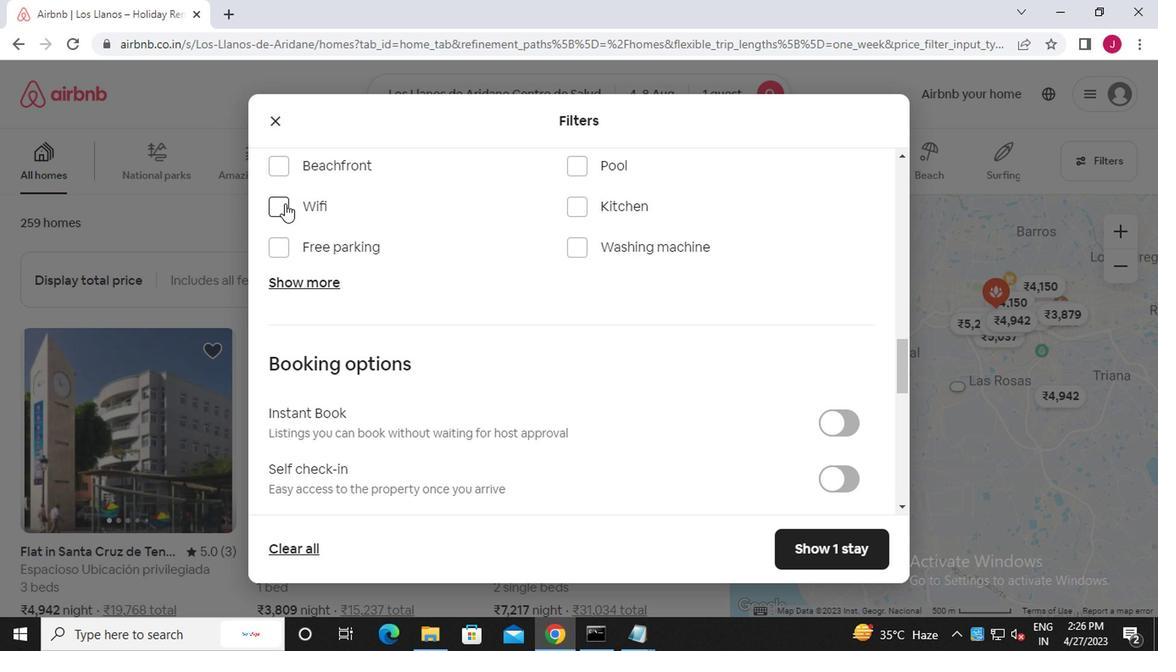 
Action: Mouse moved to (483, 316)
Screenshot: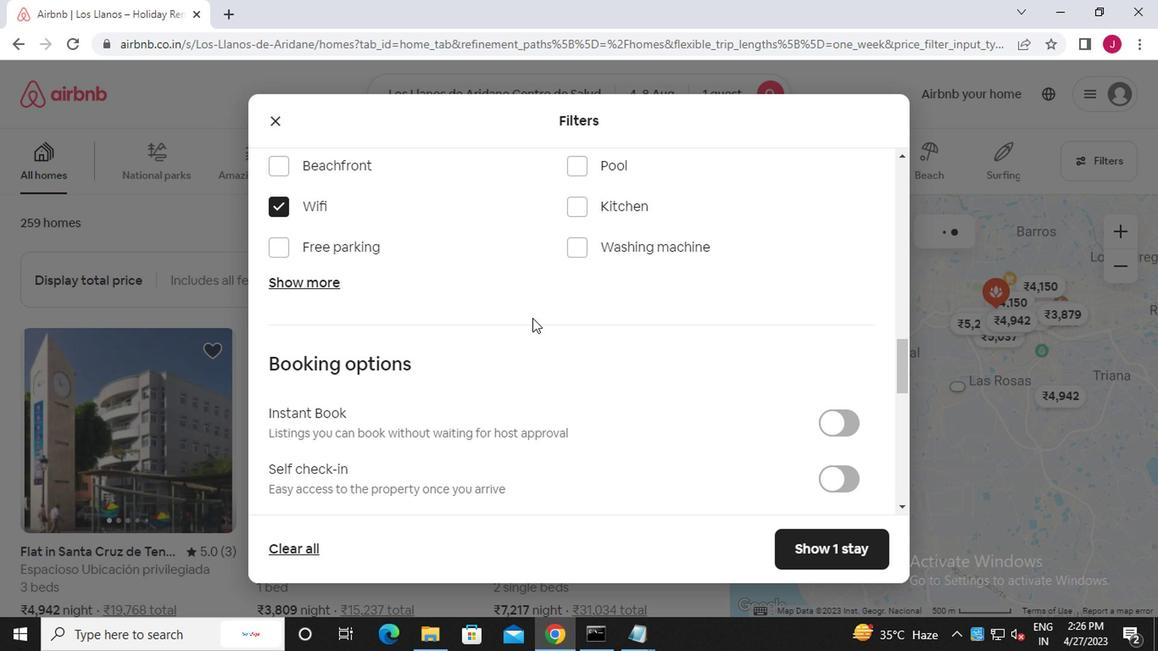
Action: Mouse scrolled (483, 315) with delta (0, 0)
Screenshot: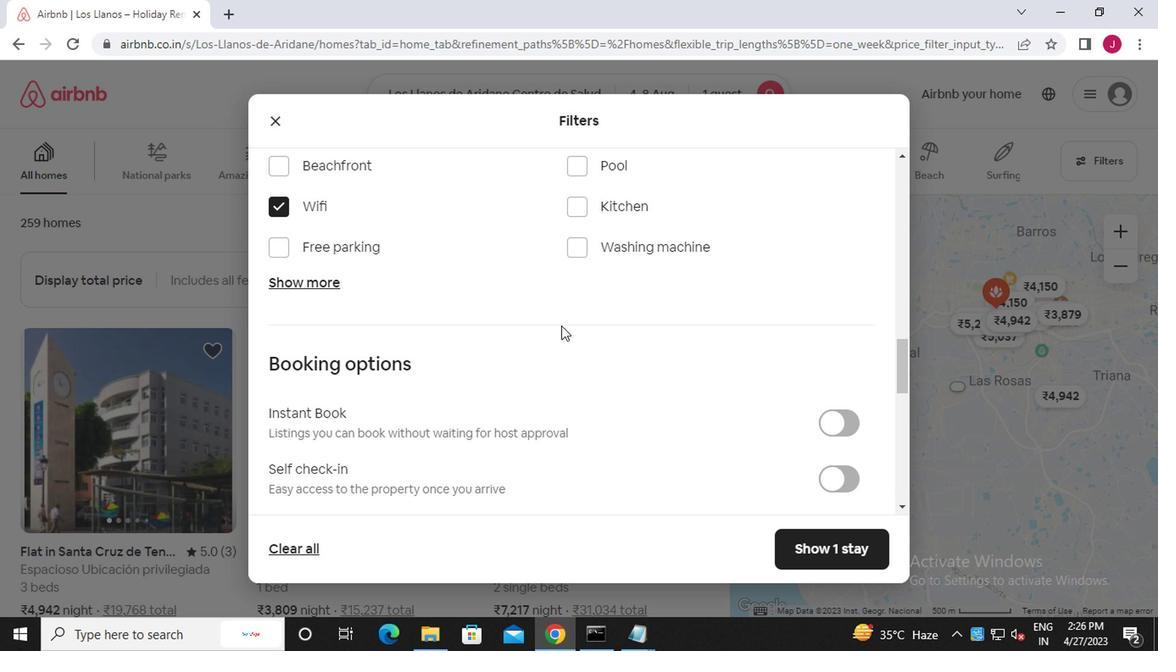 
Action: Mouse scrolled (483, 315) with delta (0, 0)
Screenshot: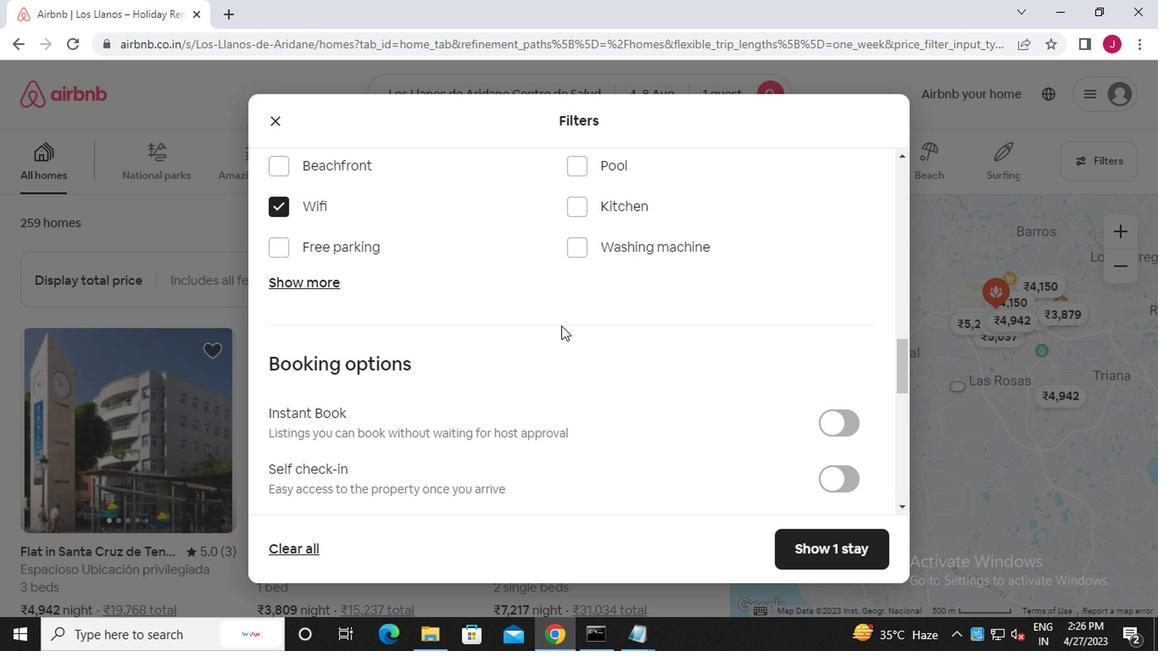 
Action: Mouse moved to (478, 311)
Screenshot: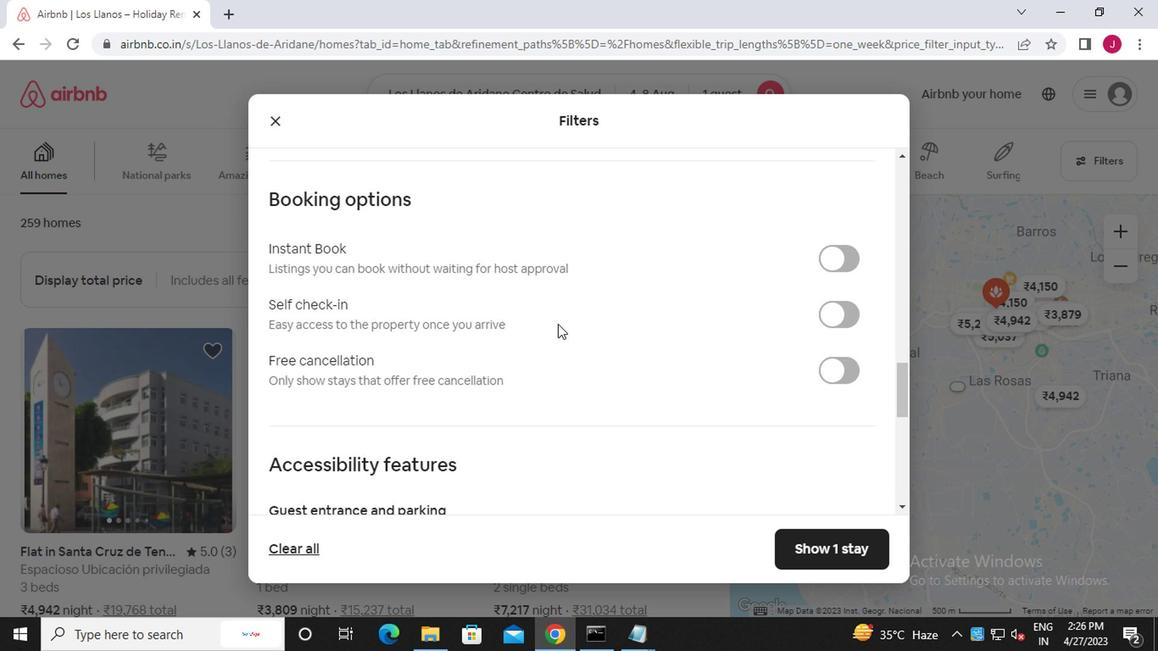 
Action: Mouse scrolled (478, 310) with delta (0, 0)
Screenshot: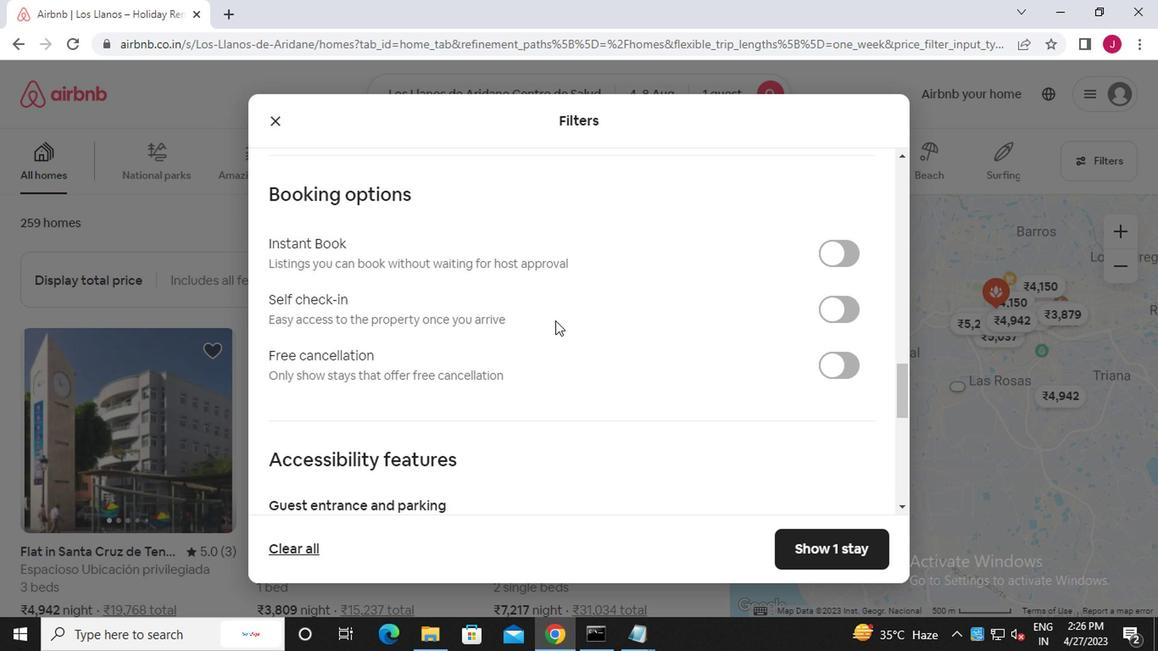 
Action: Mouse scrolled (478, 310) with delta (0, 0)
Screenshot: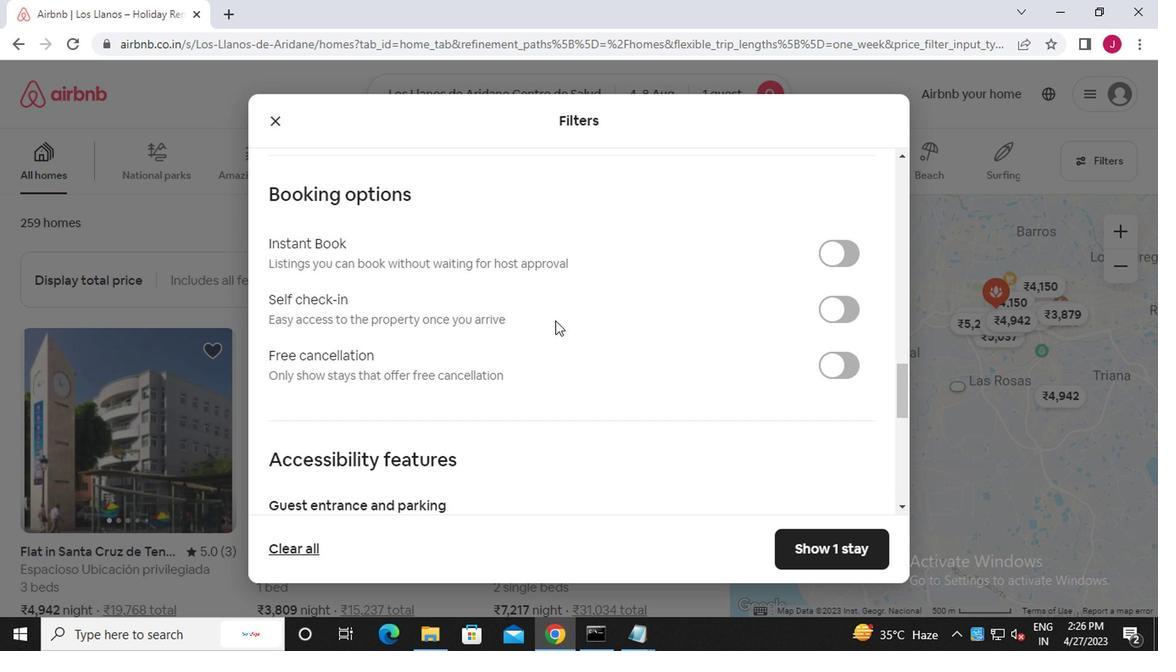 
Action: Mouse moved to (679, 192)
Screenshot: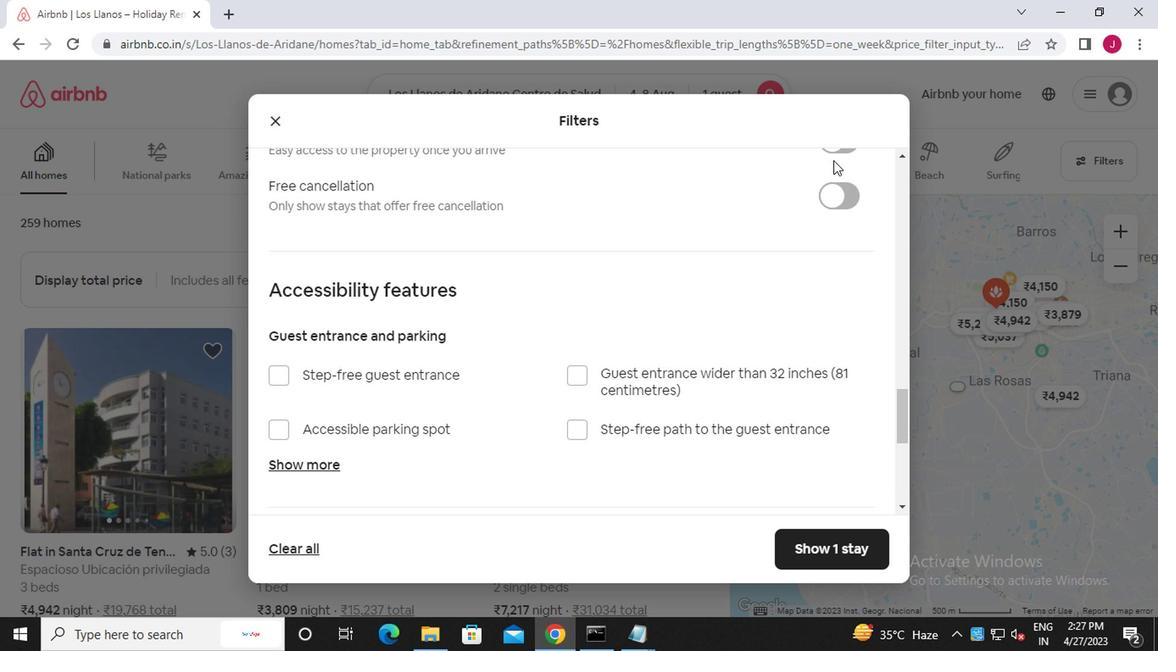 
Action: Mouse pressed left at (679, 192)
Screenshot: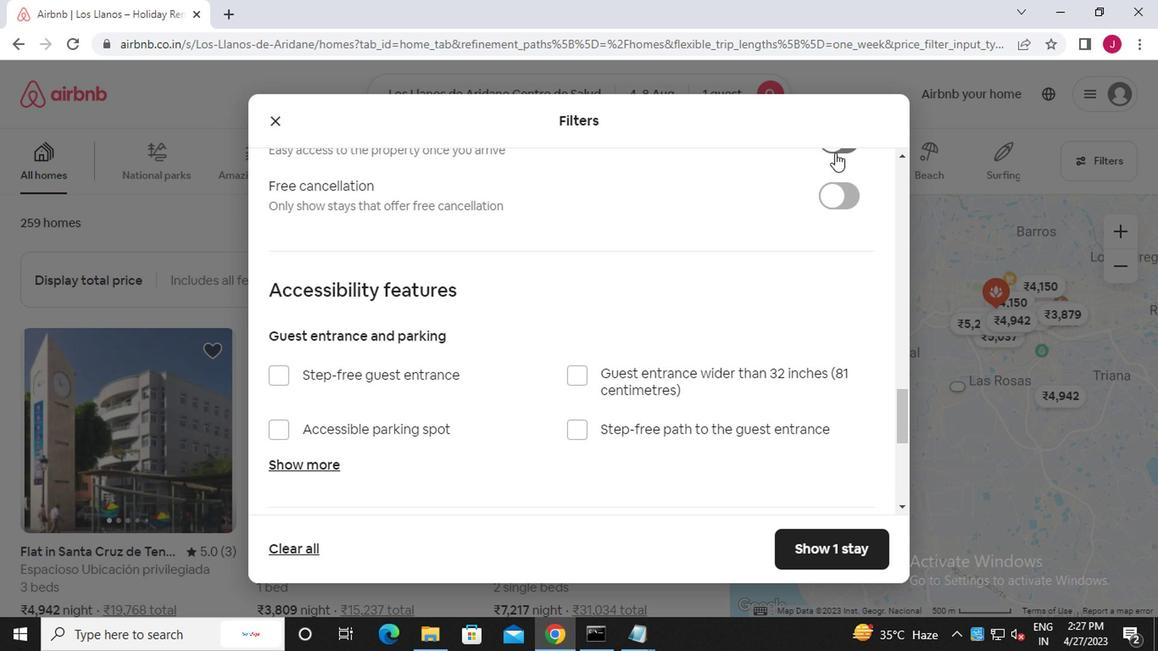 
Action: Mouse moved to (573, 255)
Screenshot: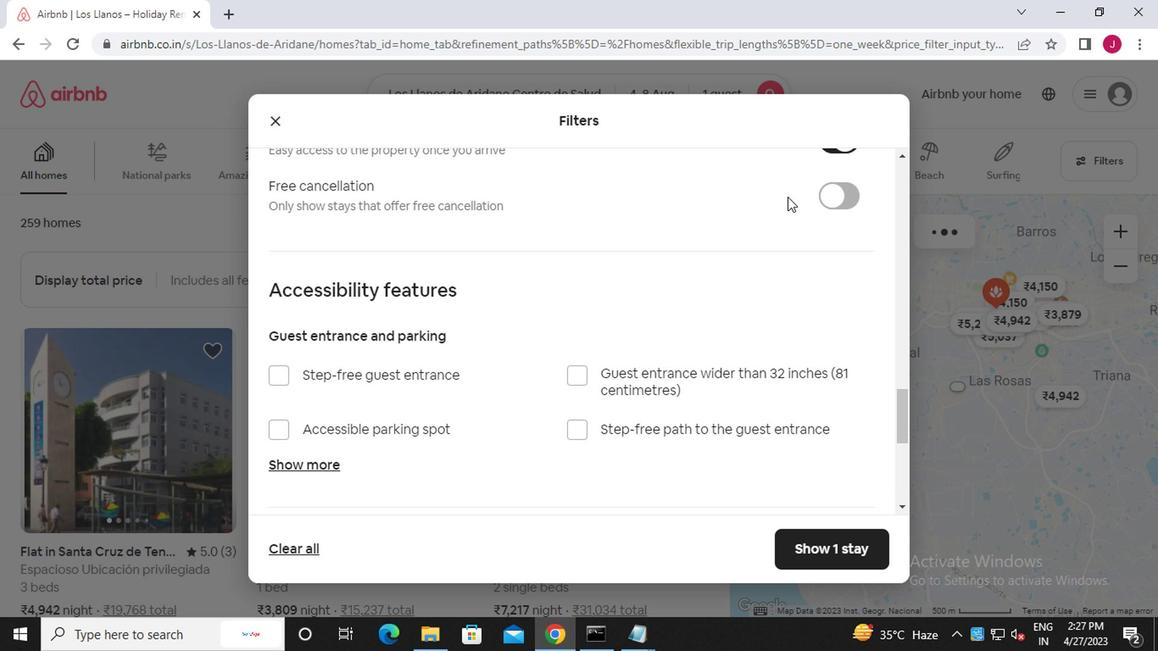 
Action: Mouse scrolled (573, 255) with delta (0, 0)
Screenshot: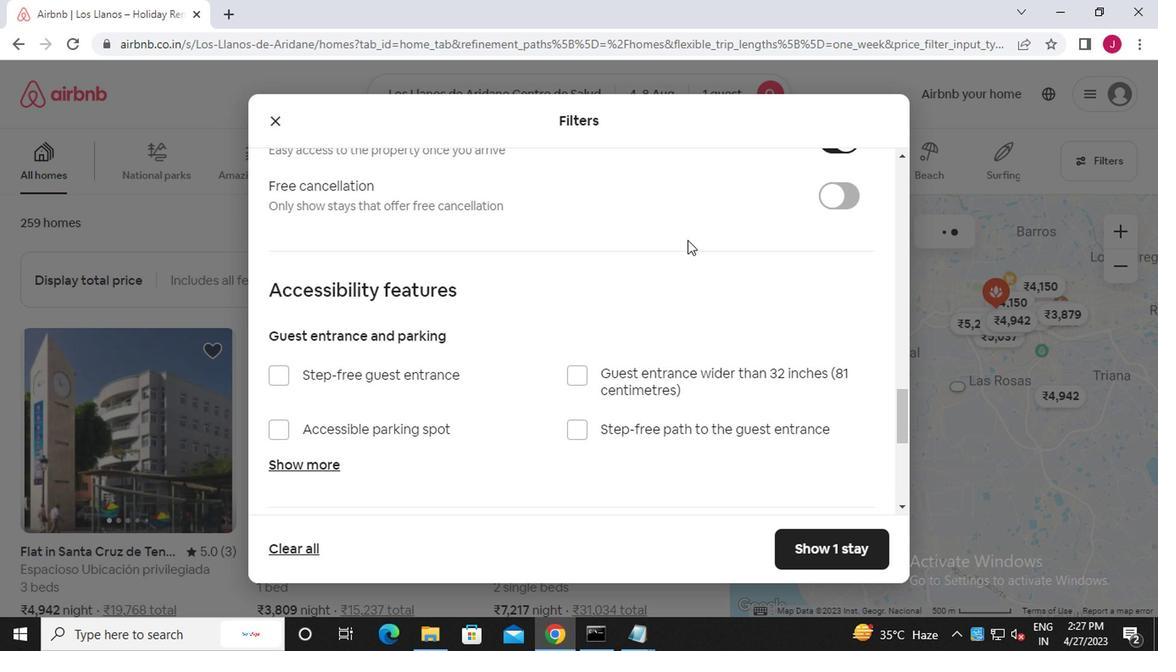 
Action: Mouse moved to (498, 280)
Screenshot: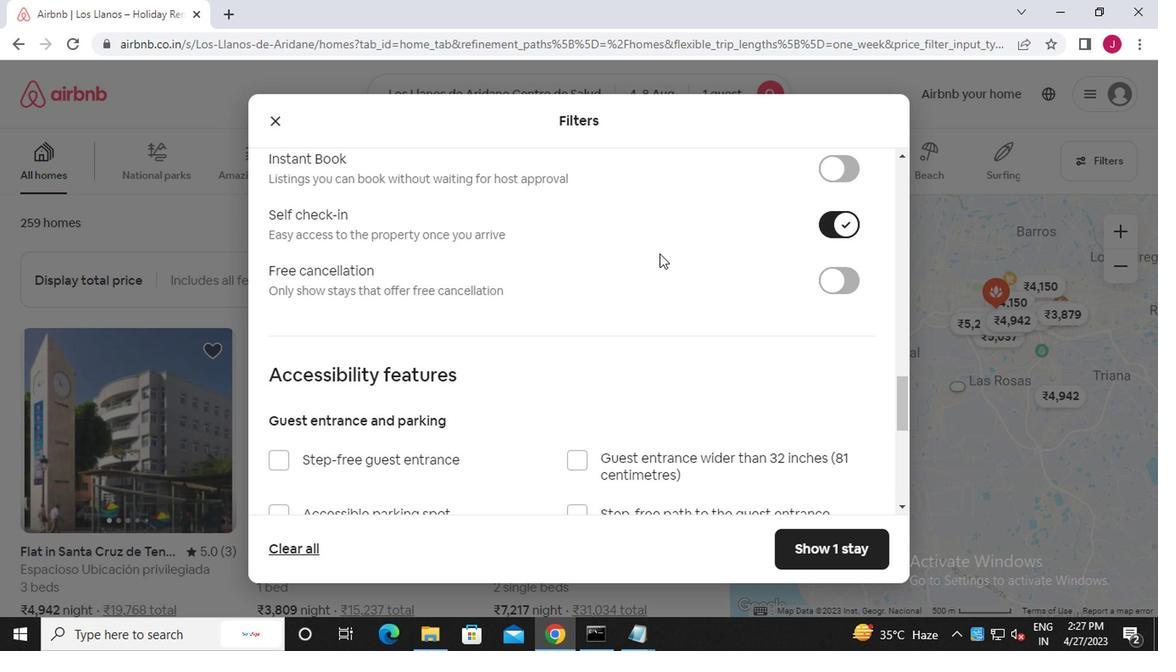
Action: Mouse scrolled (498, 279) with delta (0, 0)
Screenshot: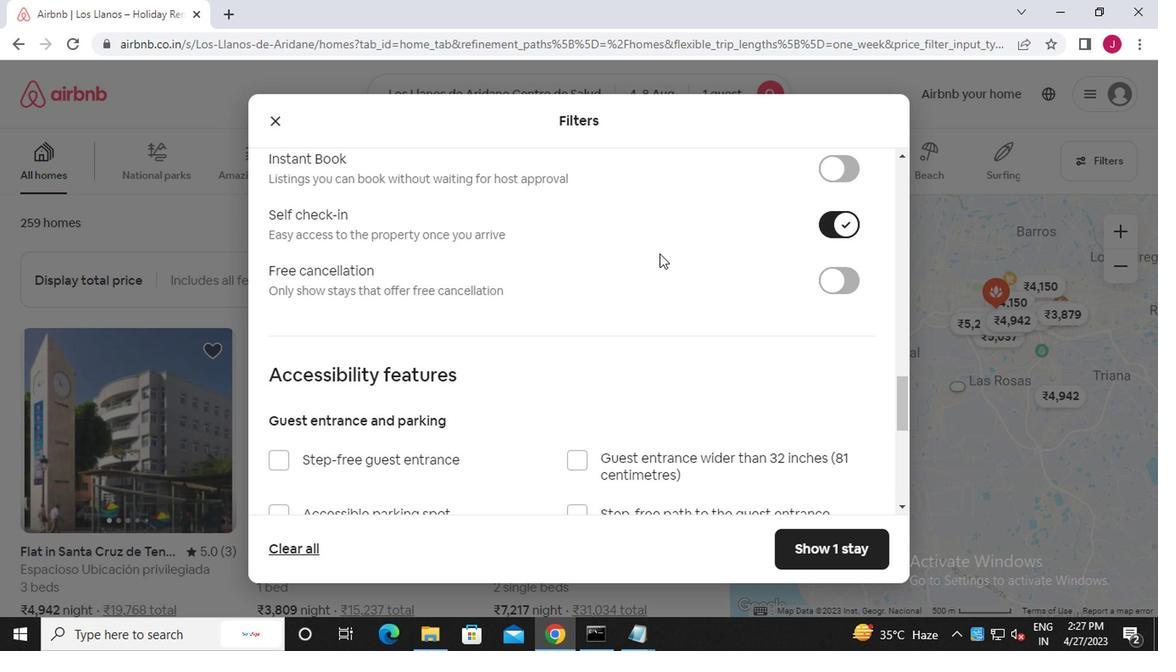 
Action: Mouse moved to (498, 280)
Screenshot: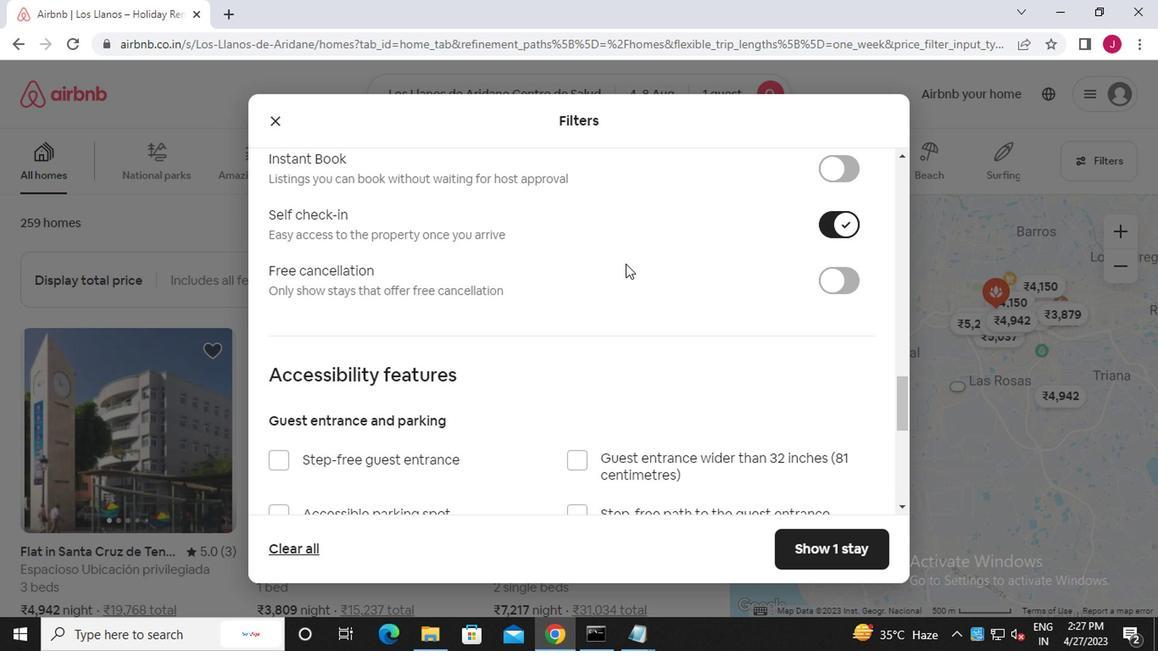 
Action: Mouse scrolled (498, 279) with delta (0, 0)
Screenshot: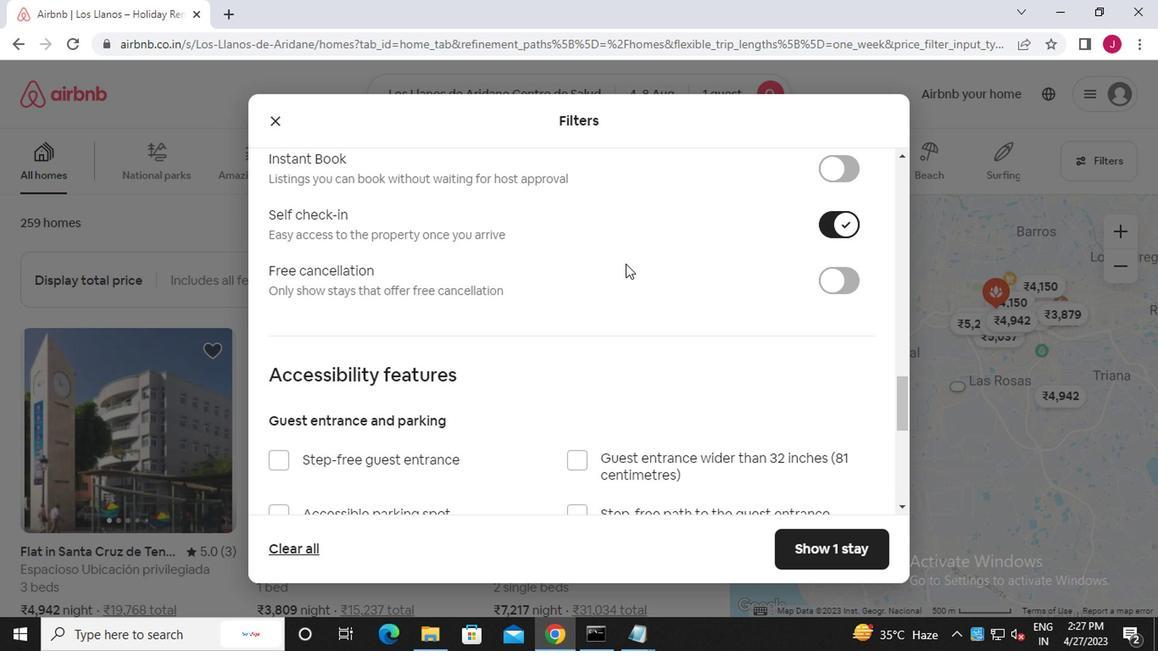 
Action: Mouse moved to (497, 280)
Screenshot: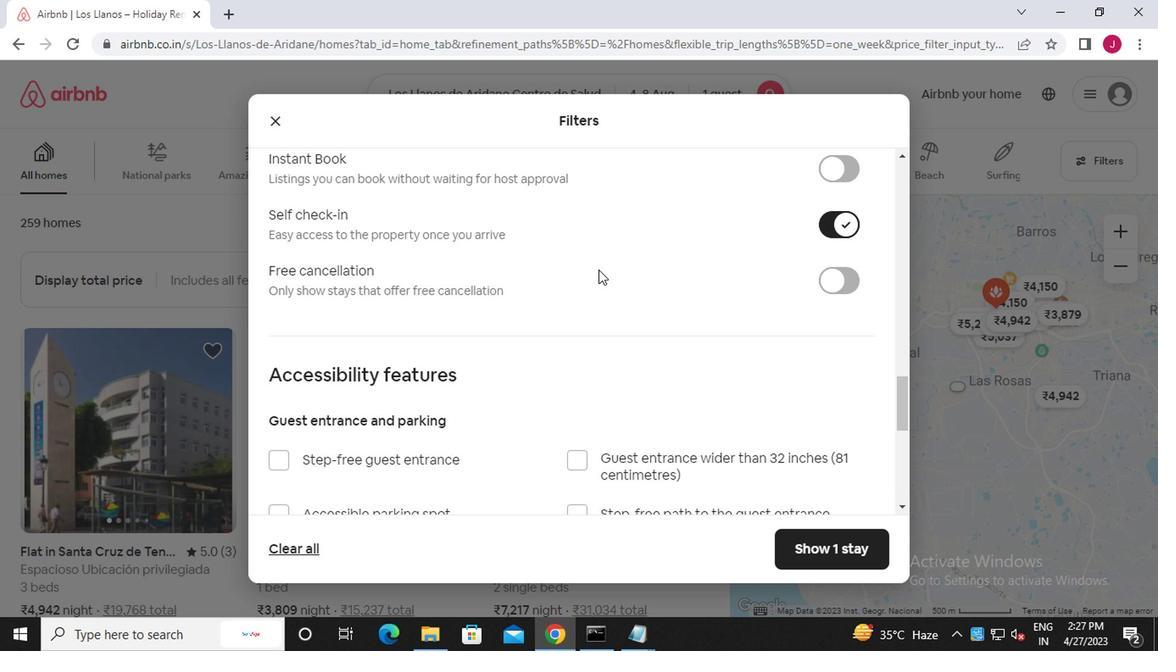 
Action: Mouse scrolled (497, 279) with delta (0, 0)
Screenshot: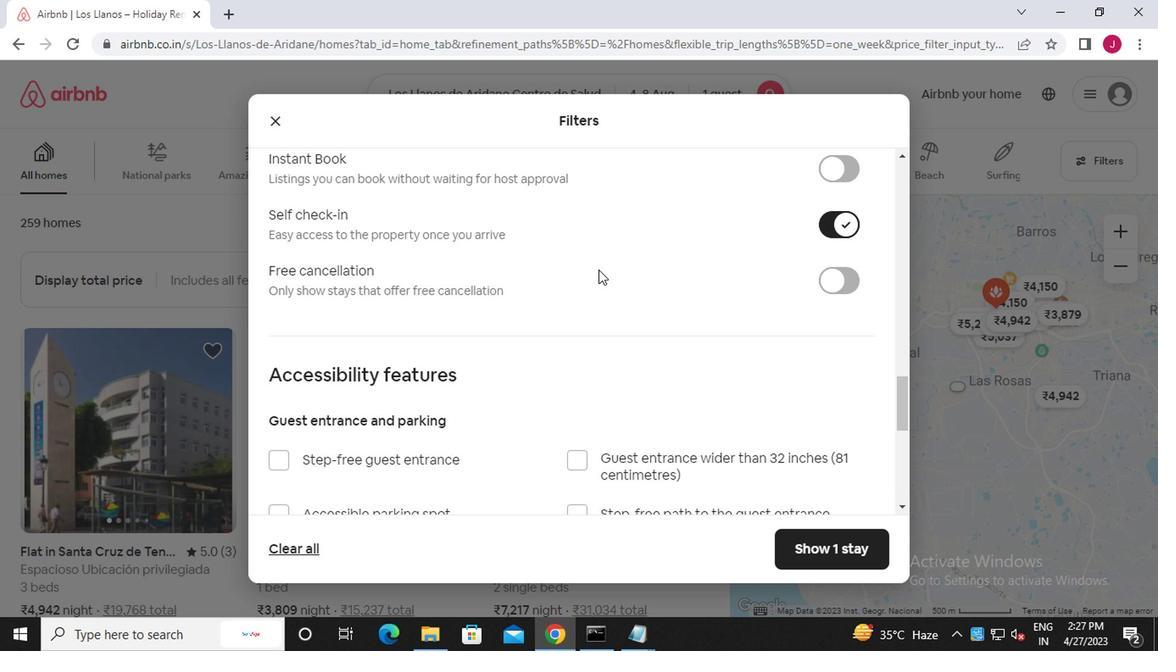 
Action: Mouse moved to (496, 281)
Screenshot: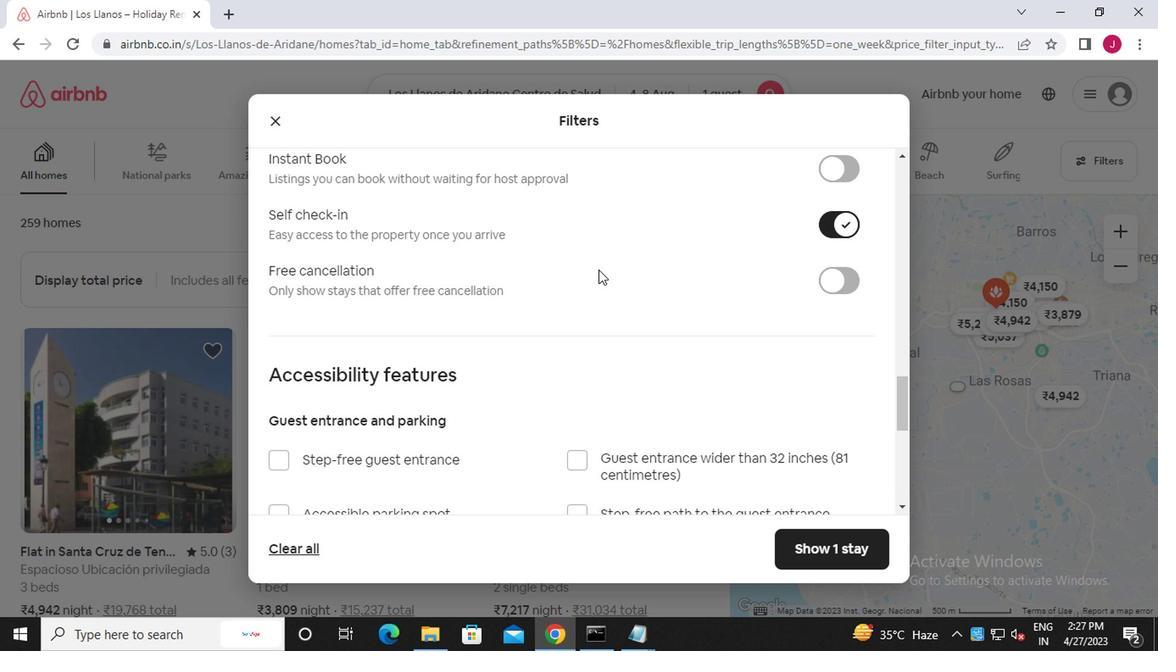 
Action: Mouse scrolled (496, 281) with delta (0, 0)
Screenshot: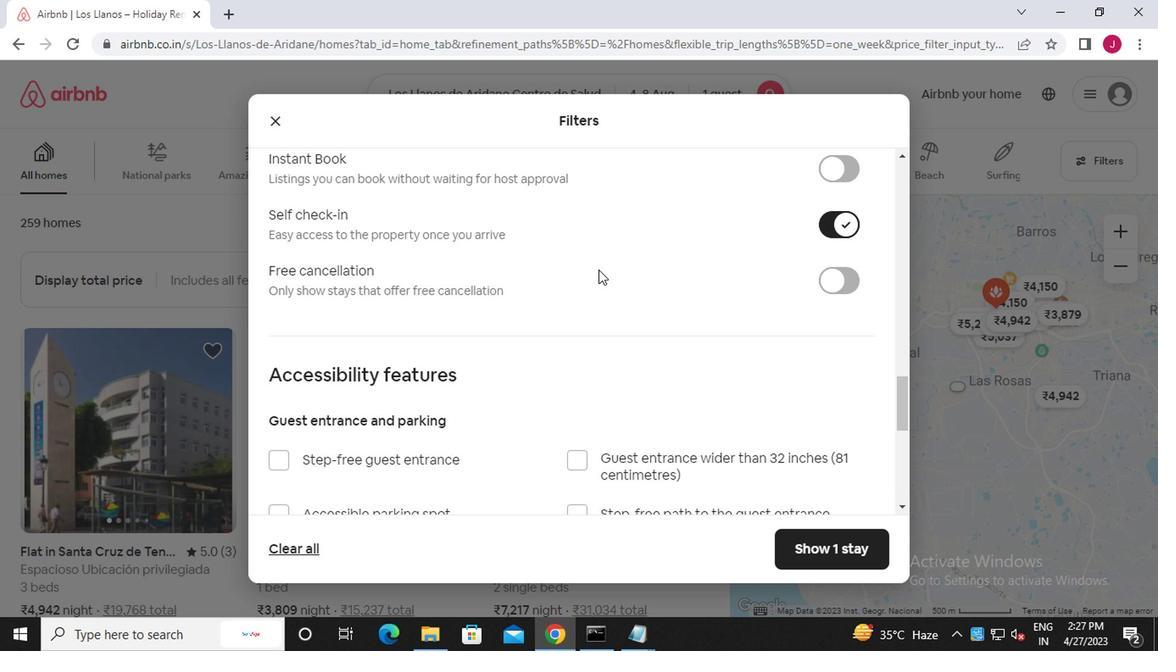 
Action: Mouse moved to (494, 282)
Screenshot: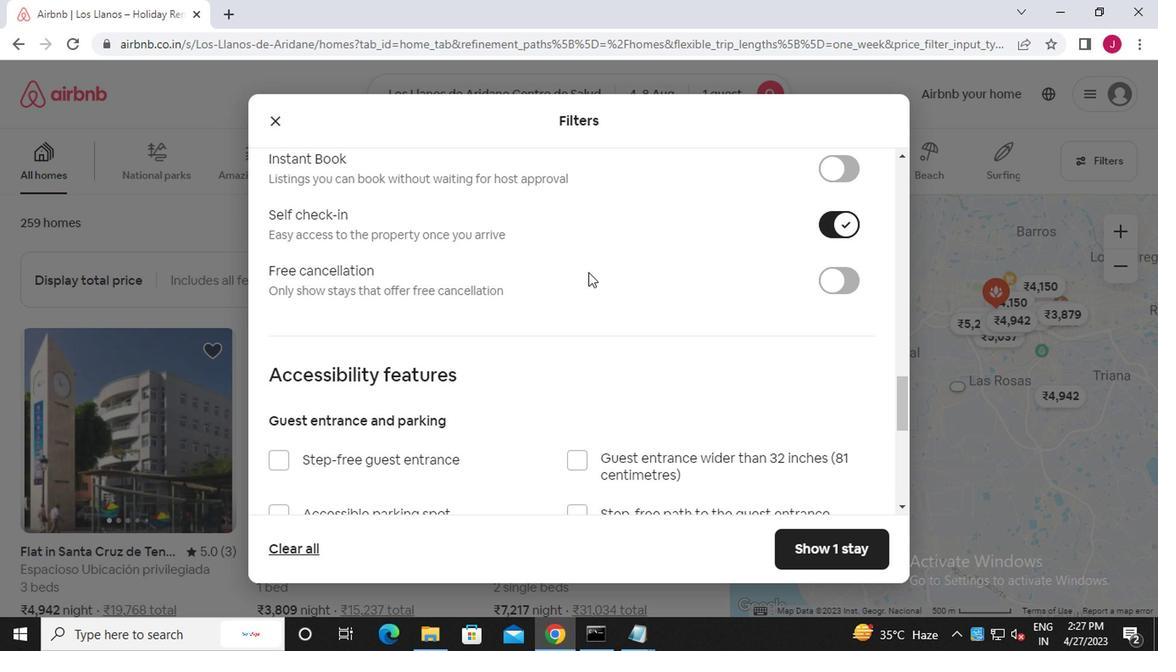 
Action: Mouse scrolled (494, 281) with delta (0, 0)
Screenshot: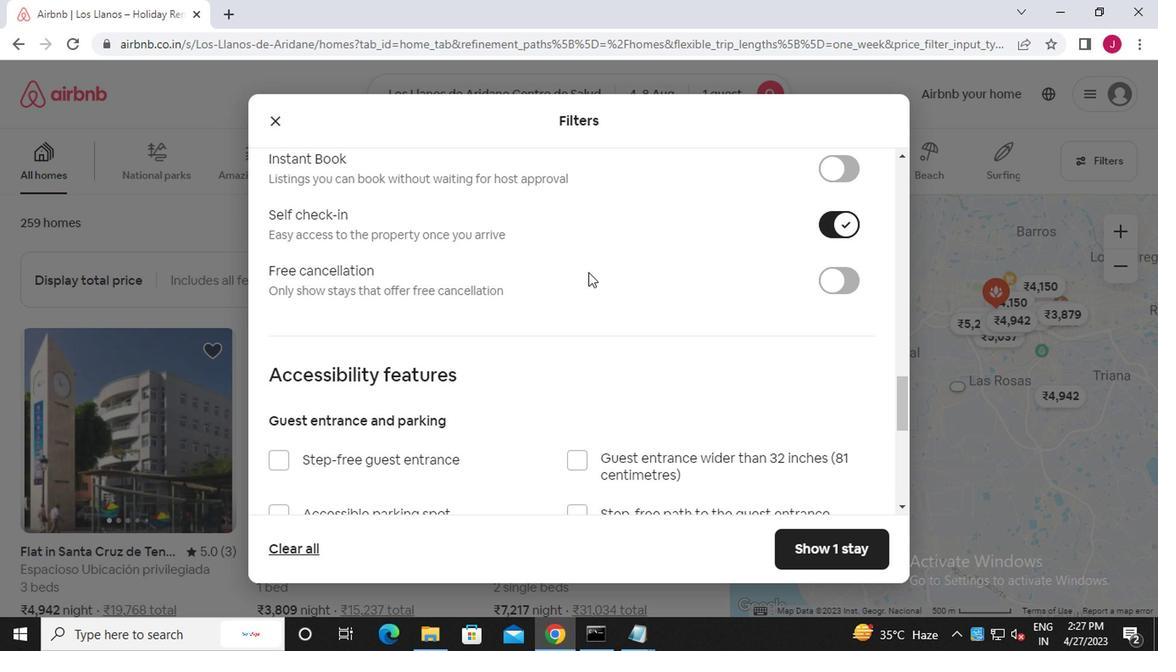 
Action: Mouse moved to (492, 282)
Screenshot: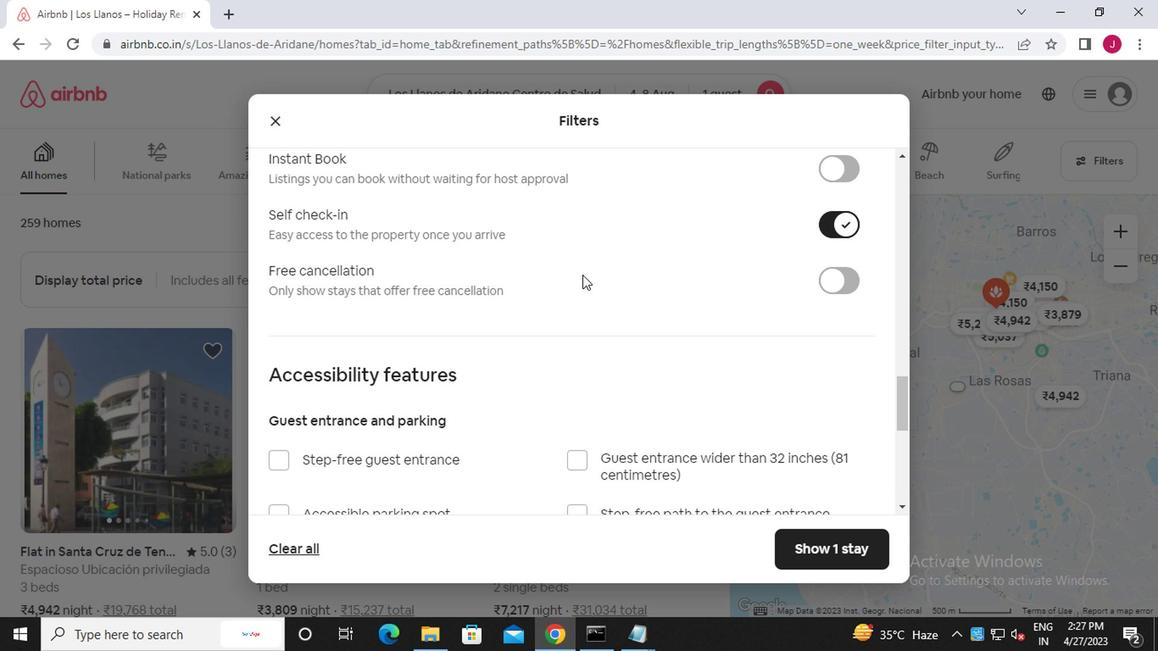 
Action: Mouse scrolled (492, 282) with delta (0, 0)
Screenshot: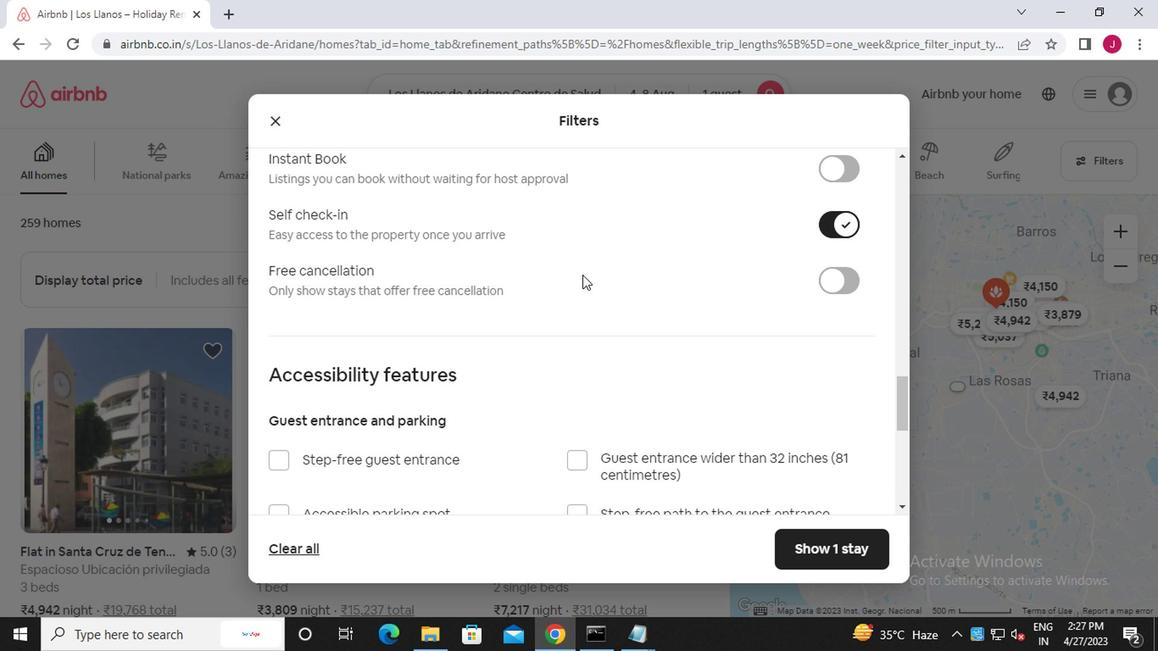 
Action: Mouse moved to (490, 282)
Screenshot: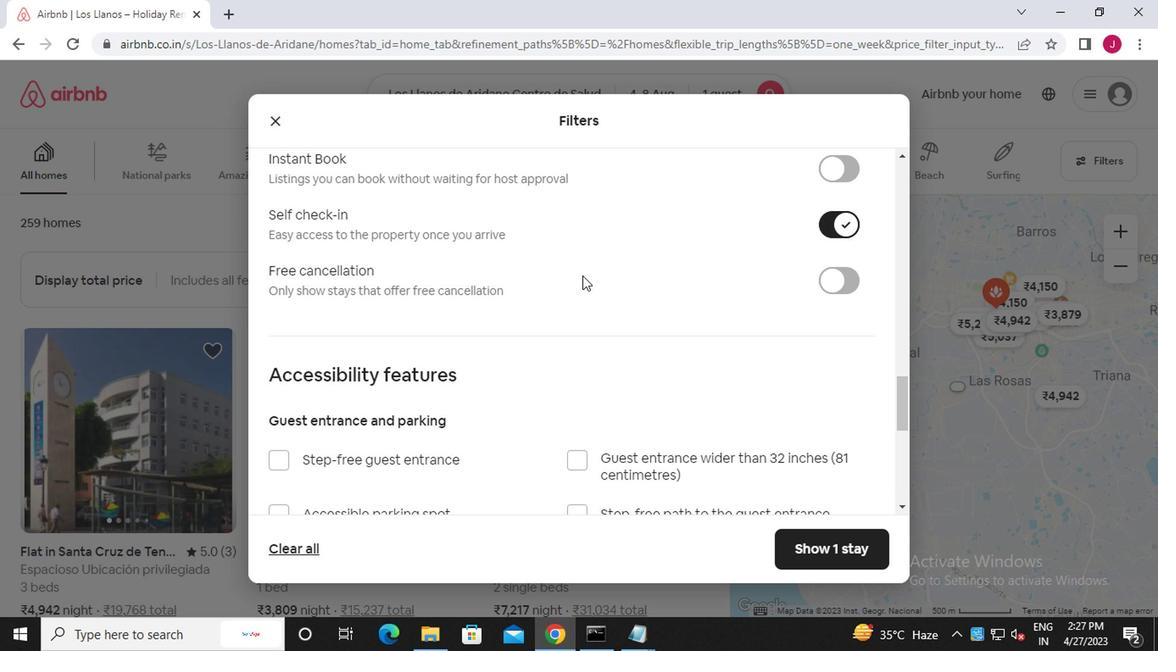 
Action: Mouse scrolled (490, 282) with delta (0, 0)
Screenshot: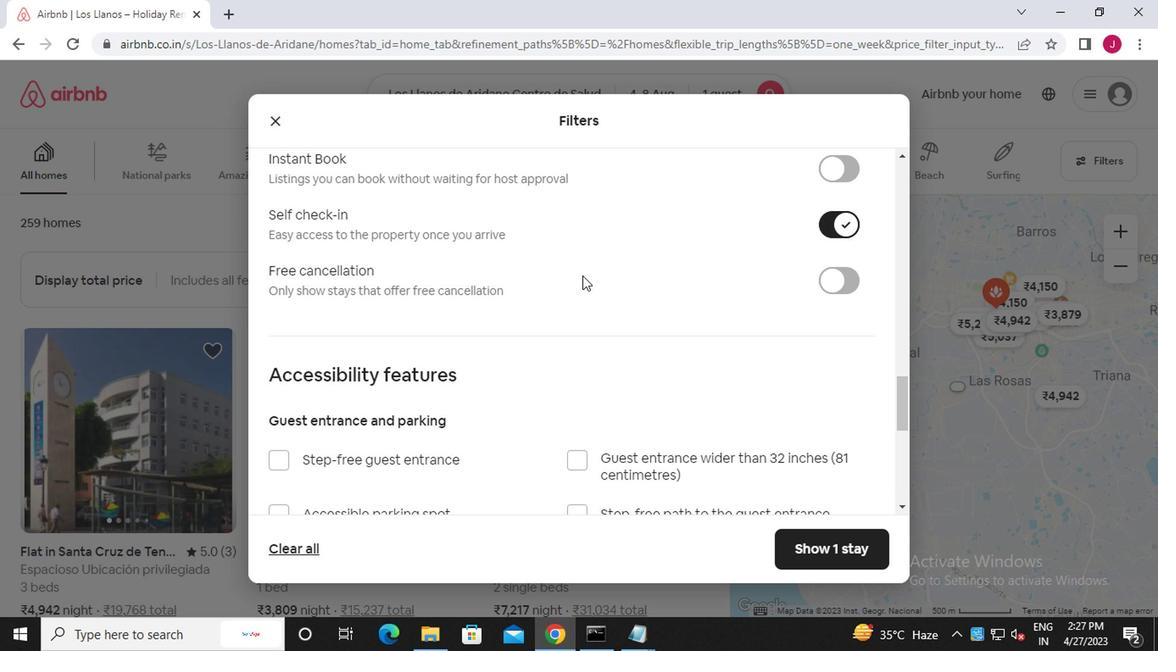 
Action: Mouse moved to (462, 299)
Screenshot: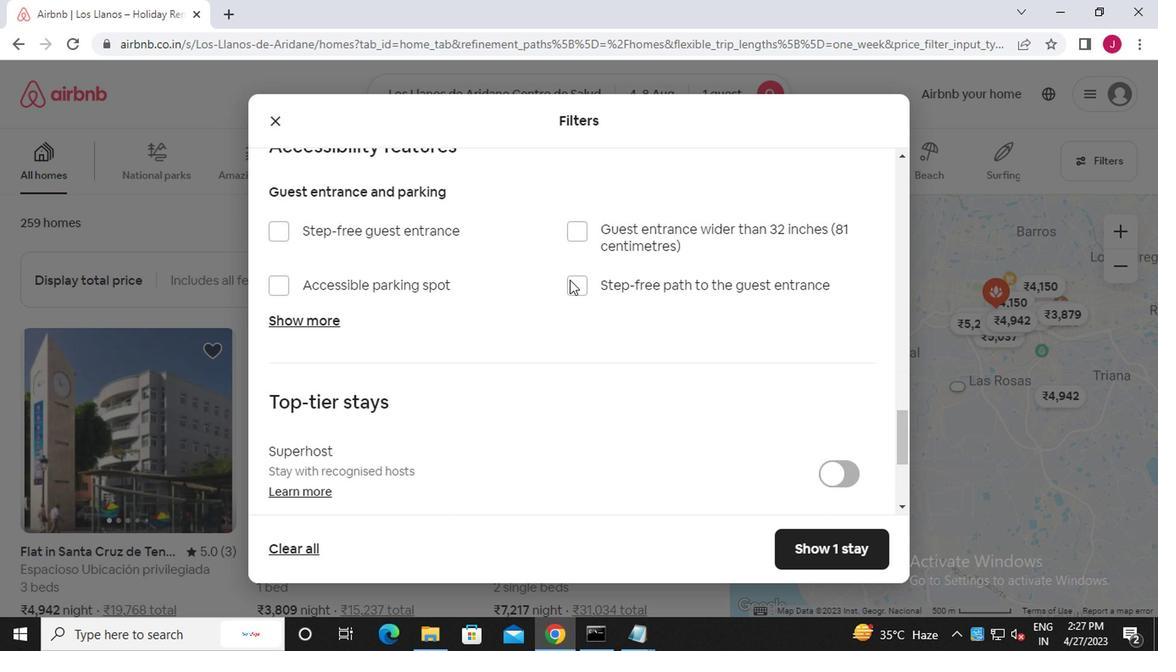 
Action: Mouse scrolled (462, 298) with delta (0, 0)
Screenshot: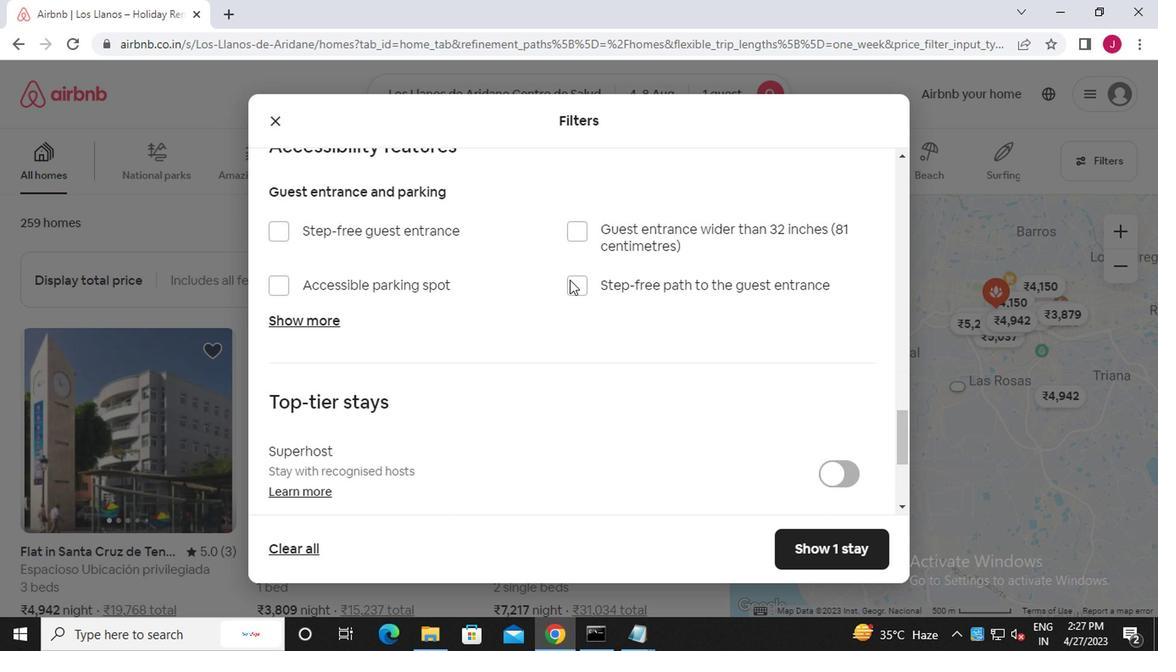 
Action: Mouse moved to (454, 303)
Screenshot: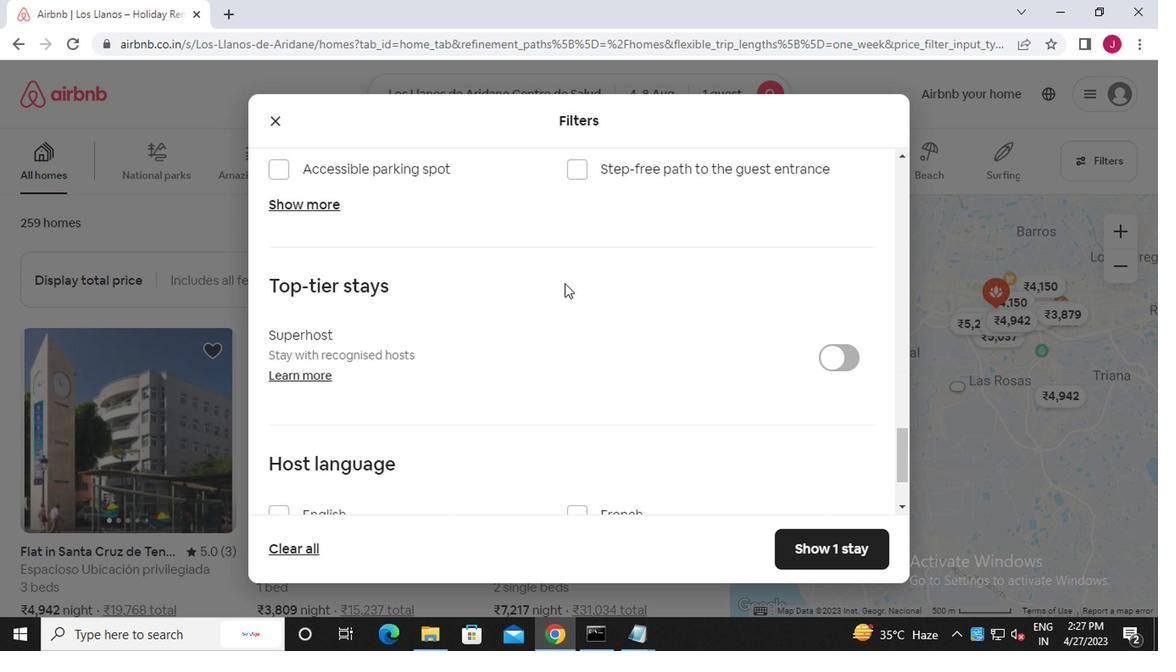 
Action: Mouse scrolled (454, 302) with delta (0, 0)
Screenshot: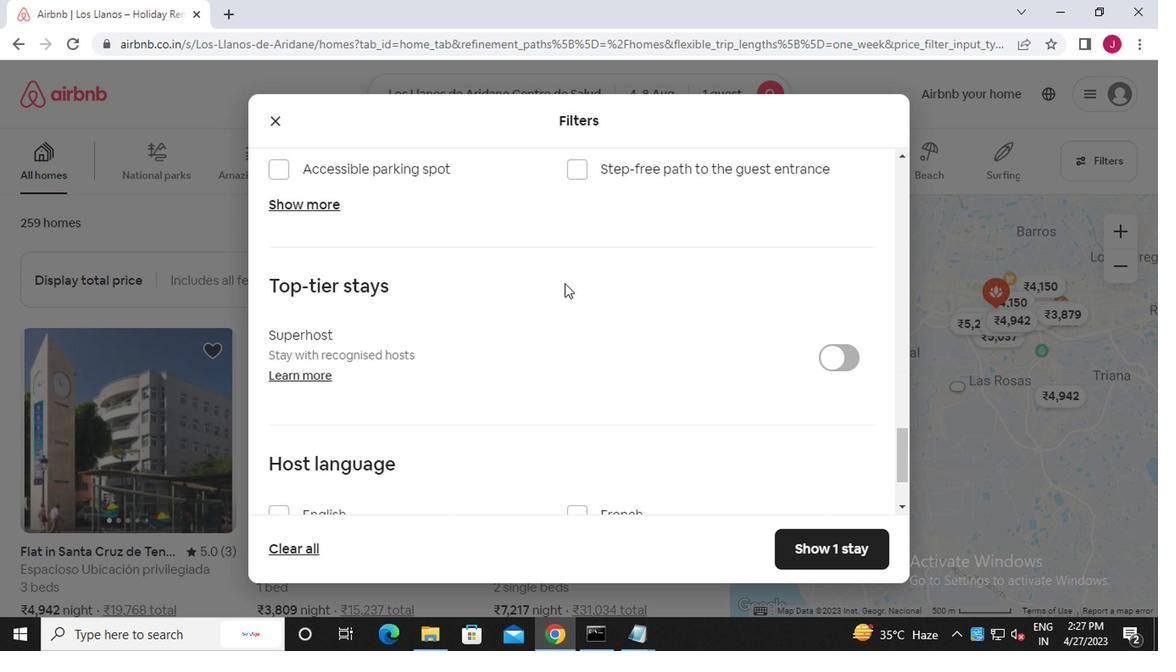 
Action: Mouse moved to (448, 305)
Screenshot: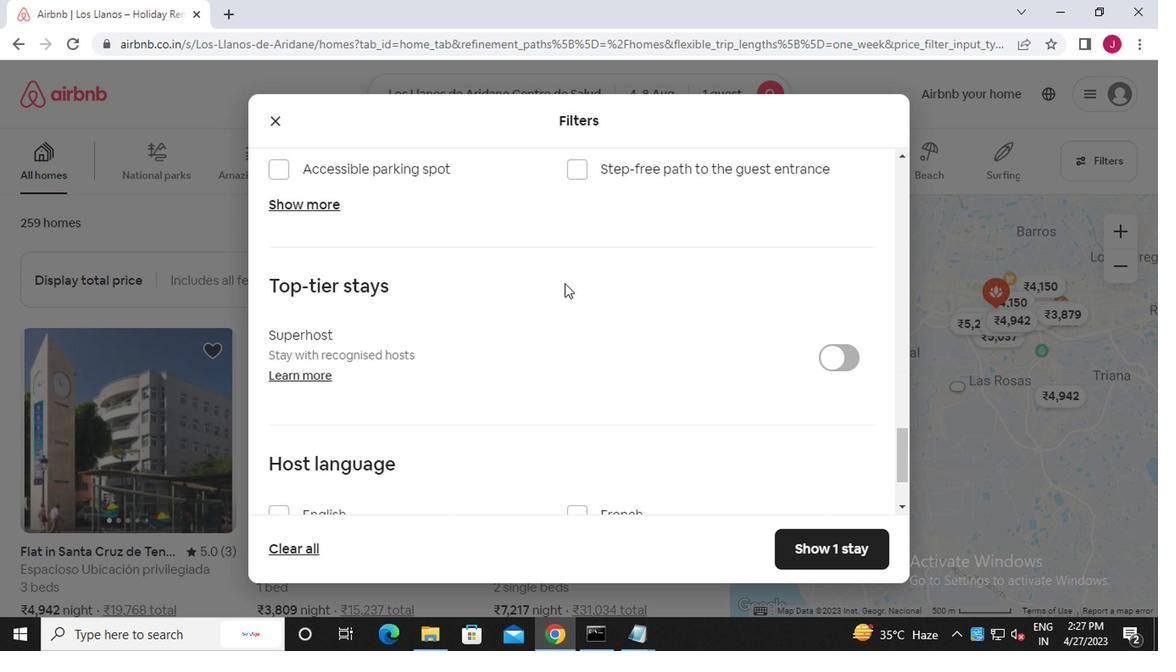 
Action: Mouse scrolled (448, 305) with delta (0, 0)
Screenshot: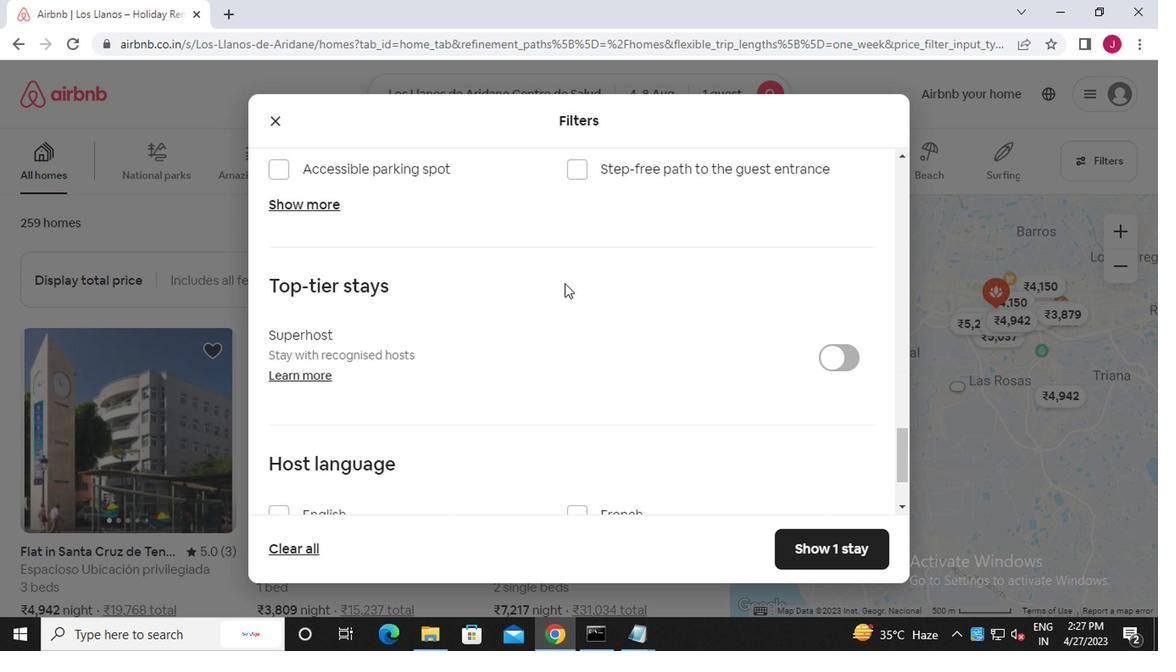 
Action: Mouse moved to (445, 307)
Screenshot: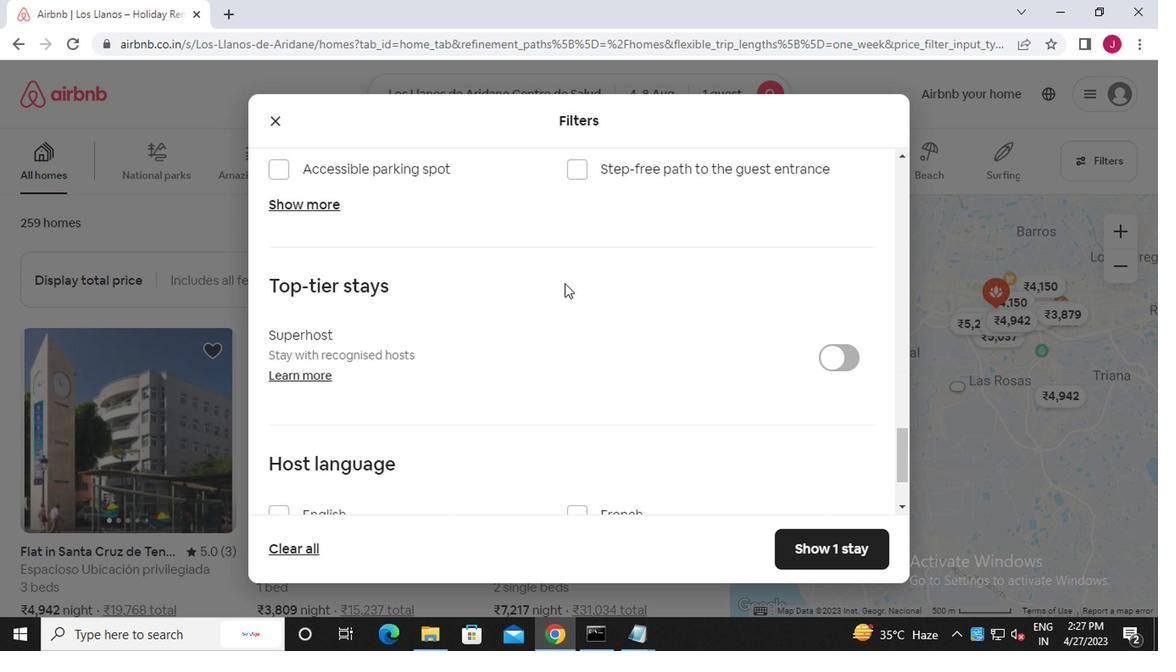 
Action: Mouse scrolled (445, 306) with delta (0, 0)
Screenshot: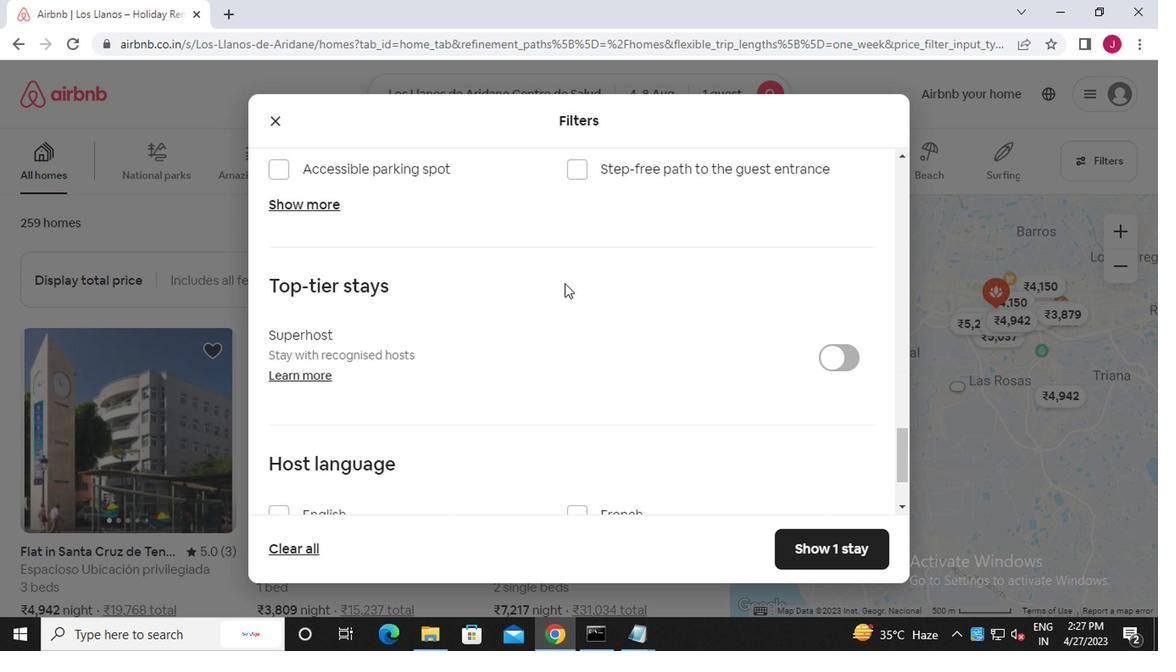 
Action: Mouse moved to (437, 310)
Screenshot: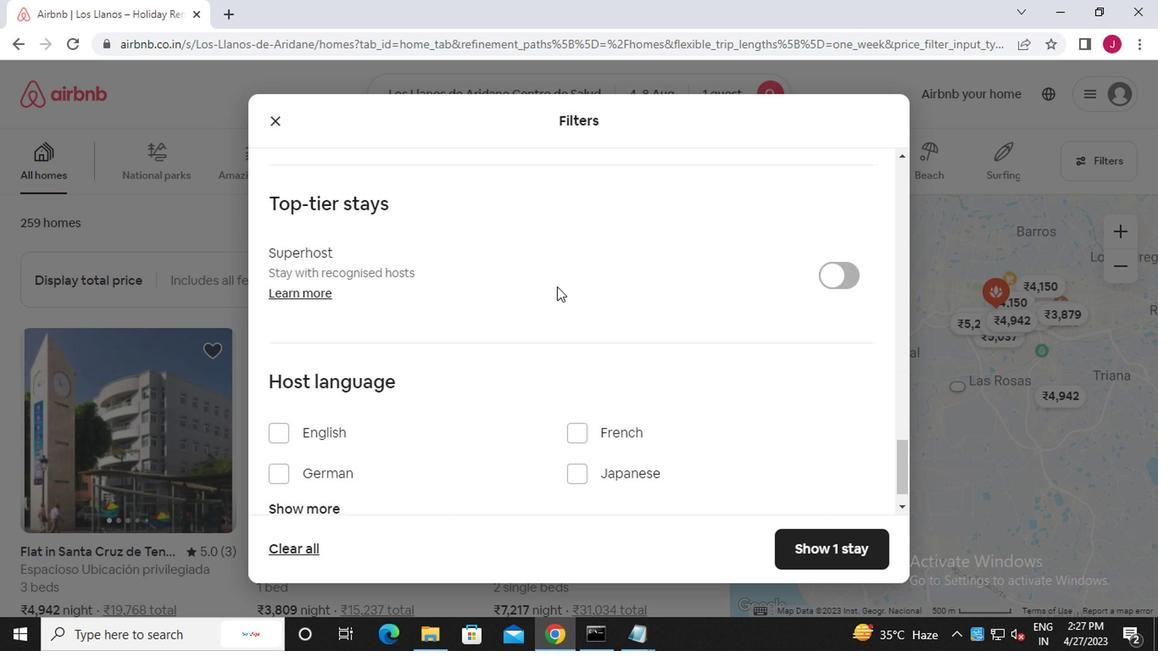 
Action: Mouse scrolled (437, 309) with delta (0, 0)
Screenshot: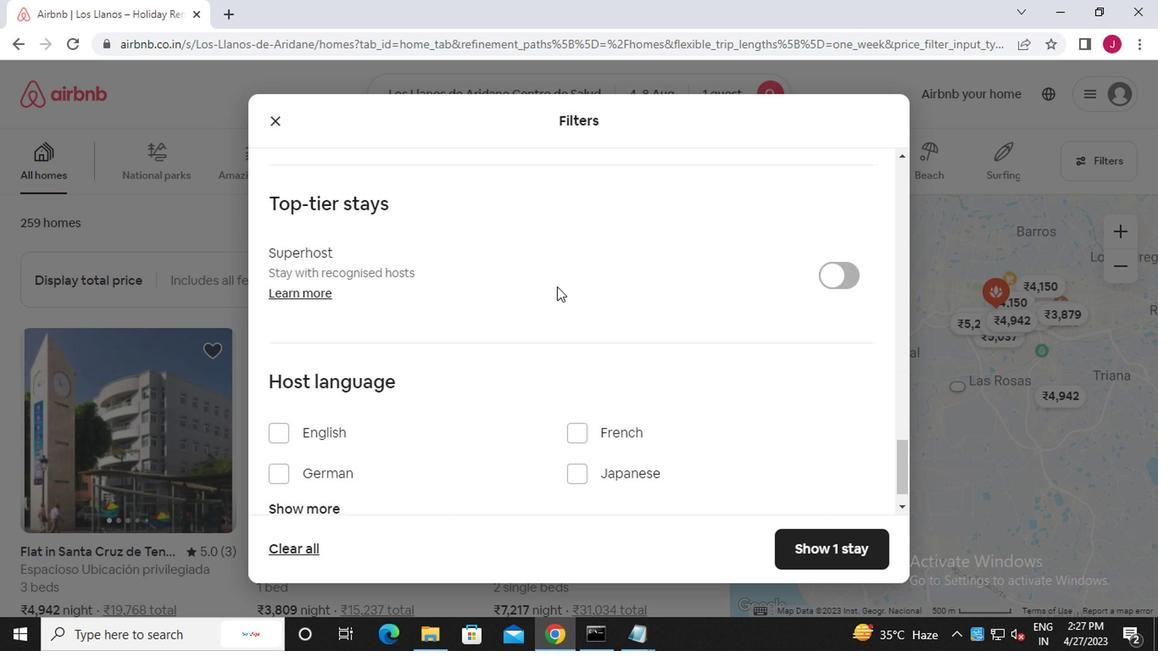 
Action: Mouse moved to (282, 361)
Screenshot: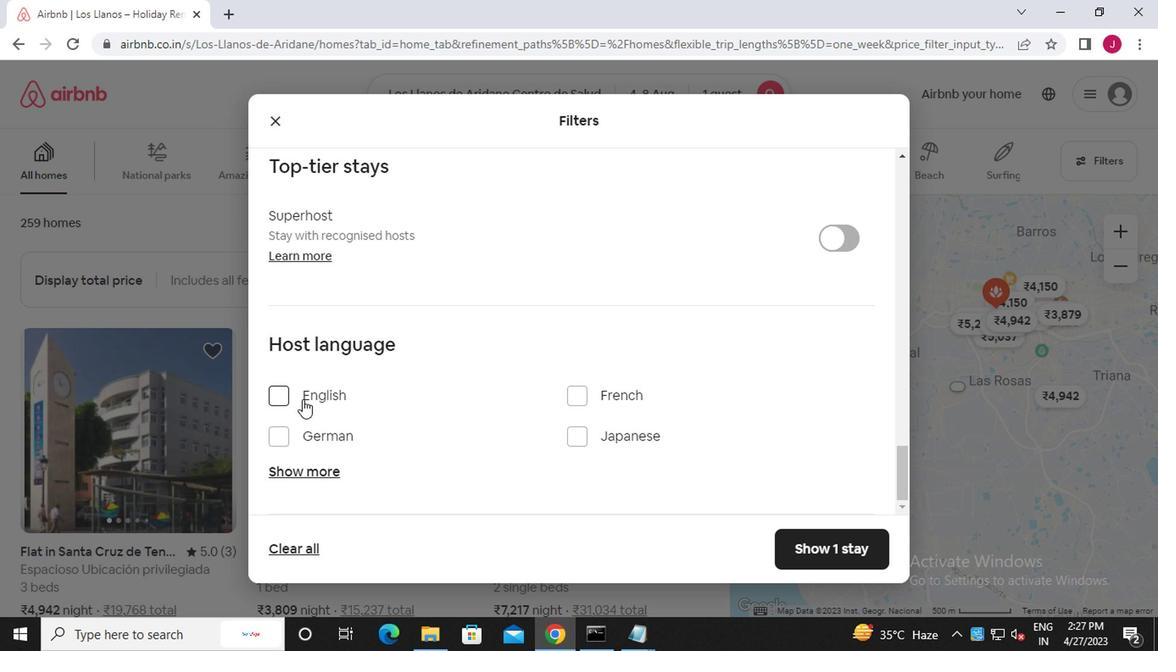 
Action: Mouse pressed left at (282, 361)
Screenshot: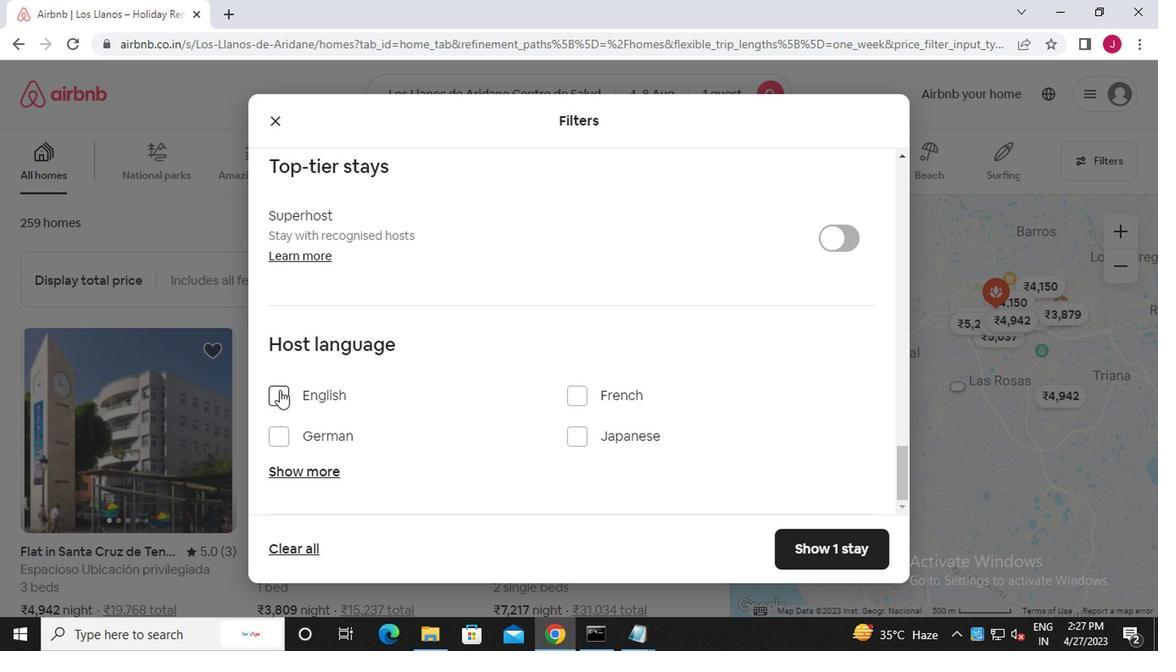 
Action: Mouse moved to (667, 478)
Screenshot: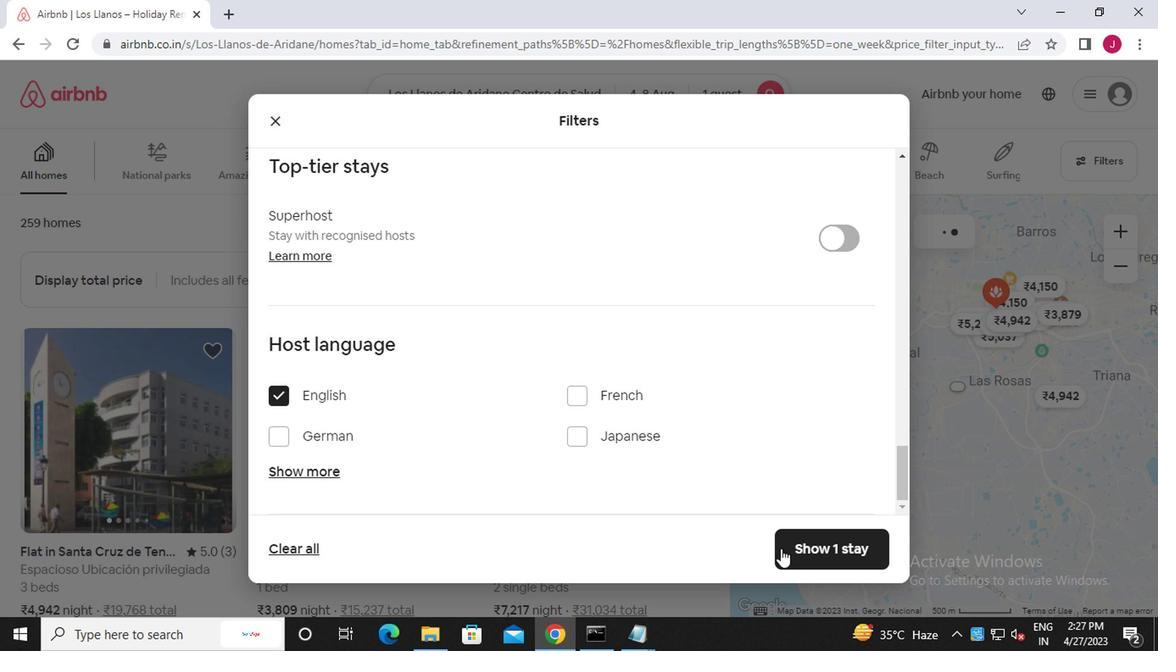 
Action: Mouse pressed left at (667, 478)
Screenshot: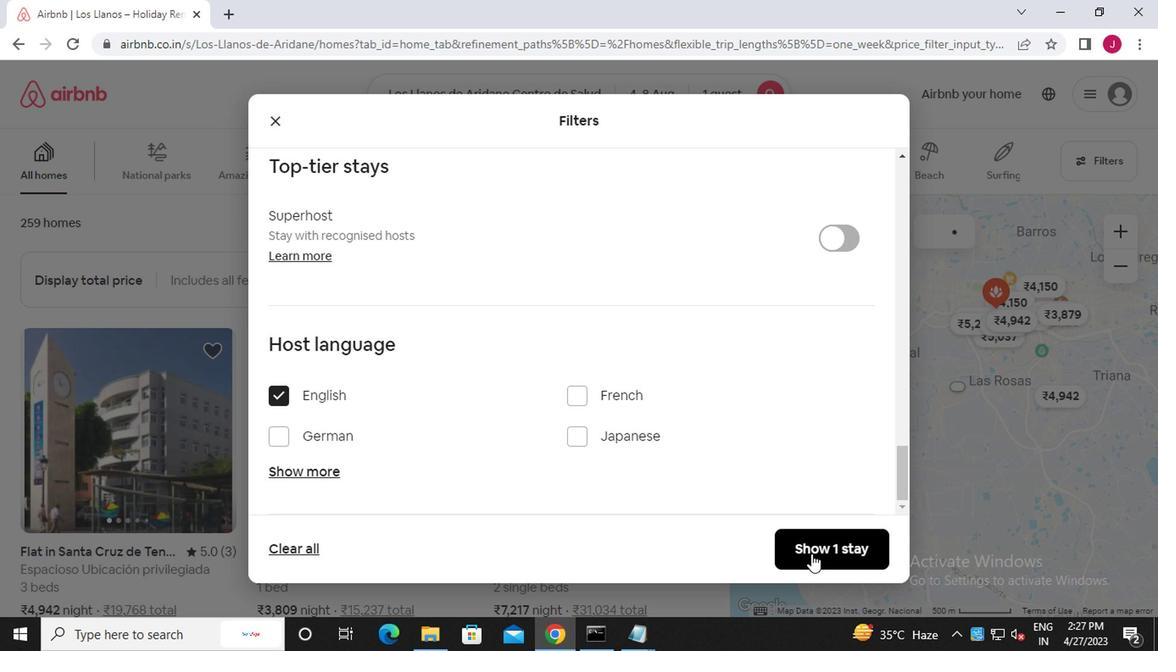 
Action: Mouse moved to (662, 463)
Screenshot: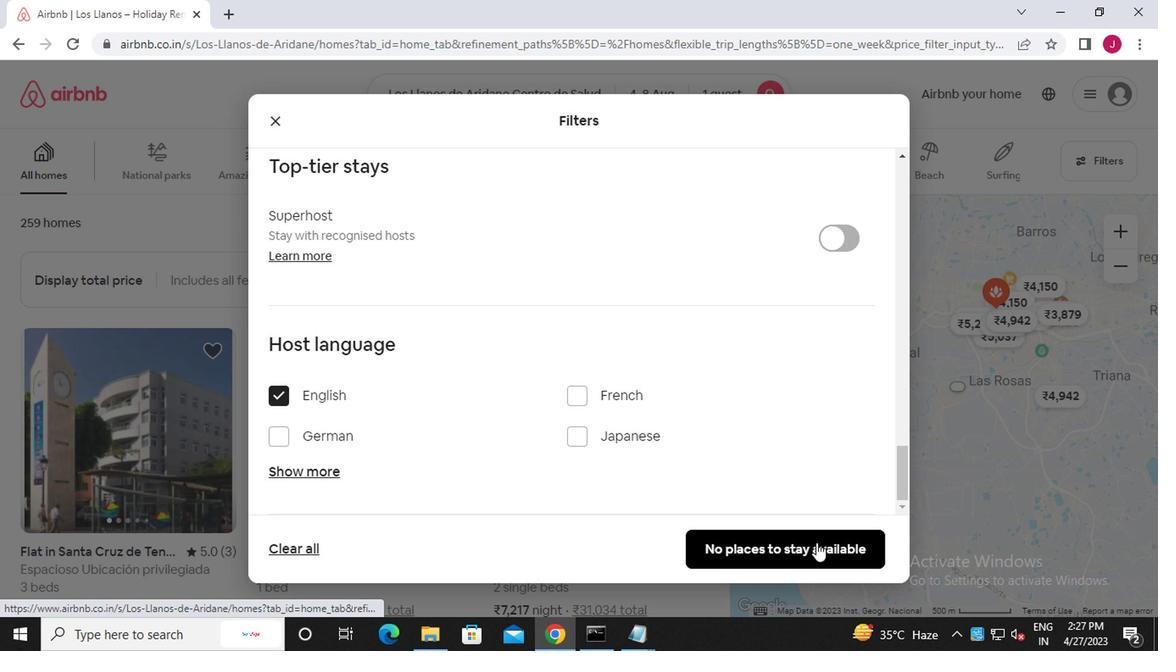 
